Task: Get information about  a Redfin agent in Phoenix, Arizona, for guidance on buying a house with a backyard oasis.
Action: Mouse pressed left at (369, 238)
Screenshot: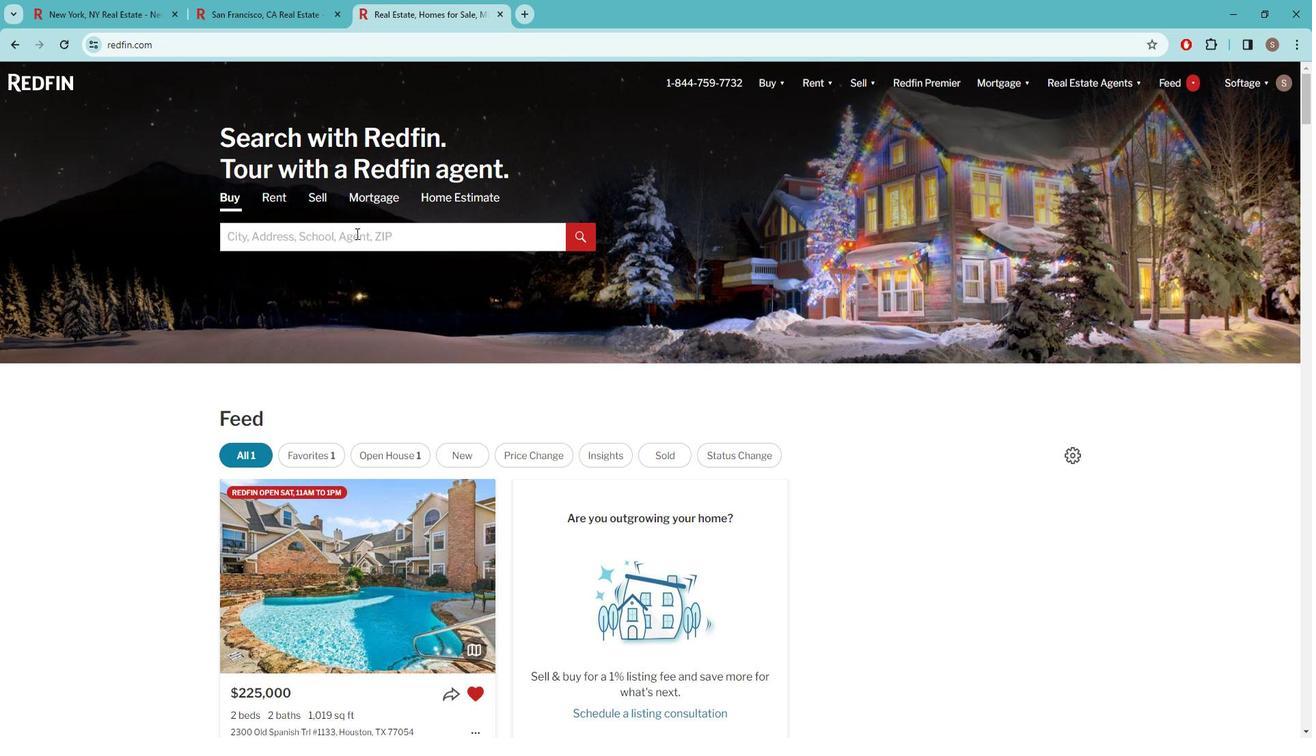 
Action: Key pressed p<Key.caps_lock>HO
Screenshot: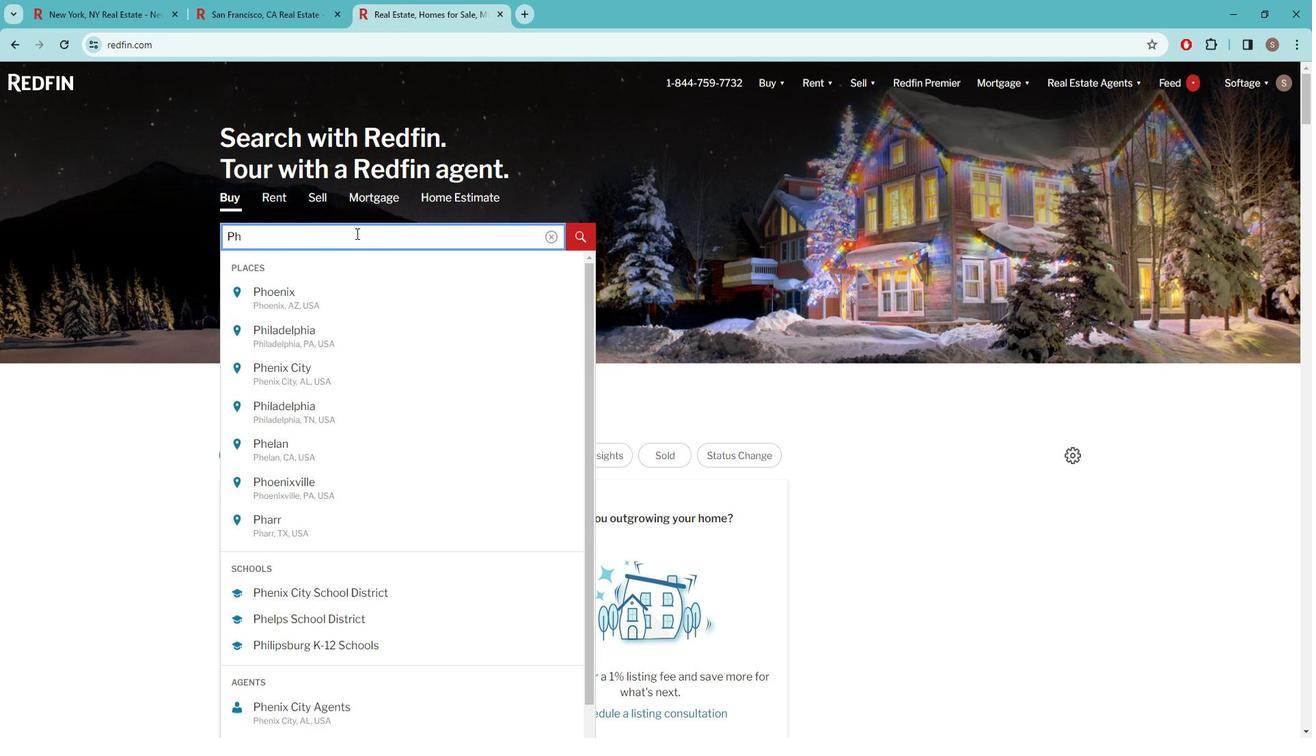 
Action: Mouse moved to (312, 291)
Screenshot: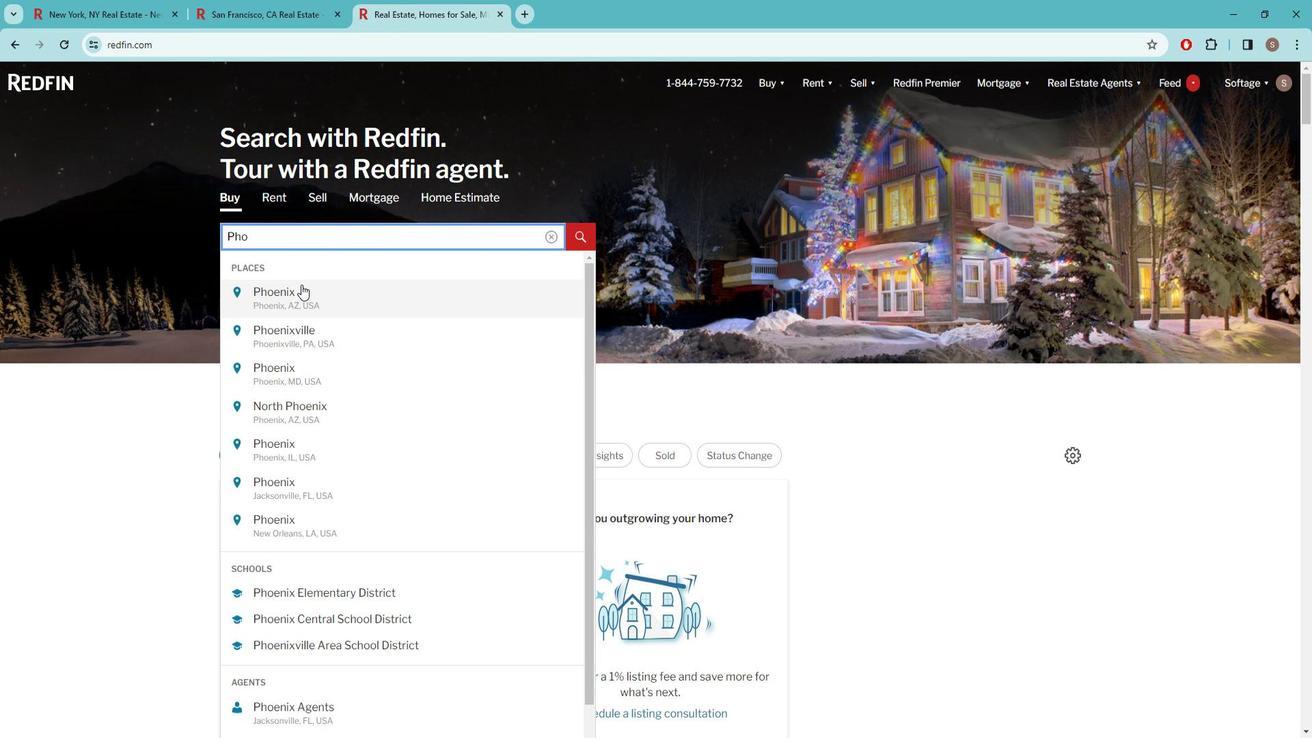 
Action: Mouse pressed left at (312, 291)
Screenshot: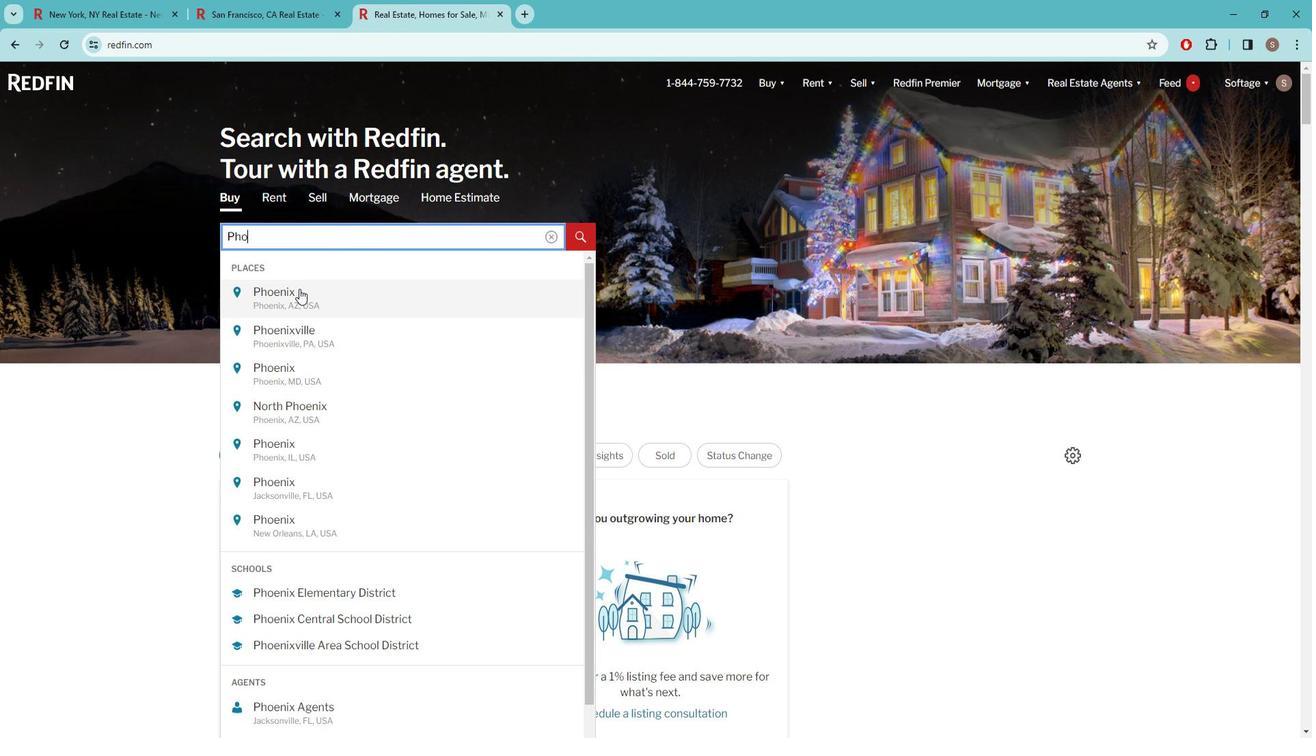 
Action: Mouse moved to (1160, 175)
Screenshot: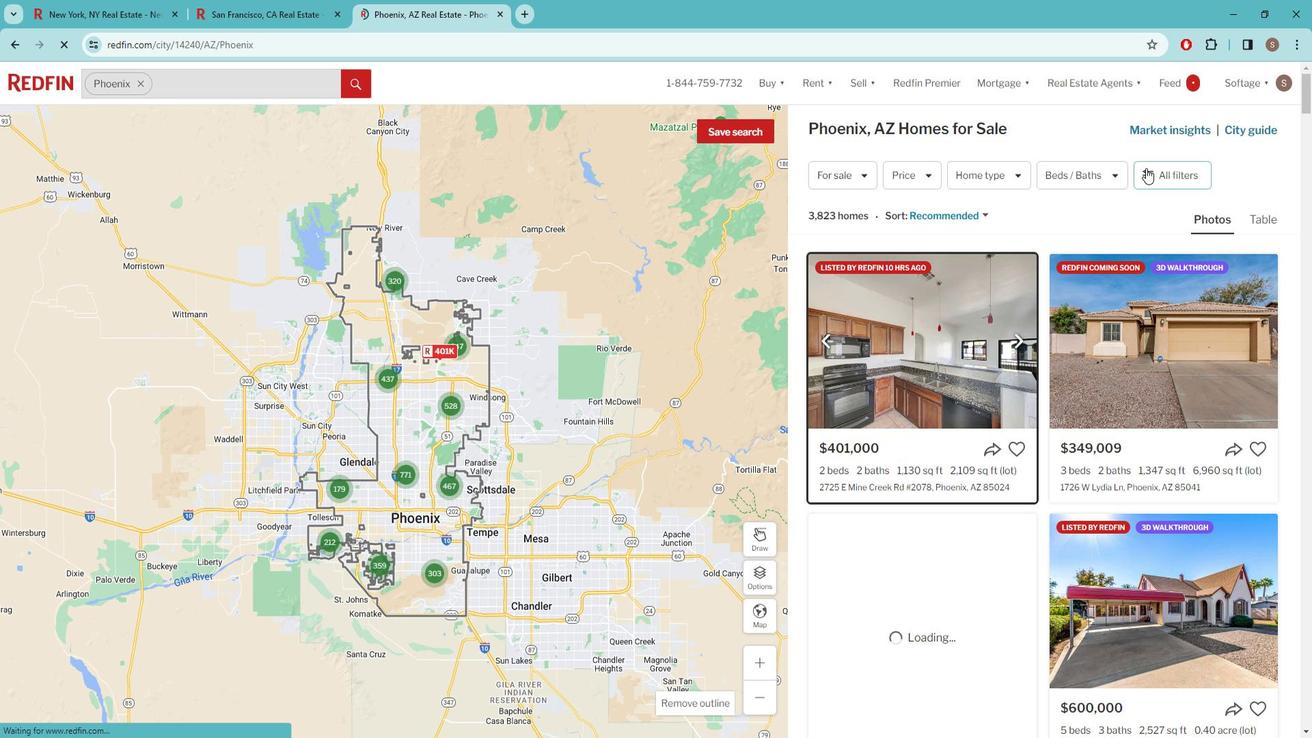 
Action: Mouse pressed left at (1160, 175)
Screenshot: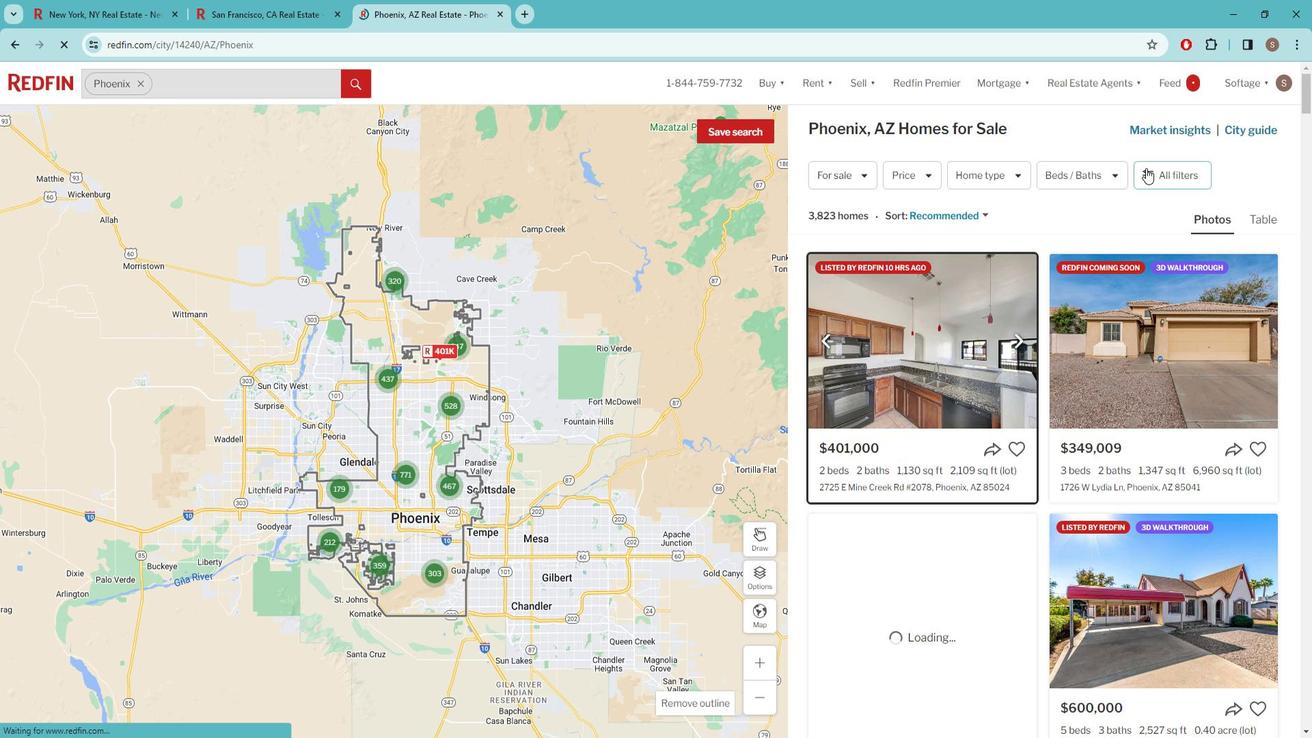 
Action: Mouse pressed left at (1160, 175)
Screenshot: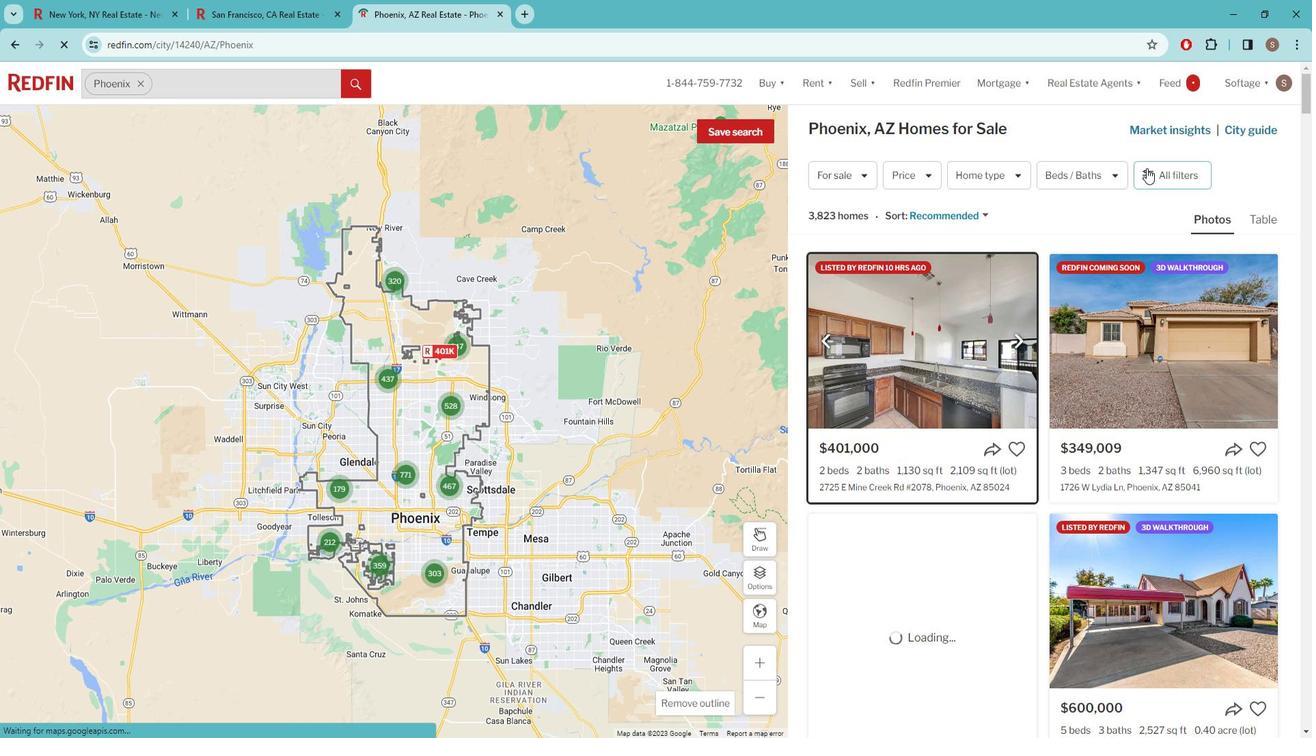 
Action: Mouse pressed left at (1160, 175)
Screenshot: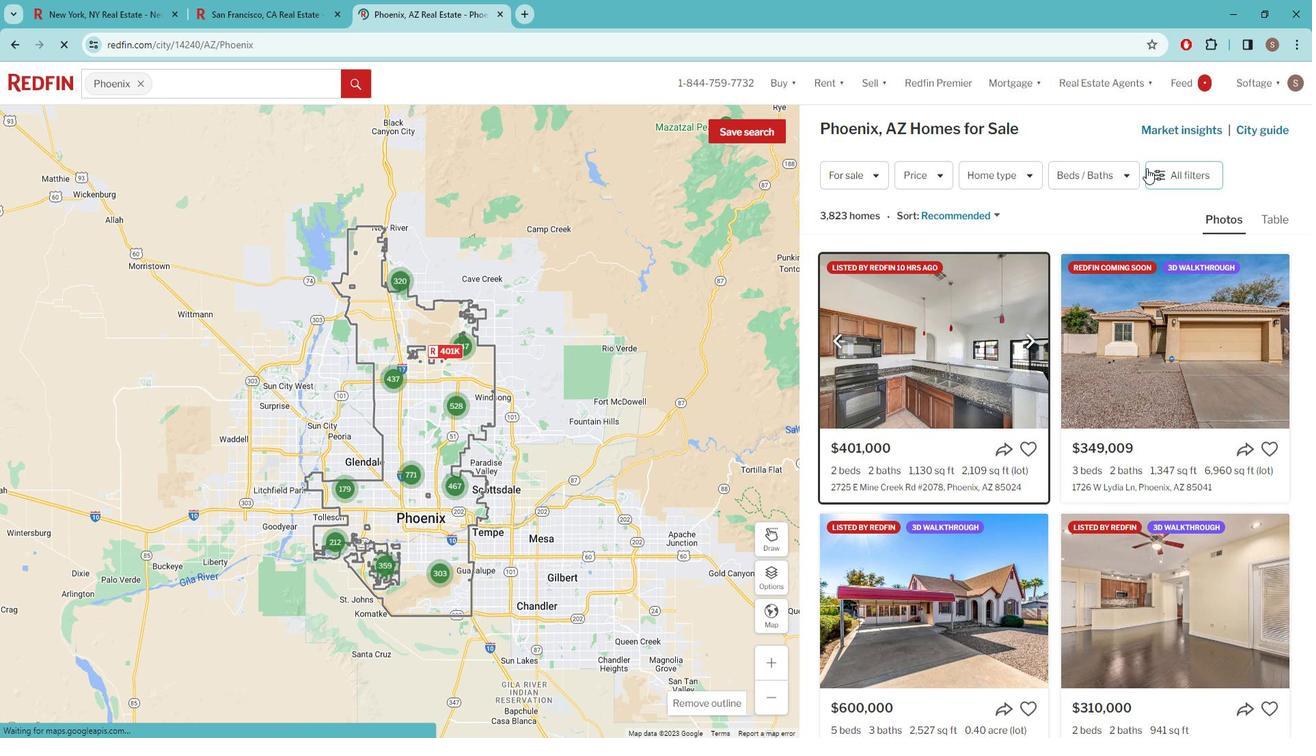 
Action: Mouse moved to (1174, 174)
Screenshot: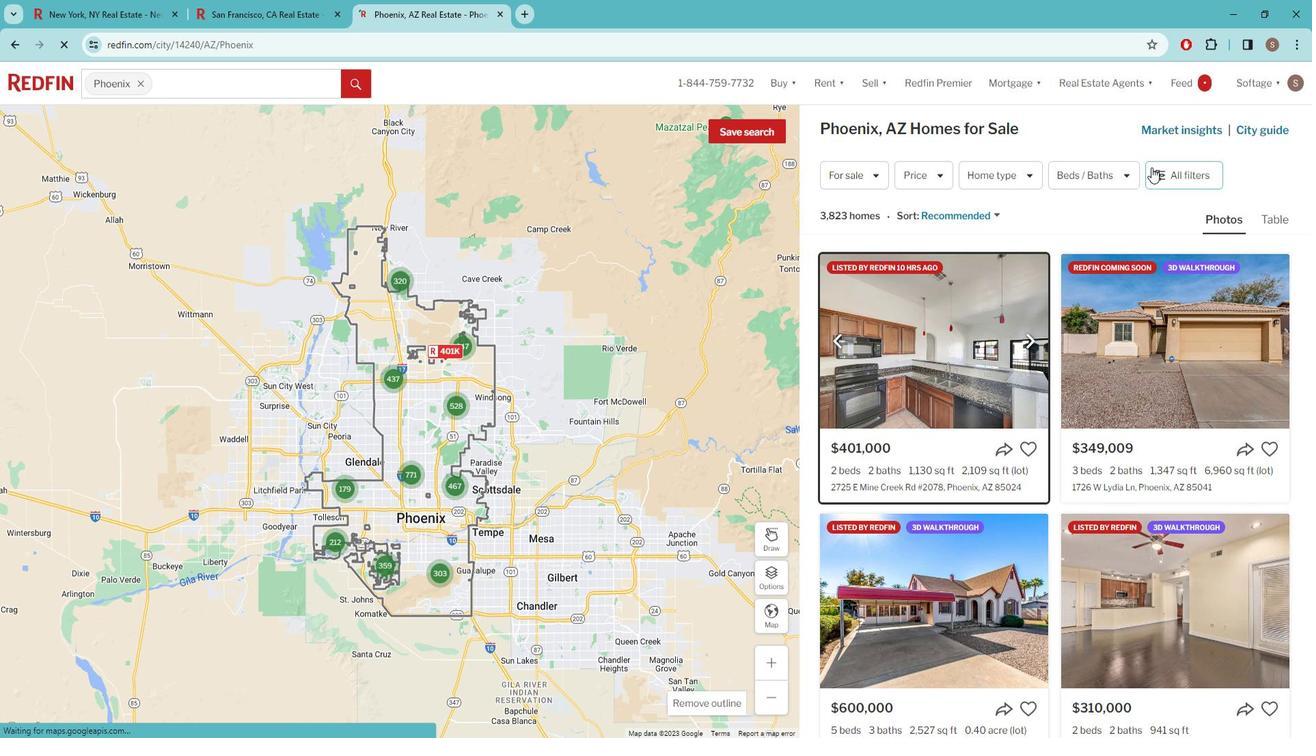 
Action: Mouse pressed left at (1174, 174)
Screenshot: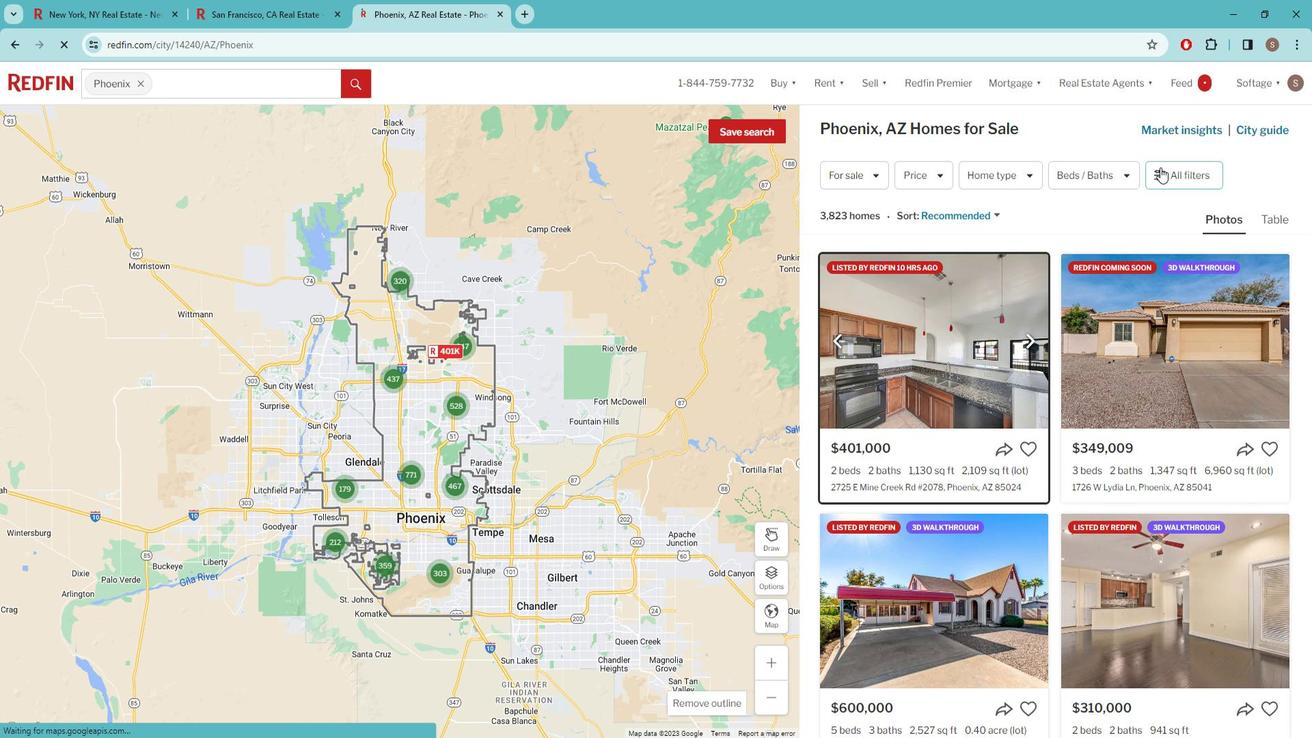 
Action: Mouse moved to (1178, 169)
Screenshot: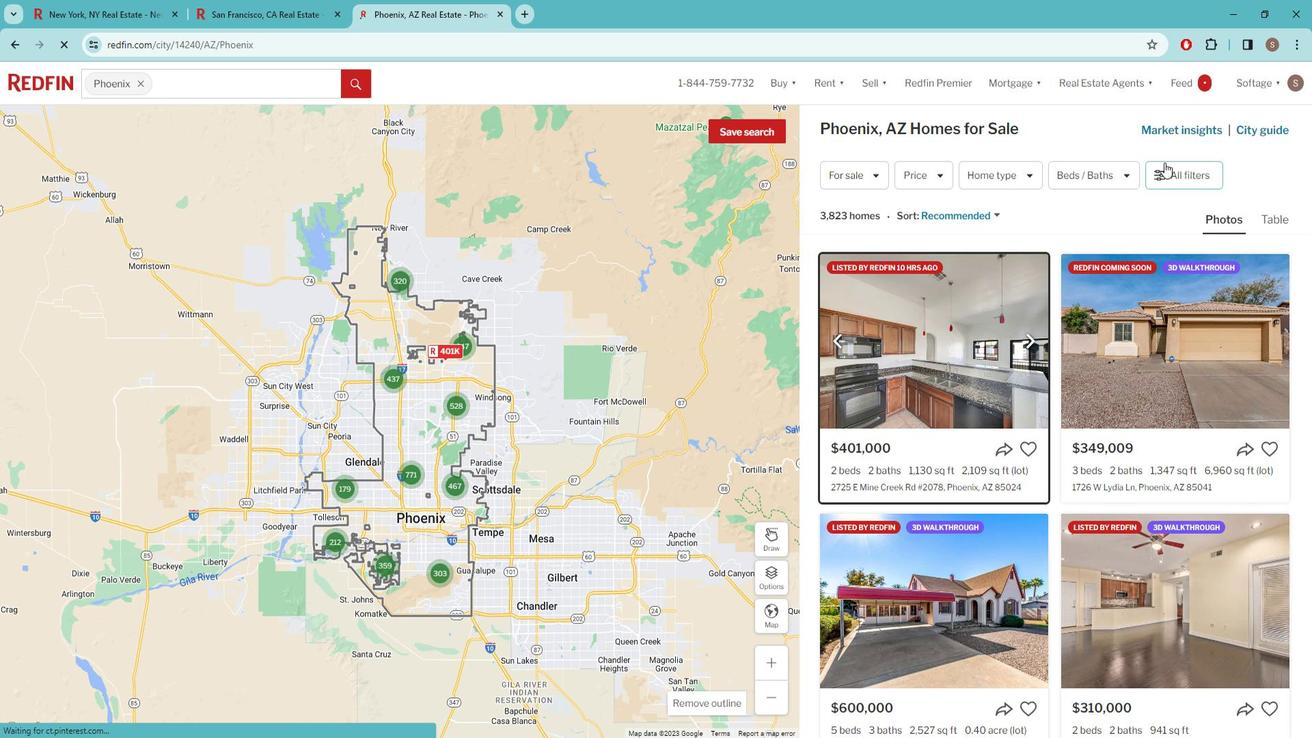 
Action: Mouse pressed left at (1178, 169)
Screenshot: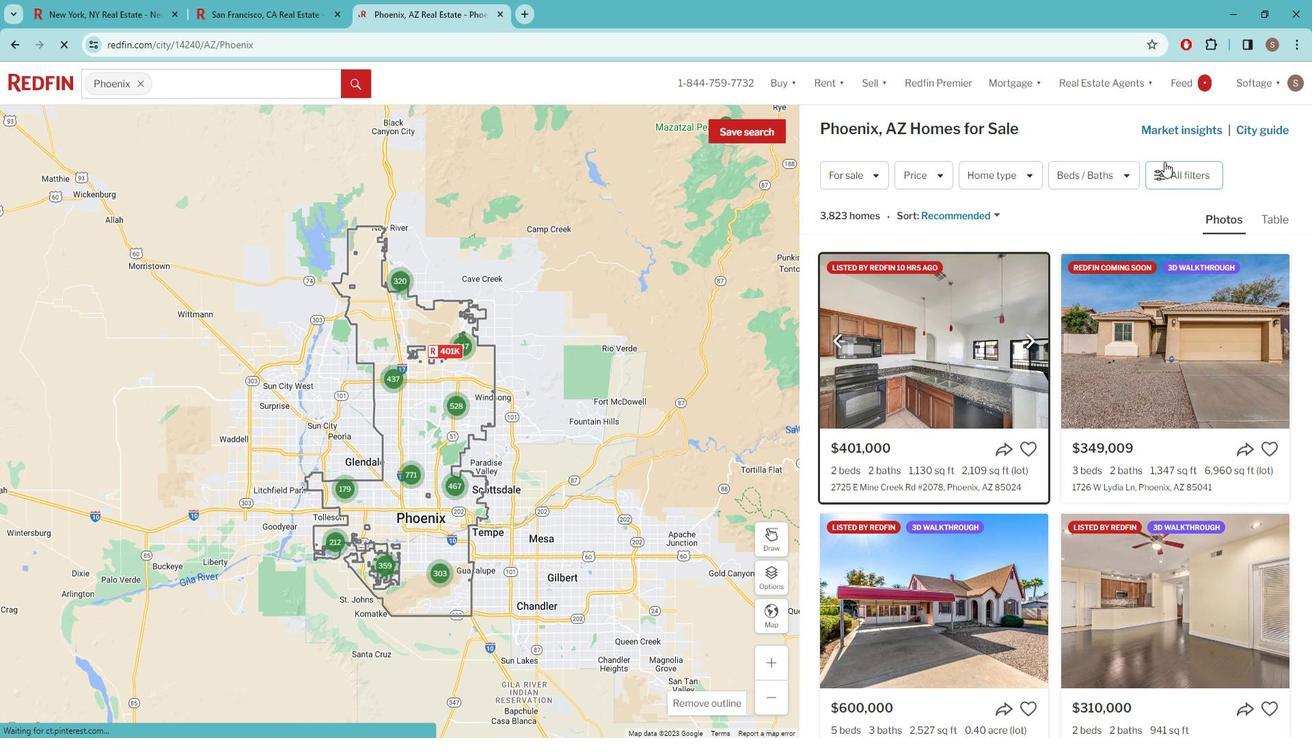 
Action: Mouse moved to (1159, 185)
Screenshot: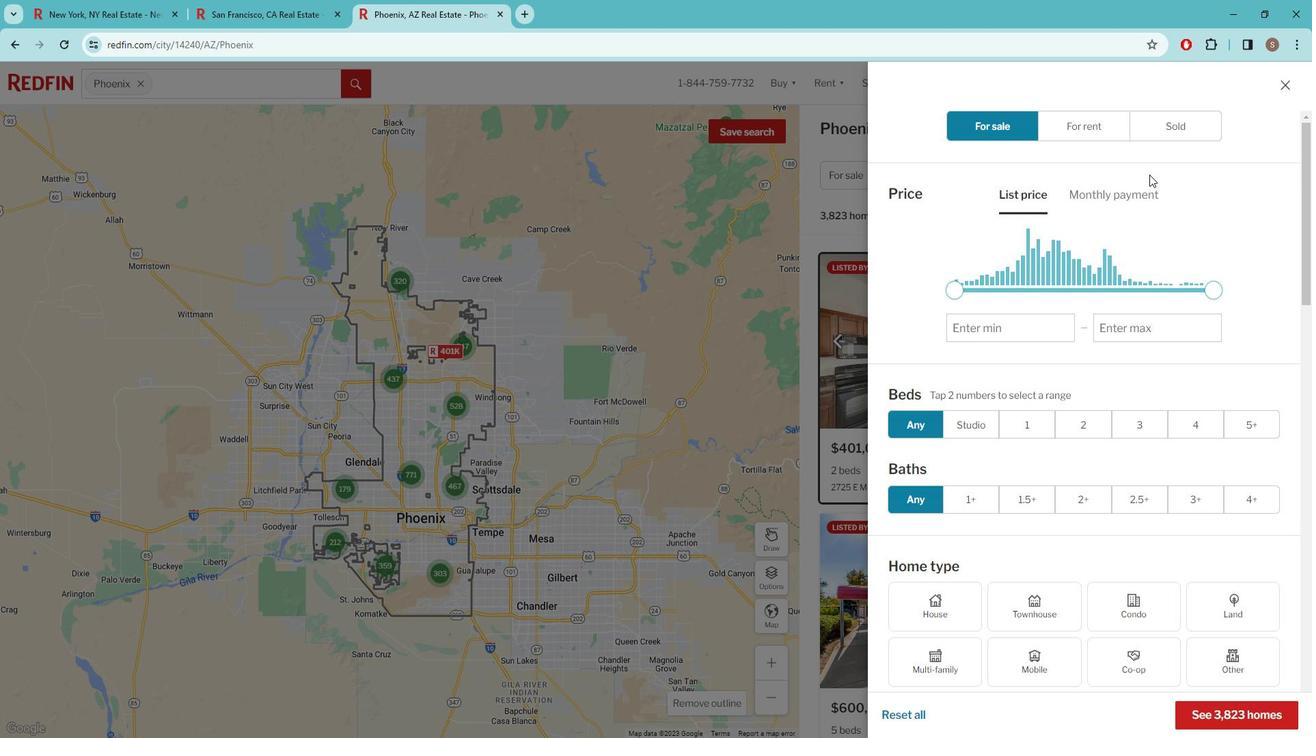 
Action: Mouse scrolled (1159, 185) with delta (0, 0)
Screenshot: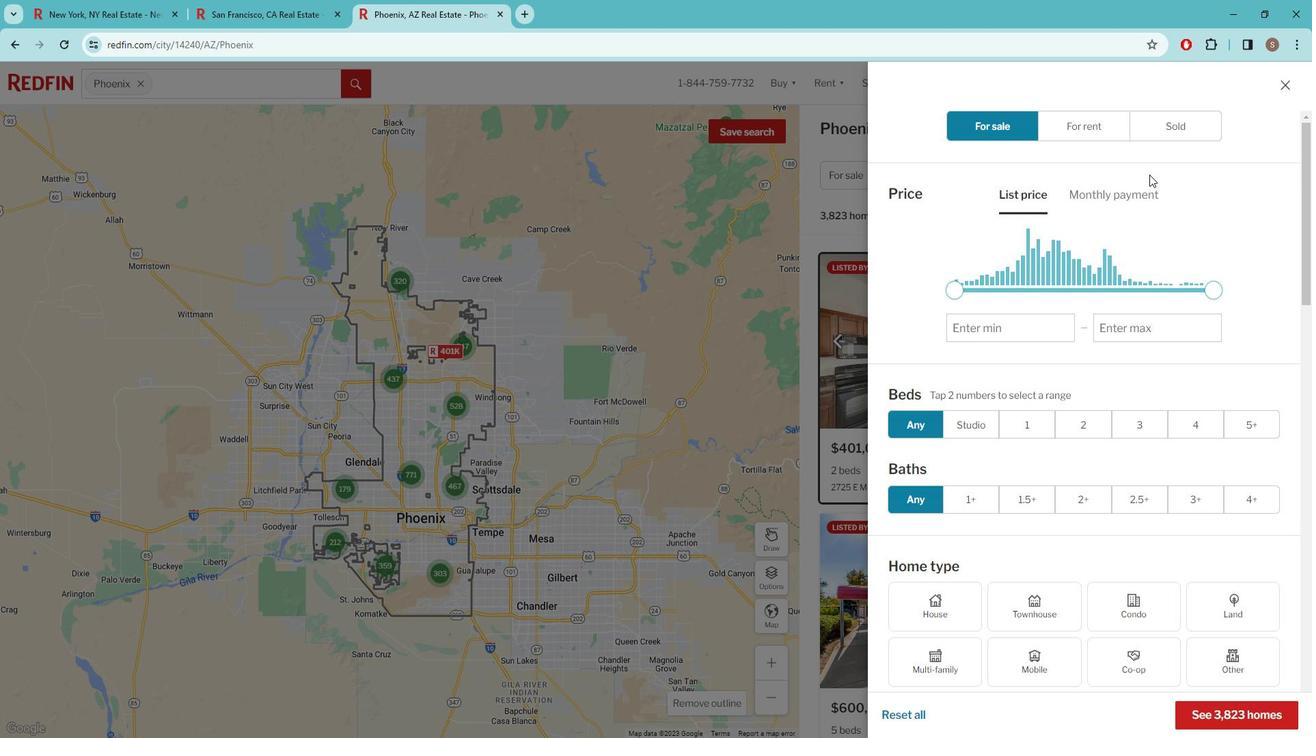 
Action: Mouse moved to (1153, 190)
Screenshot: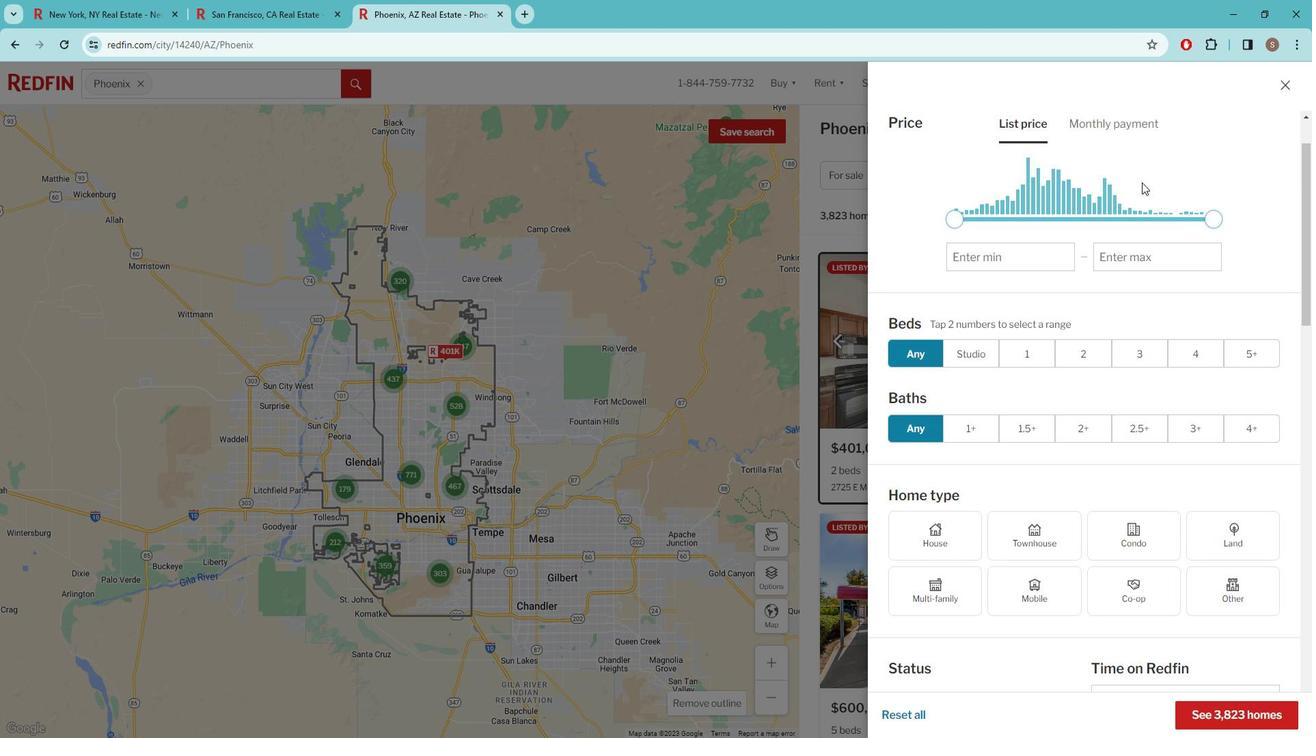 
Action: Mouse scrolled (1153, 189) with delta (0, 0)
Screenshot: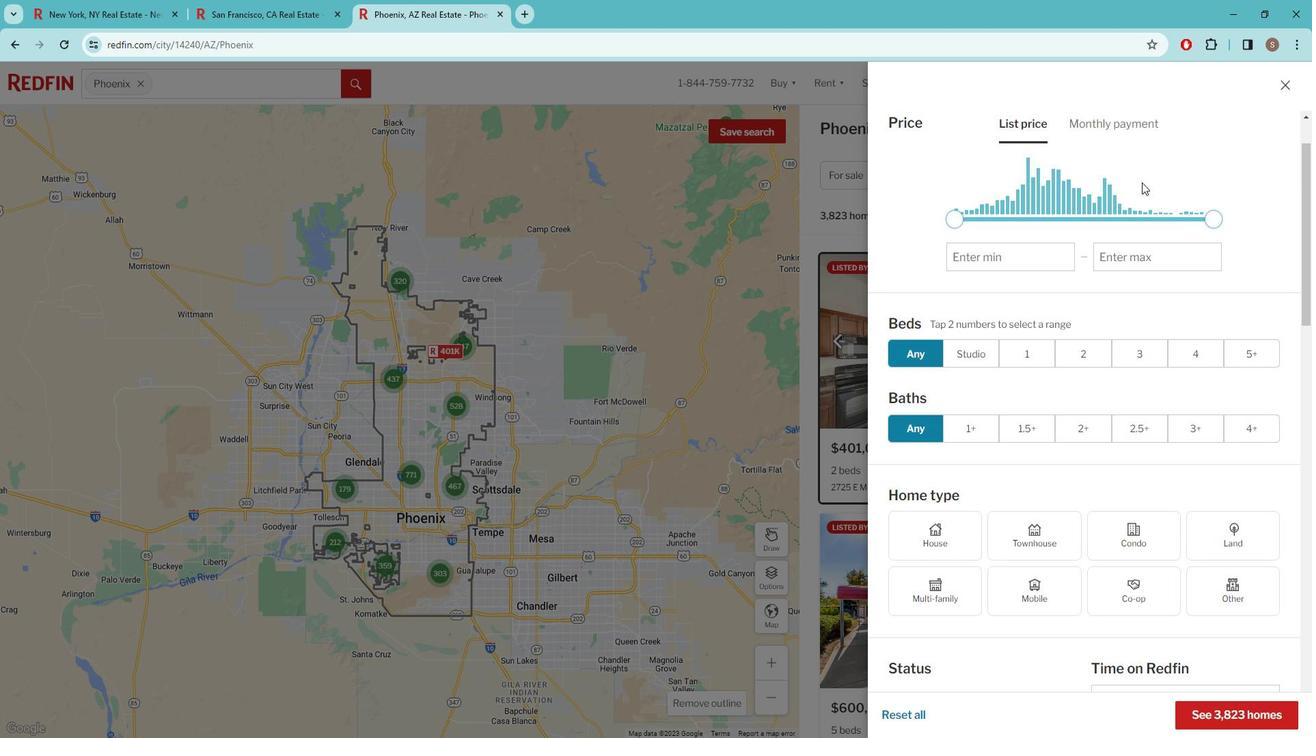 
Action: Mouse moved to (1145, 205)
Screenshot: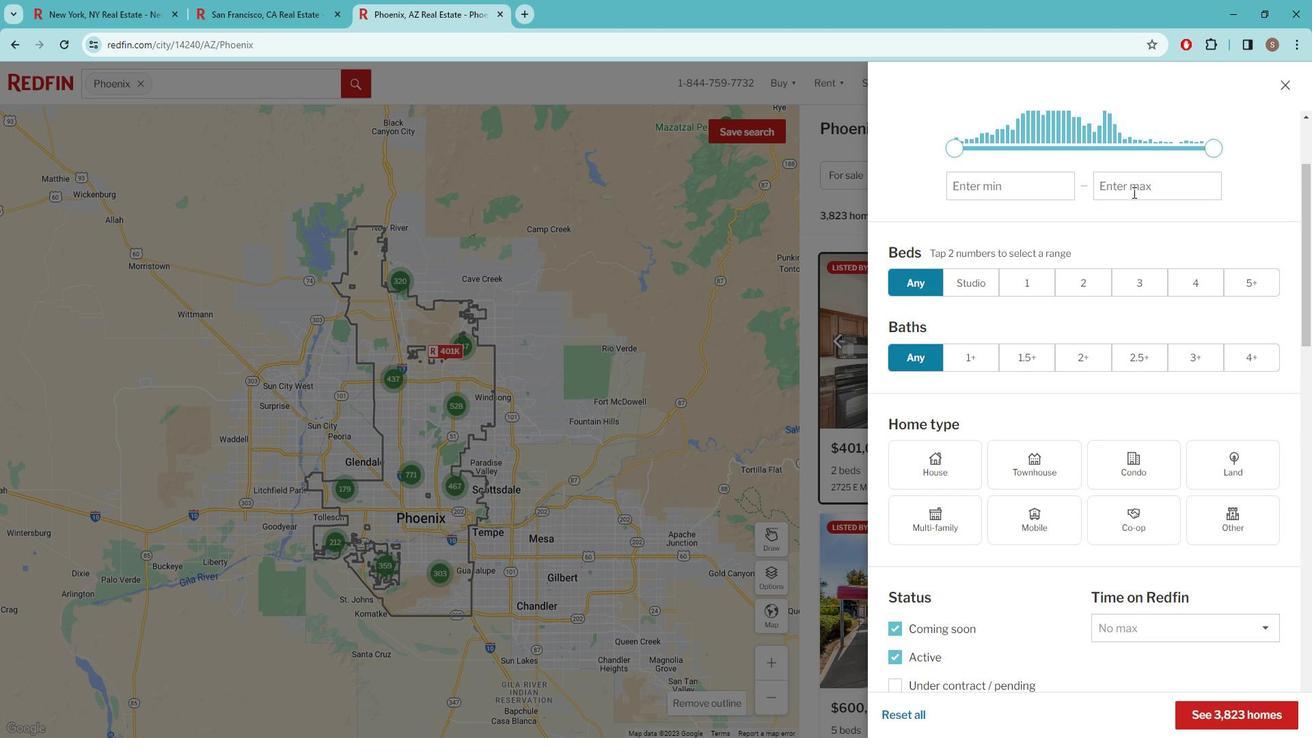 
Action: Mouse scrolled (1145, 204) with delta (0, 0)
Screenshot: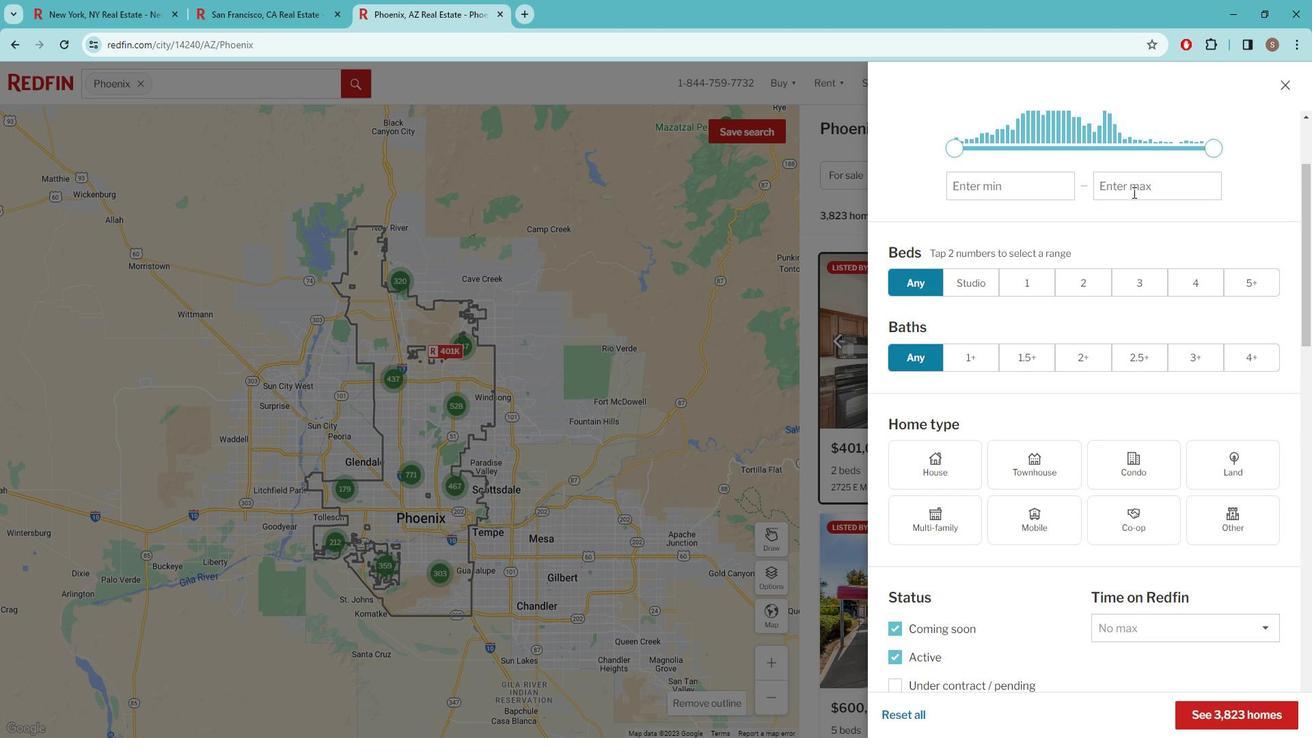 
Action: Mouse moved to (1143, 213)
Screenshot: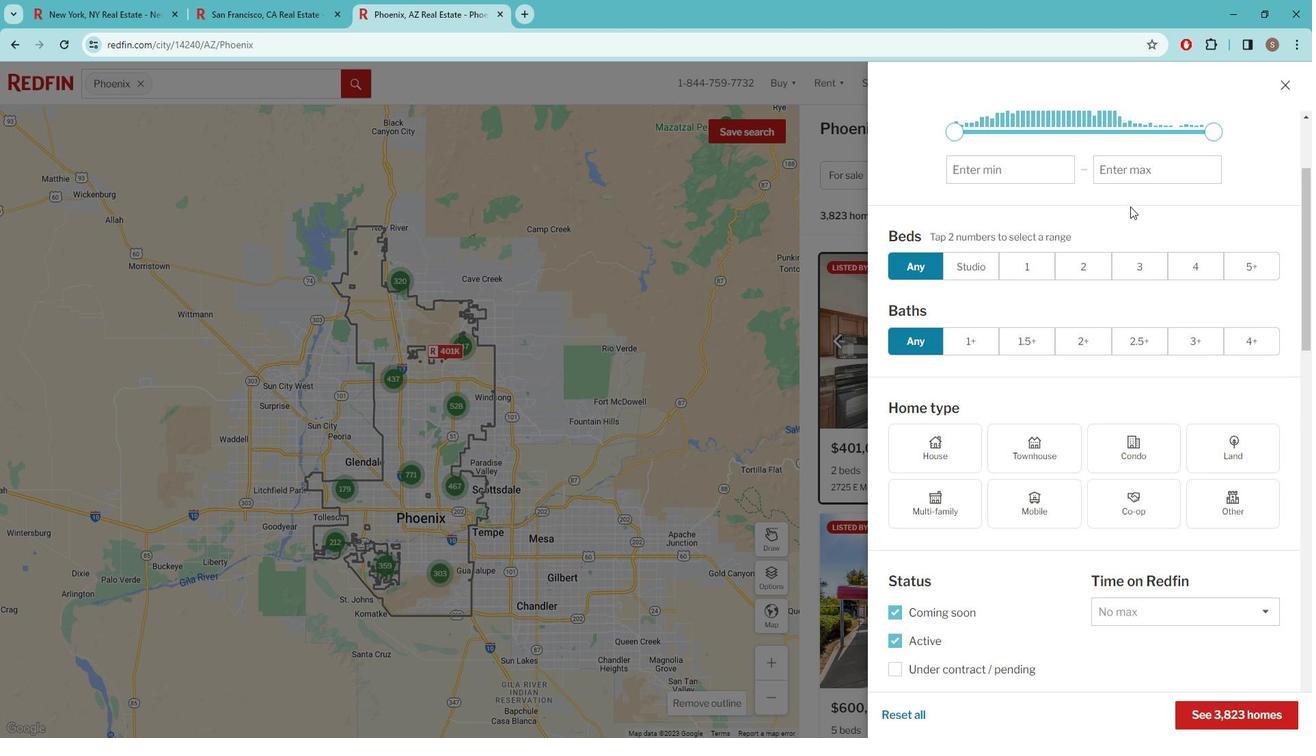 
Action: Mouse scrolled (1143, 212) with delta (0, 0)
Screenshot: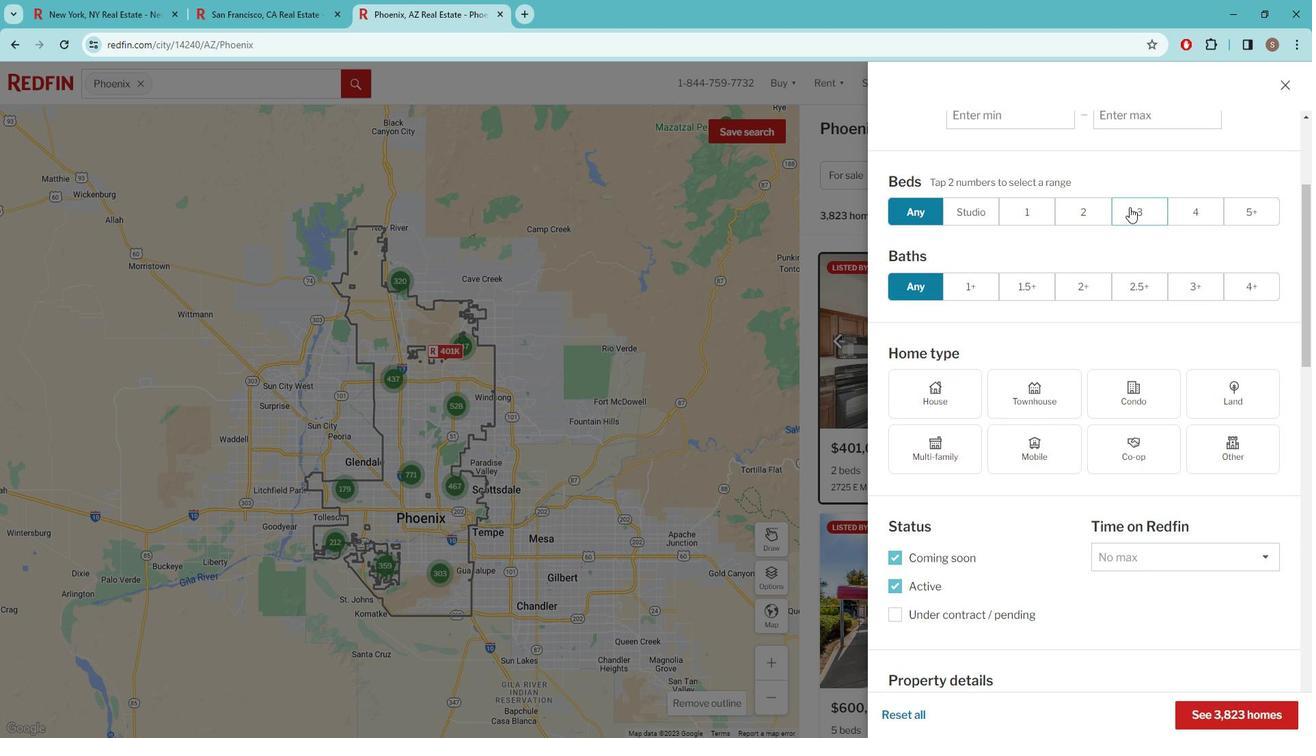 
Action: Mouse scrolled (1143, 212) with delta (0, 0)
Screenshot: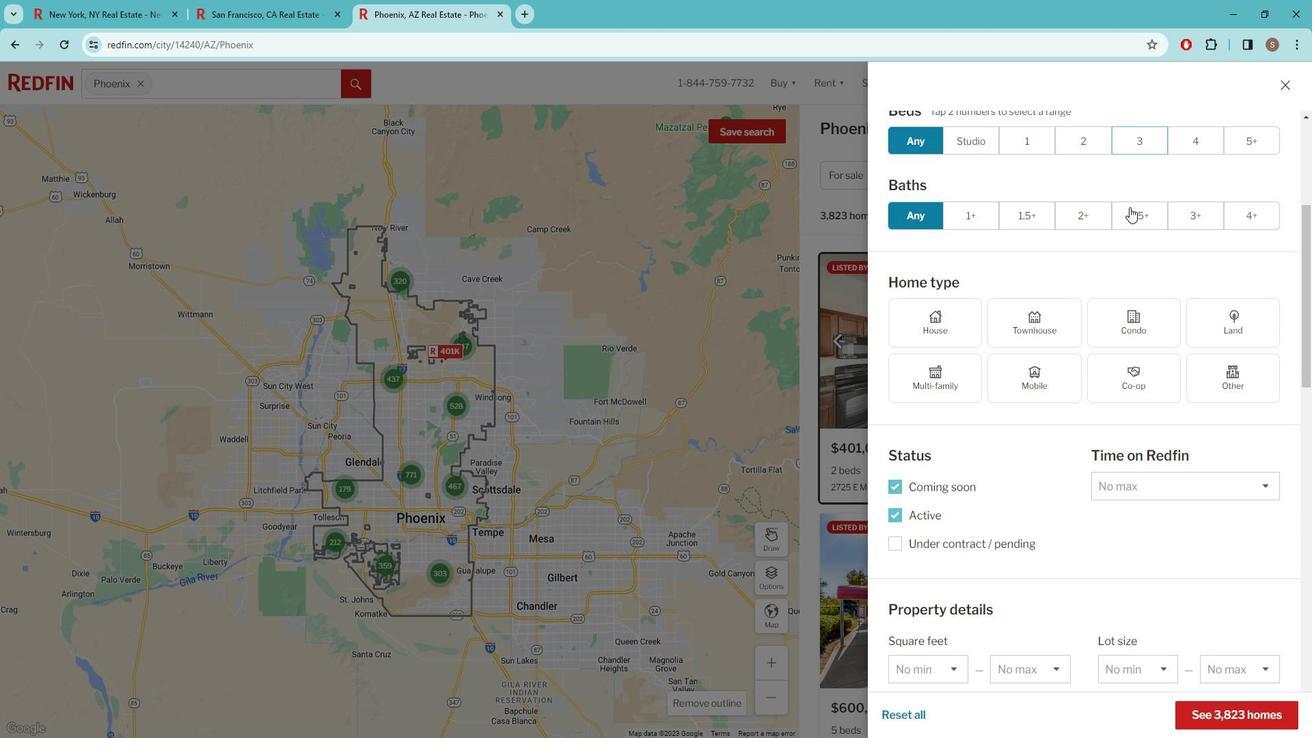 
Action: Mouse scrolled (1143, 212) with delta (0, 0)
Screenshot: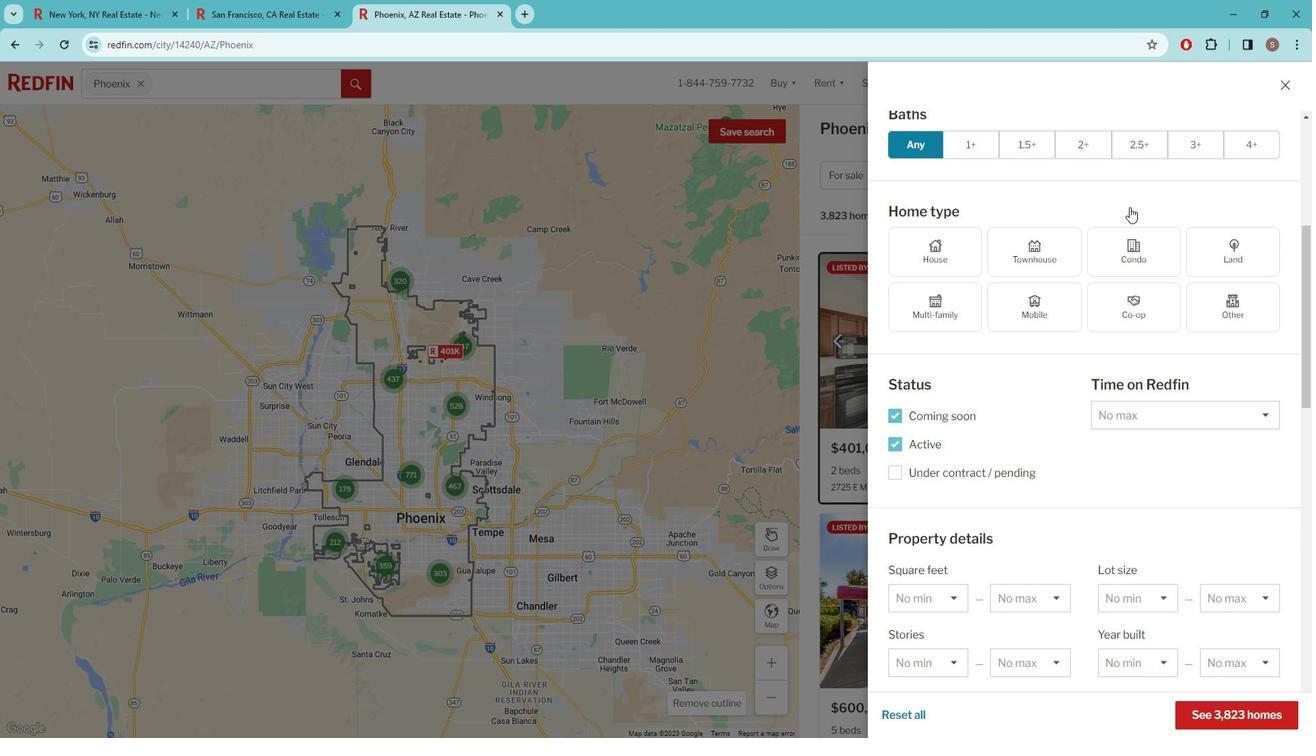 
Action: Mouse moved to (1142, 213)
Screenshot: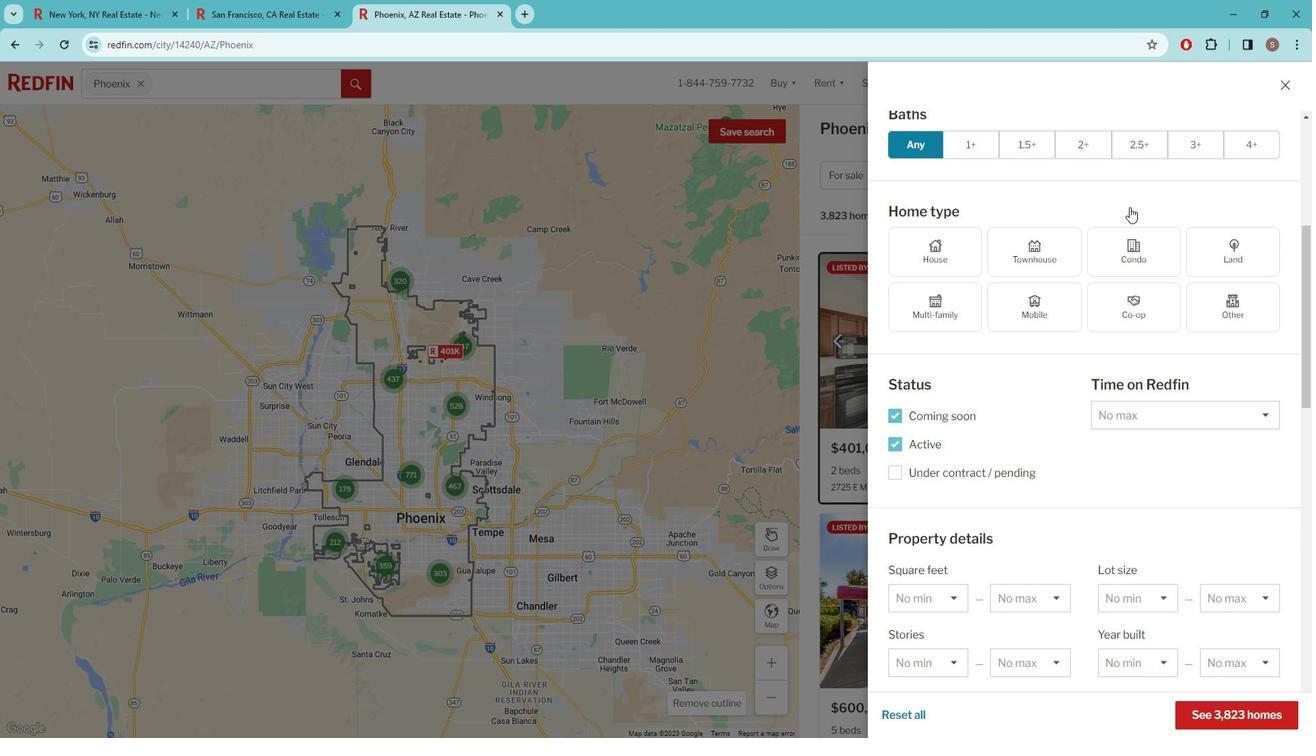 
Action: Mouse scrolled (1142, 213) with delta (0, 0)
Screenshot: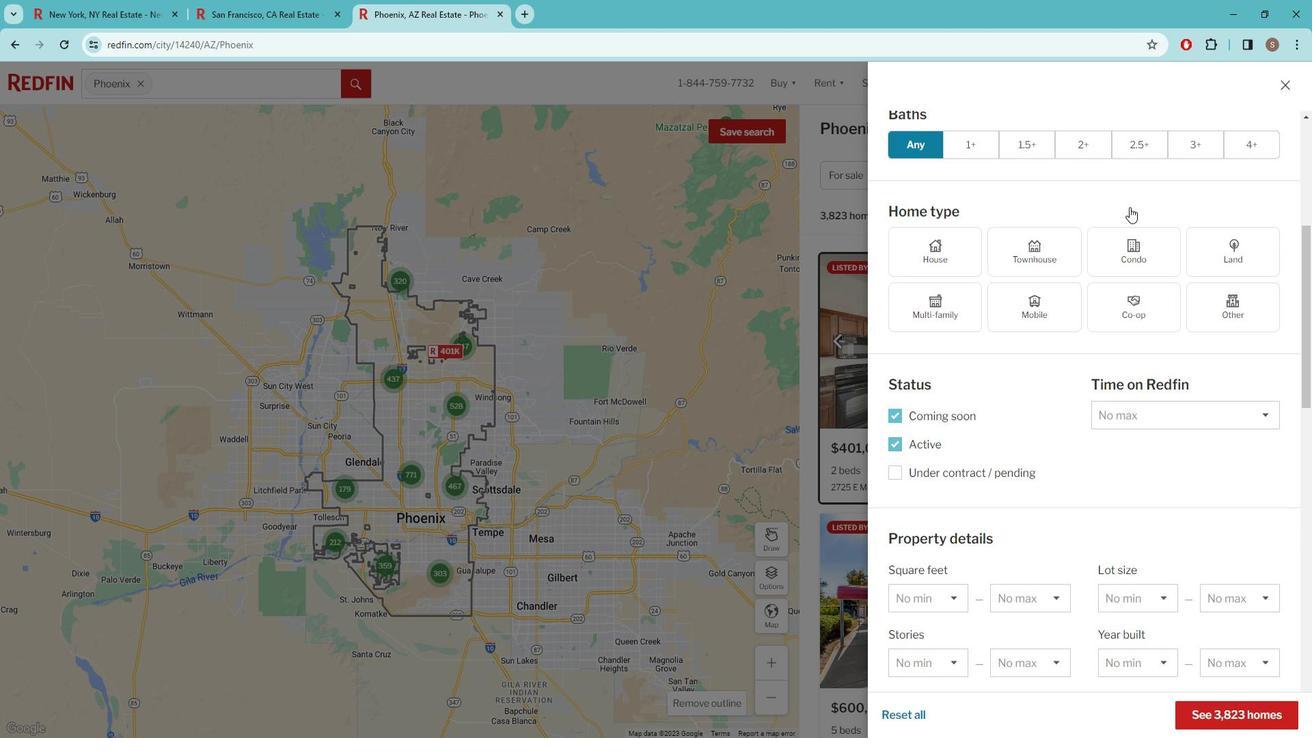 
Action: Mouse moved to (1108, 338)
Screenshot: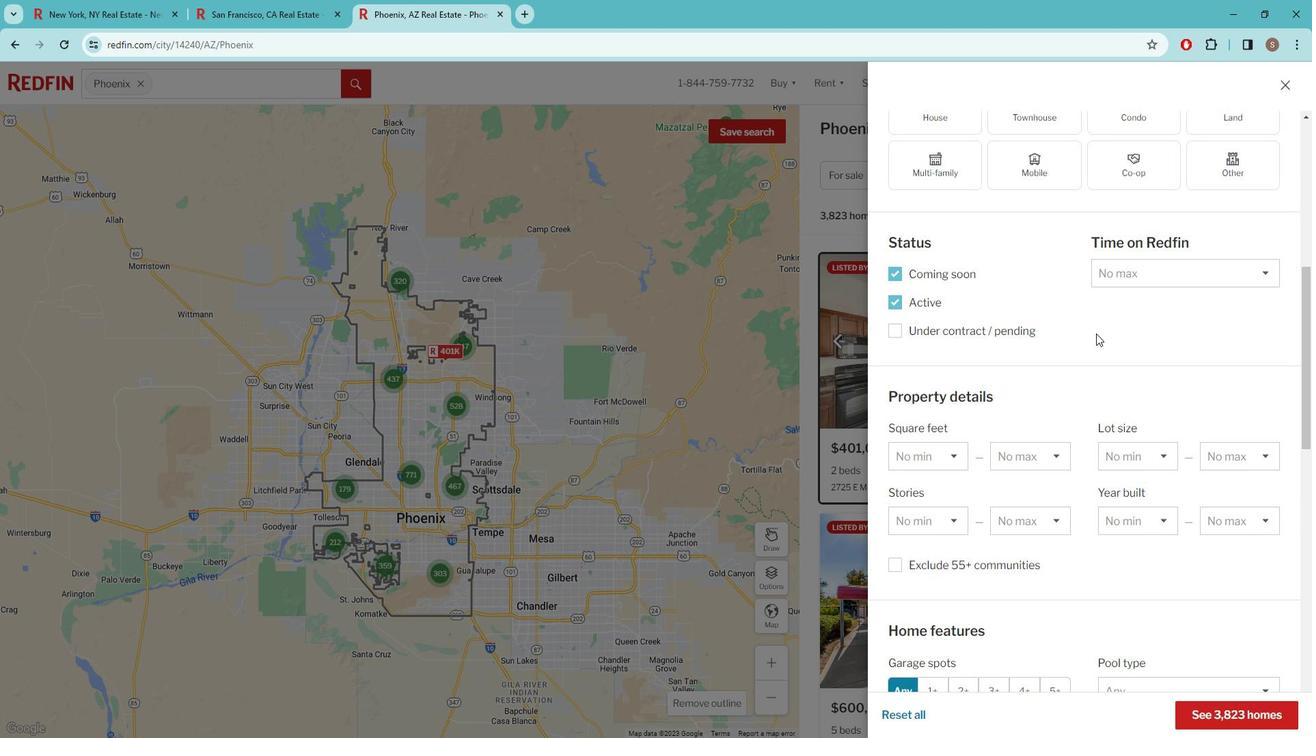 
Action: Mouse scrolled (1108, 337) with delta (0, 0)
Screenshot: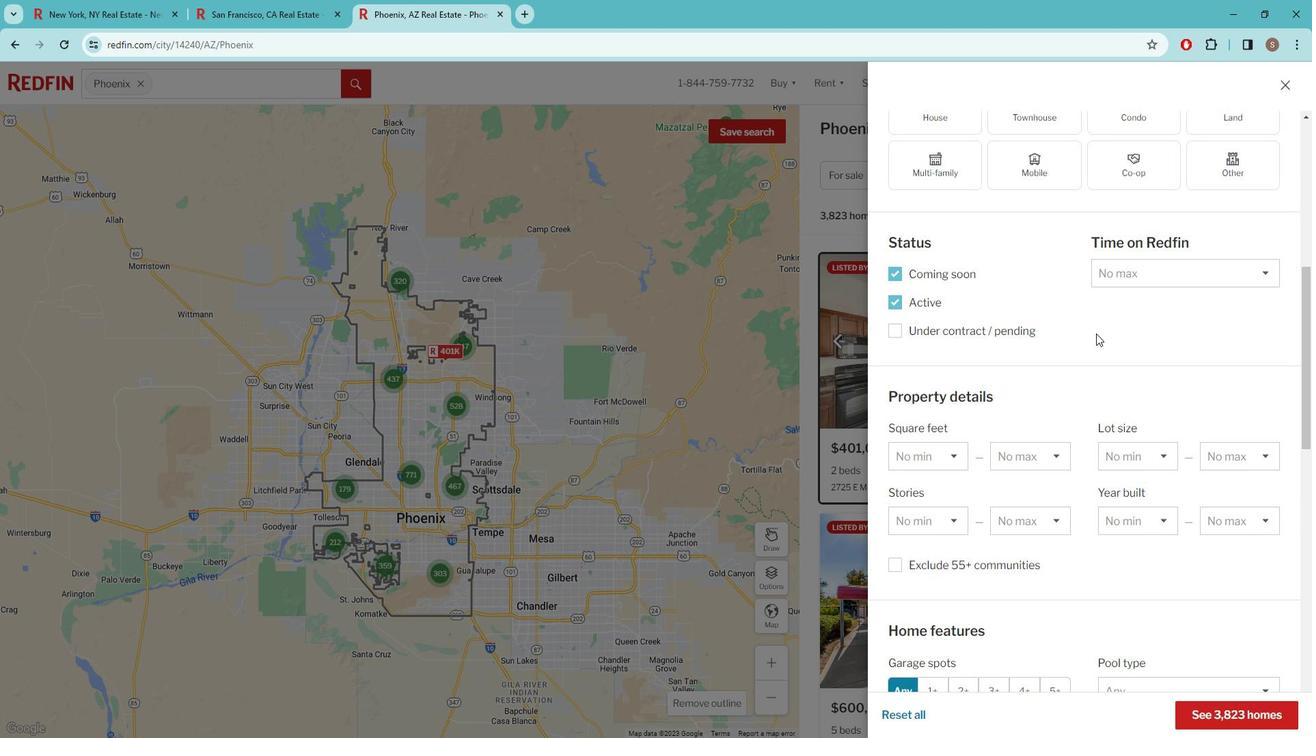
Action: Mouse scrolled (1108, 337) with delta (0, 0)
Screenshot: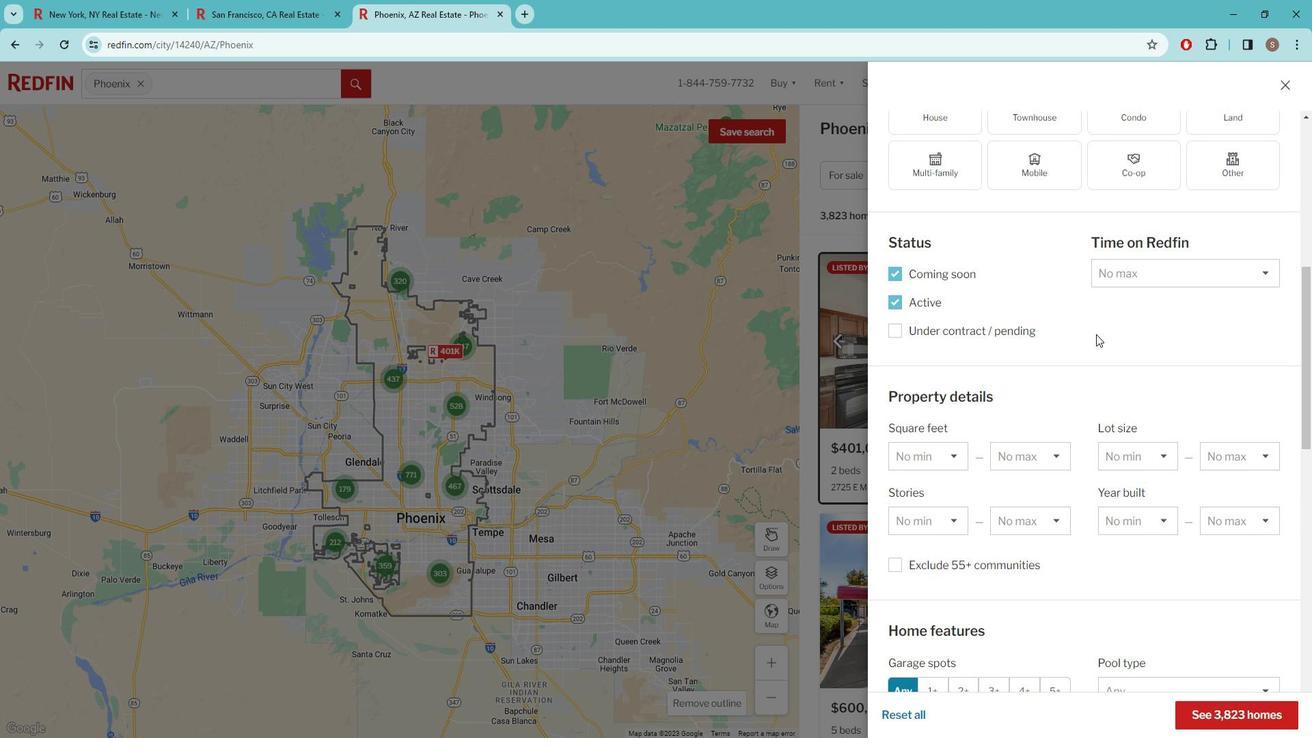 
Action: Mouse moved to (1107, 339)
Screenshot: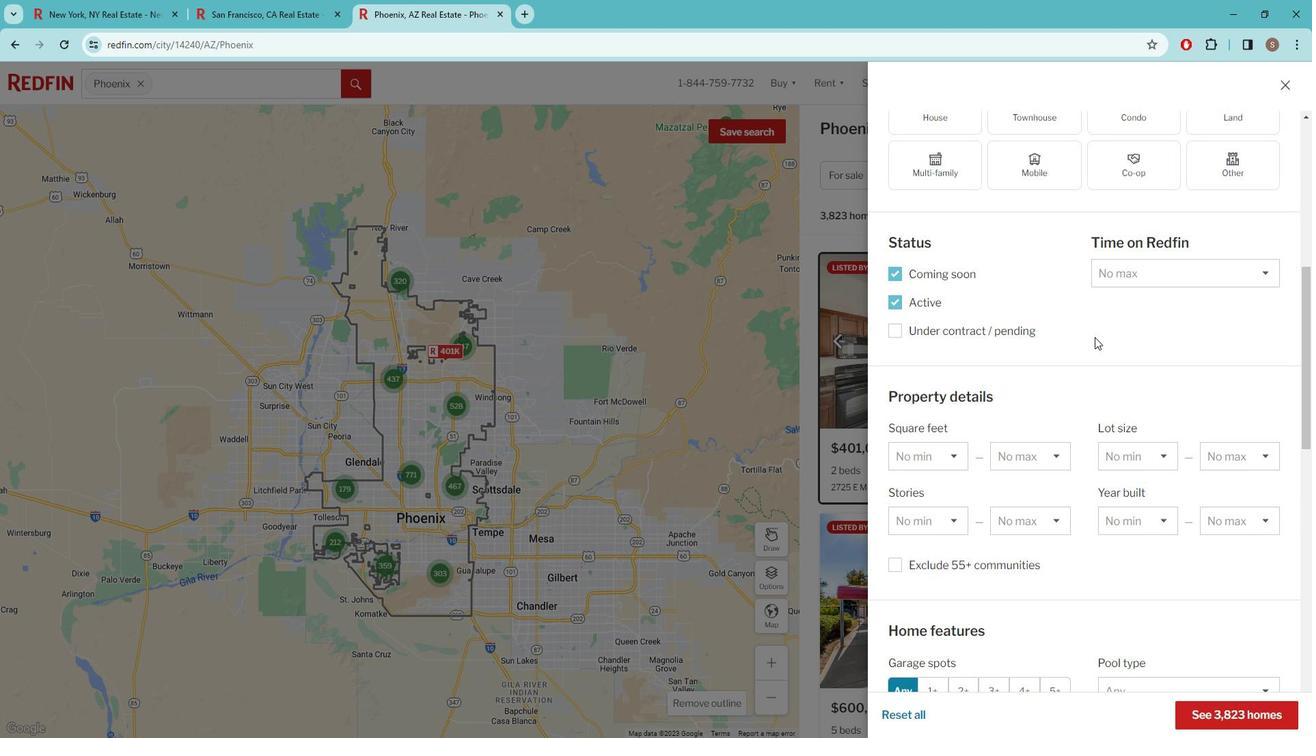 
Action: Mouse scrolled (1107, 338) with delta (0, 0)
Screenshot: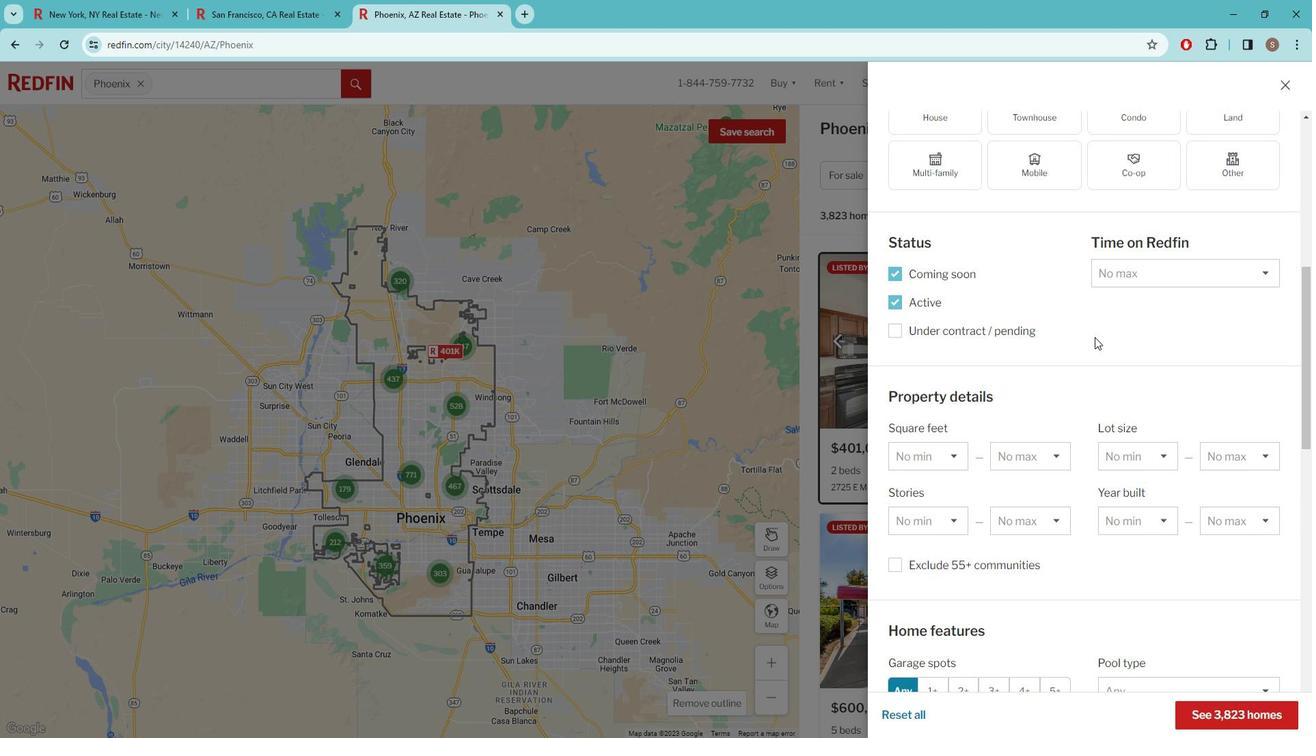 
Action: Mouse moved to (1107, 340)
Screenshot: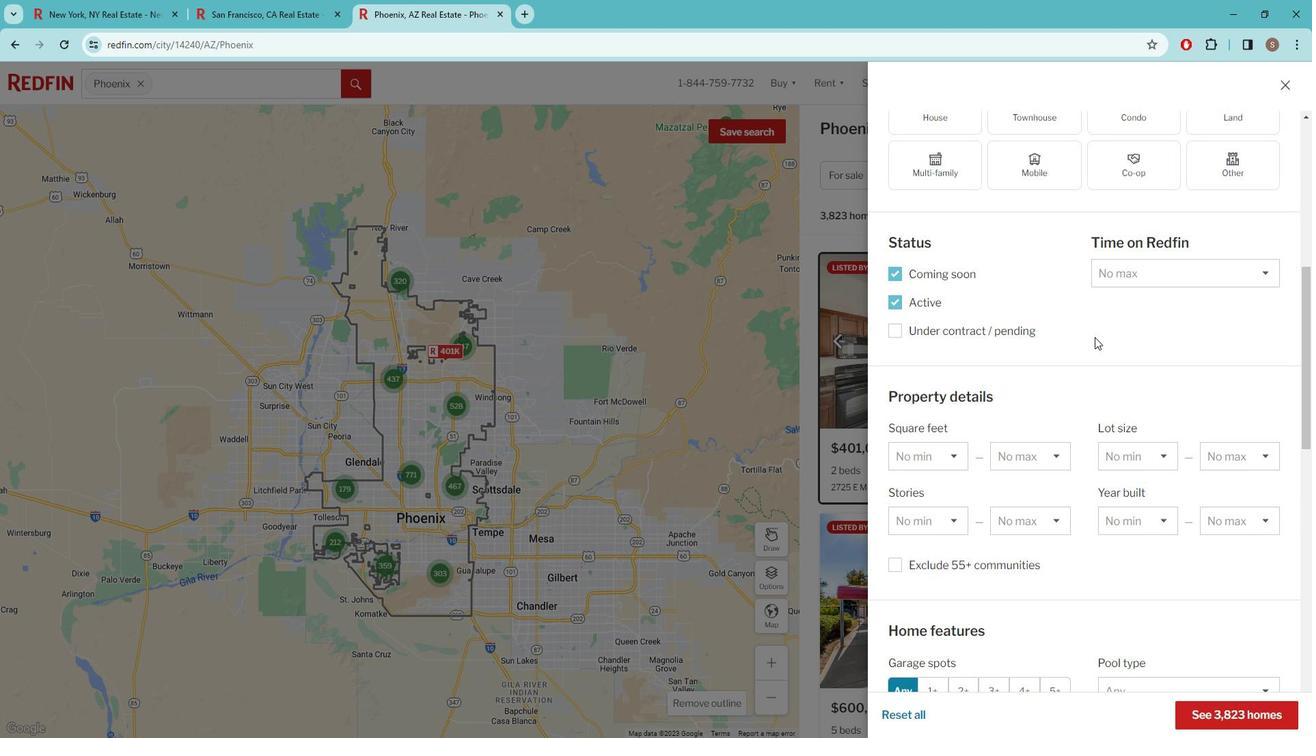 
Action: Mouse scrolled (1107, 341) with delta (0, 0)
Screenshot: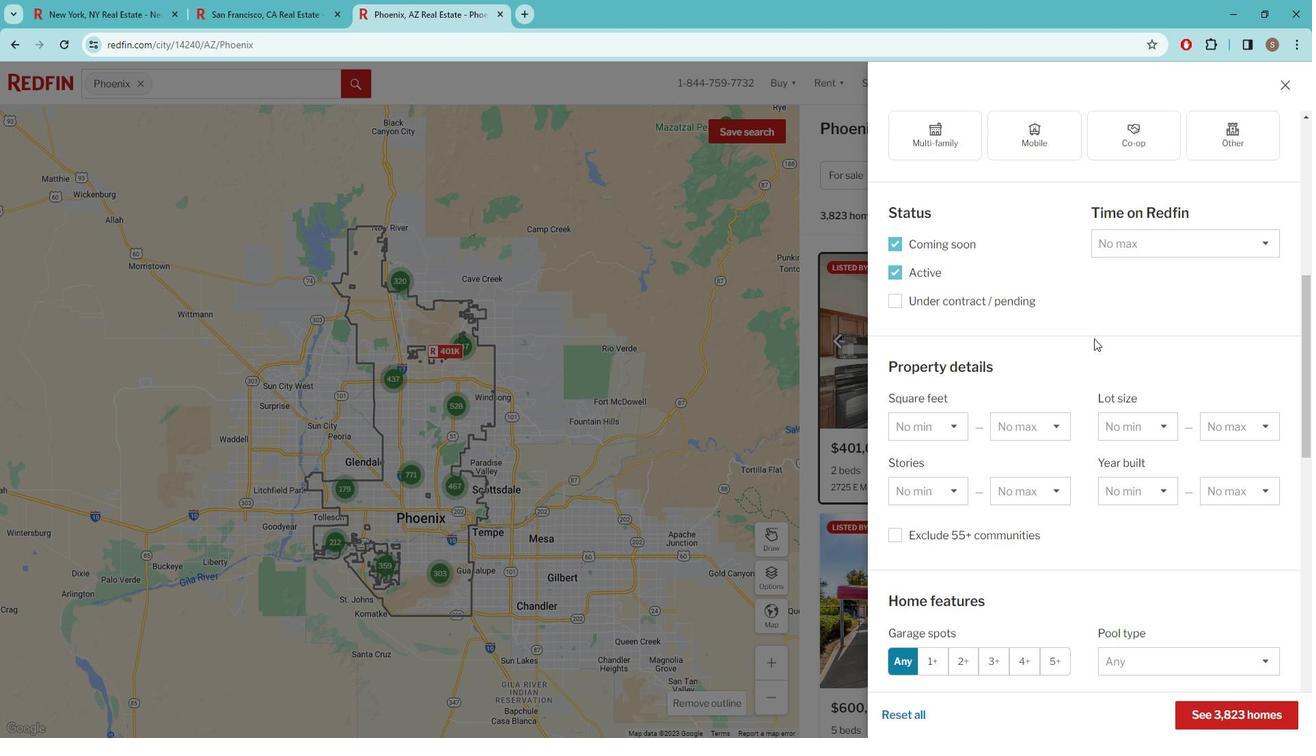 
Action: Mouse scrolled (1107, 339) with delta (0, 0)
Screenshot: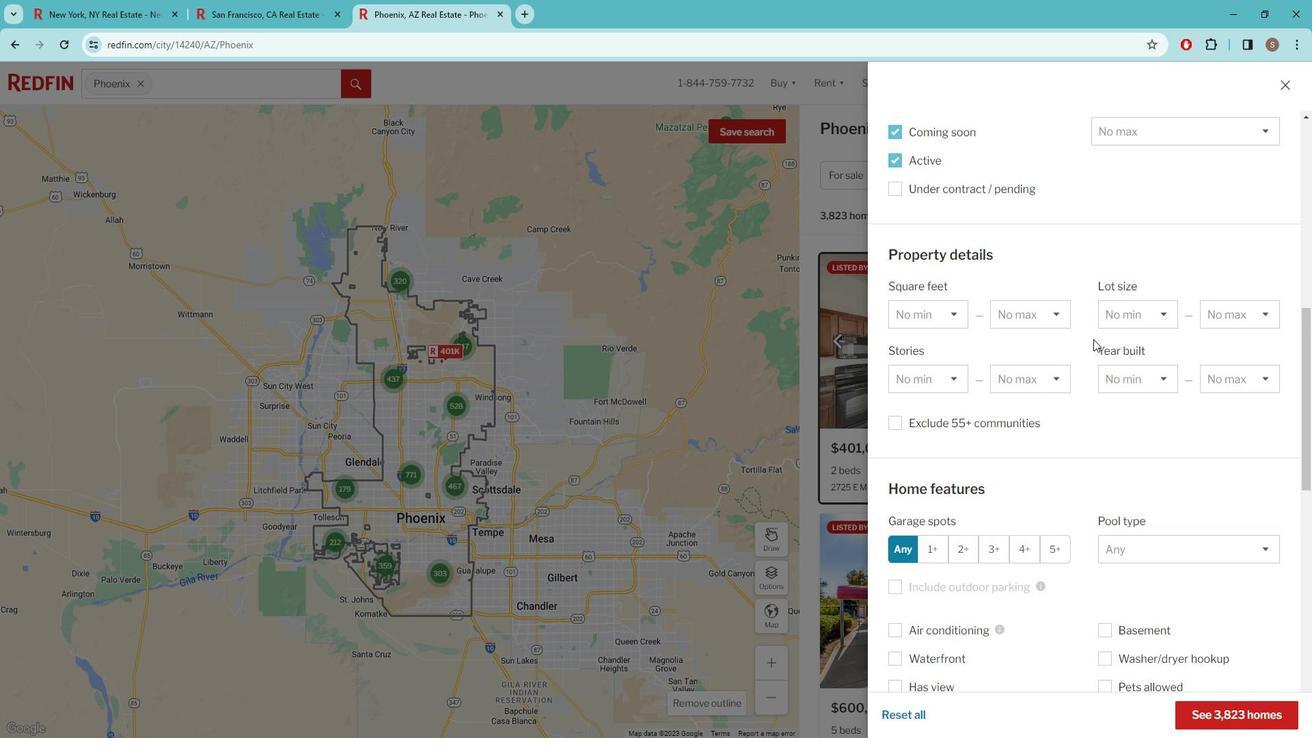
Action: Mouse scrolled (1107, 339) with delta (0, 0)
Screenshot: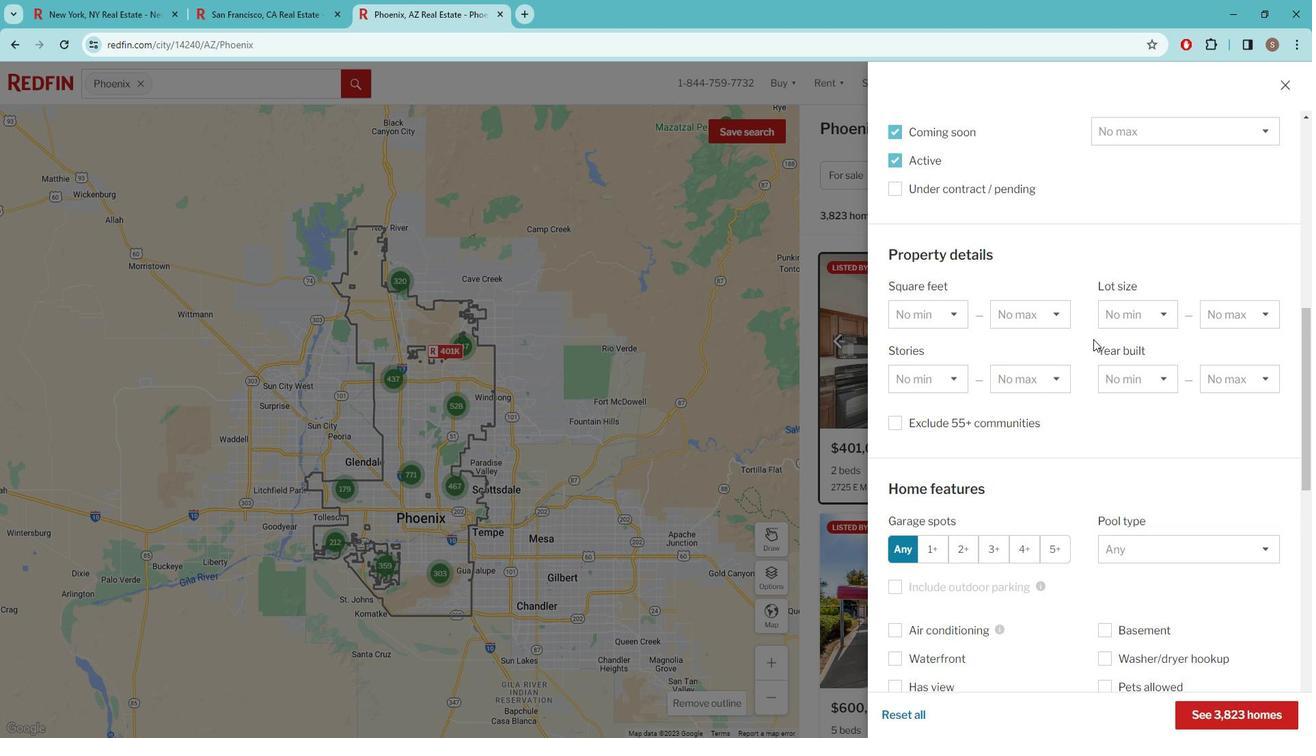 
Action: Mouse scrolled (1107, 339) with delta (0, 0)
Screenshot: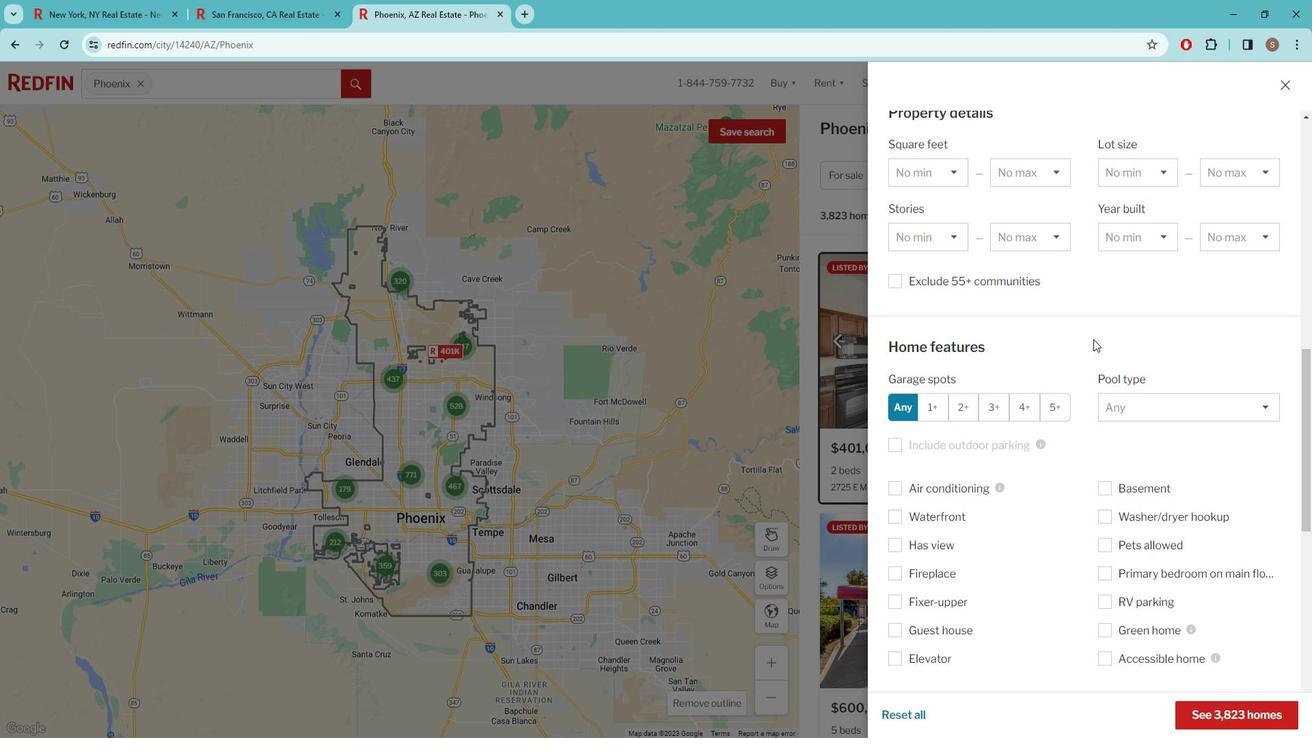 
Action: Mouse moved to (1102, 341)
Screenshot: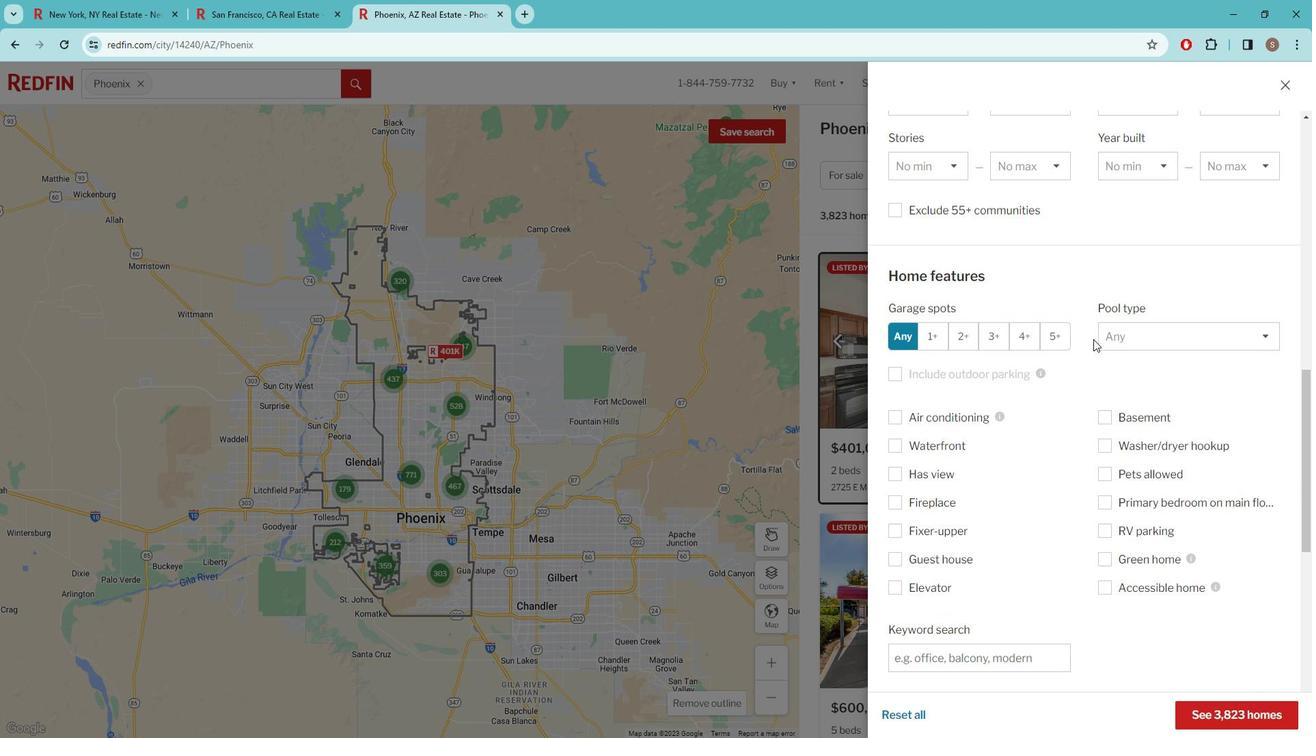 
Action: Mouse scrolled (1102, 341) with delta (0, 0)
Screenshot: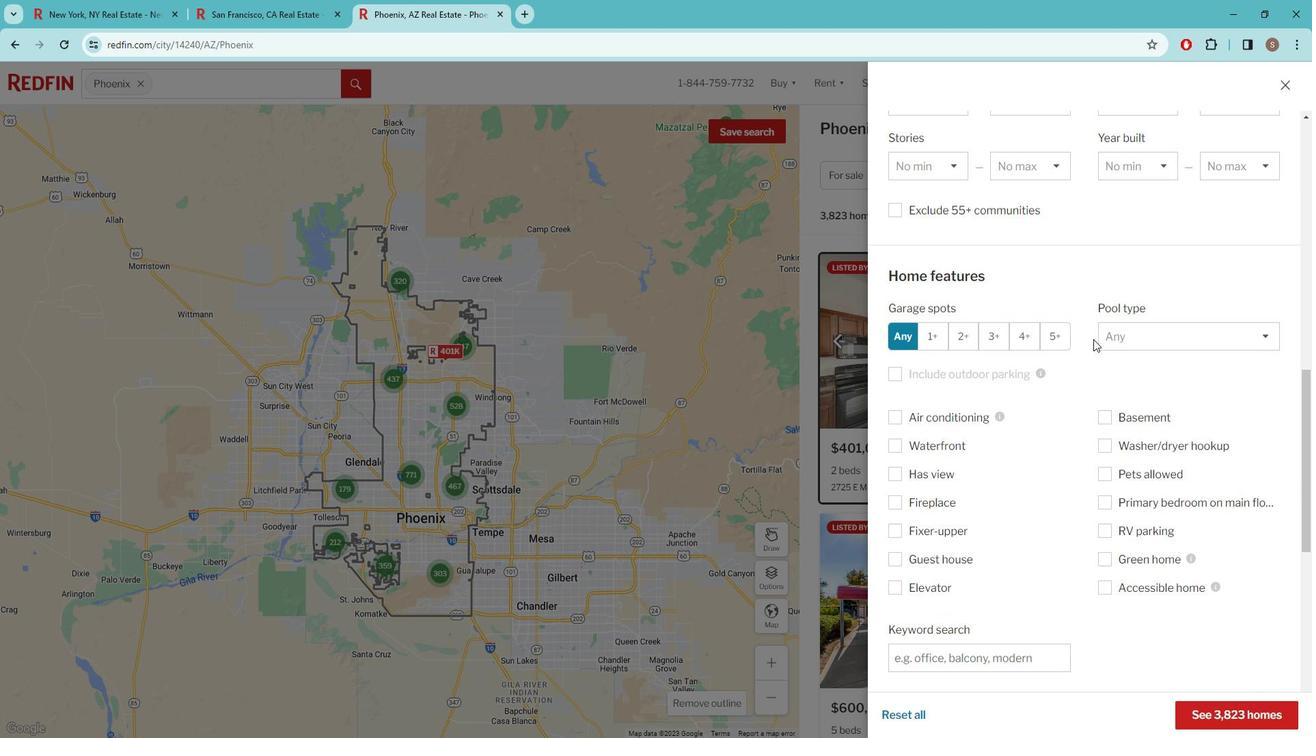 
Action: Mouse moved to (1100, 342)
Screenshot: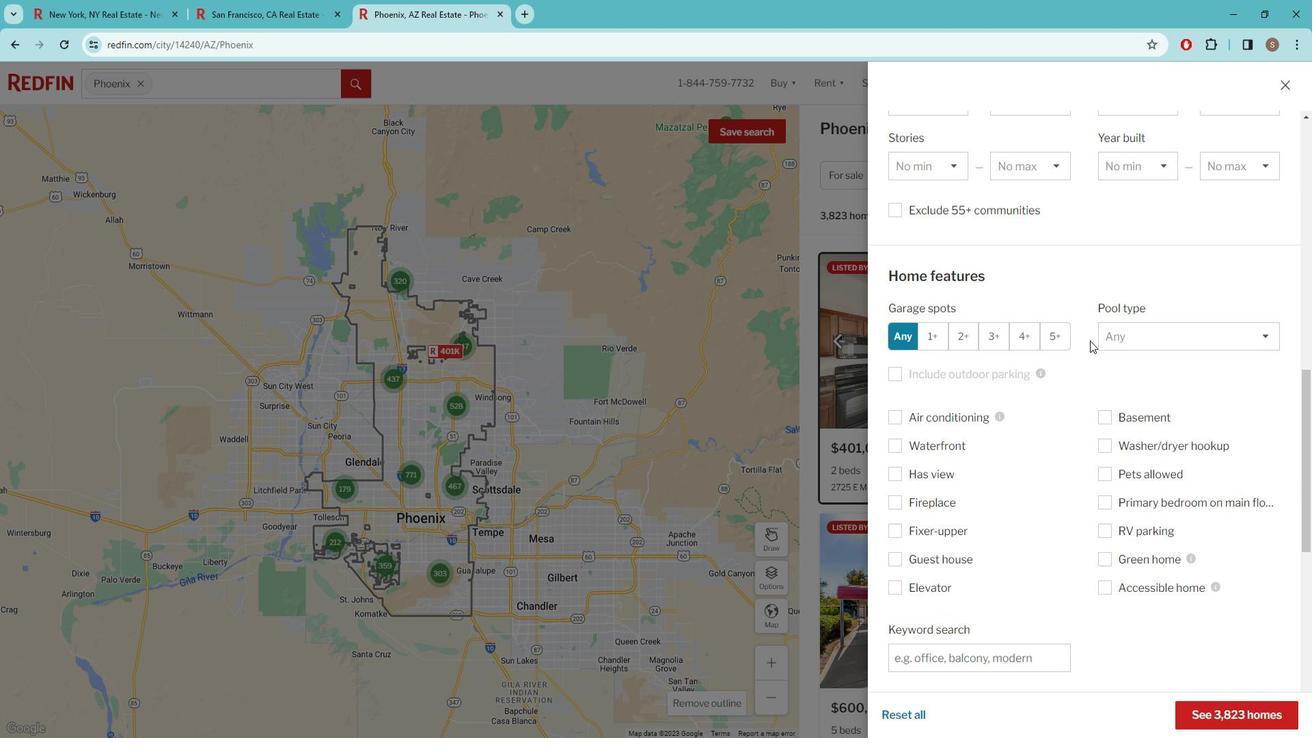 
Action: Mouse scrolled (1100, 341) with delta (0, 0)
Screenshot: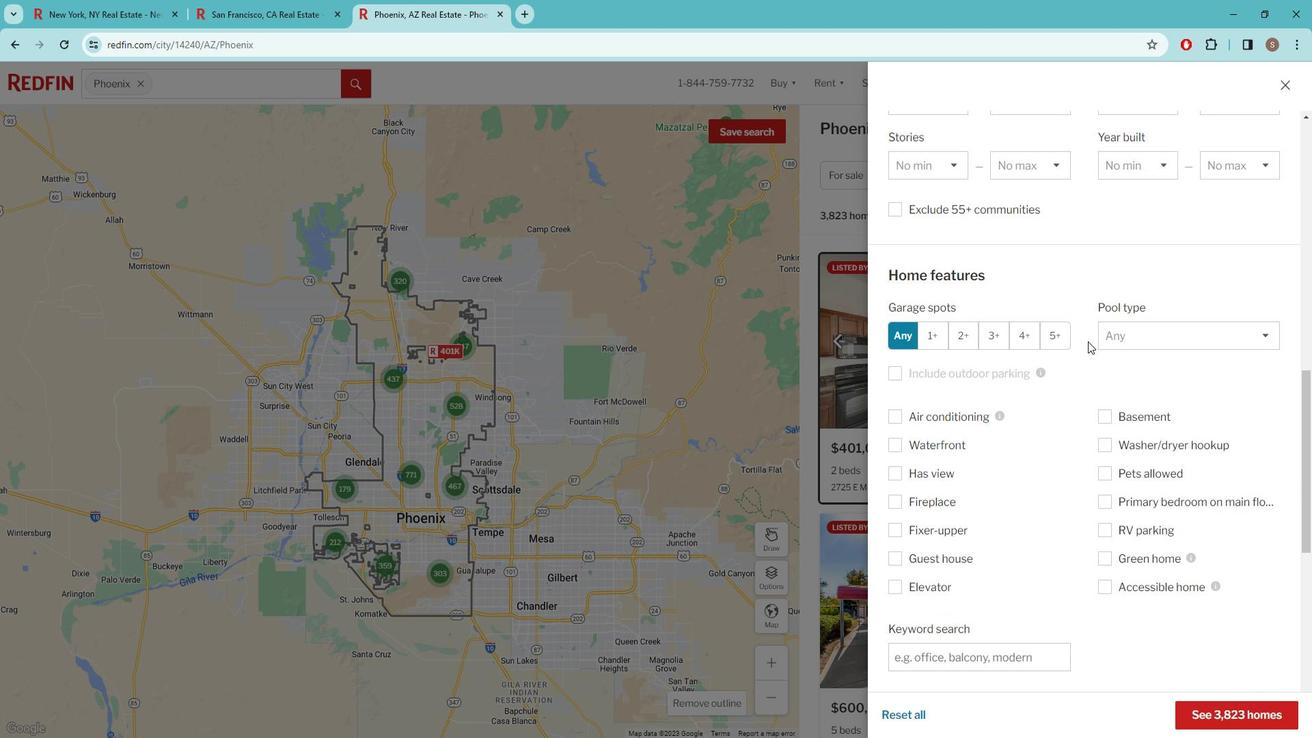 
Action: Mouse moved to (955, 509)
Screenshot: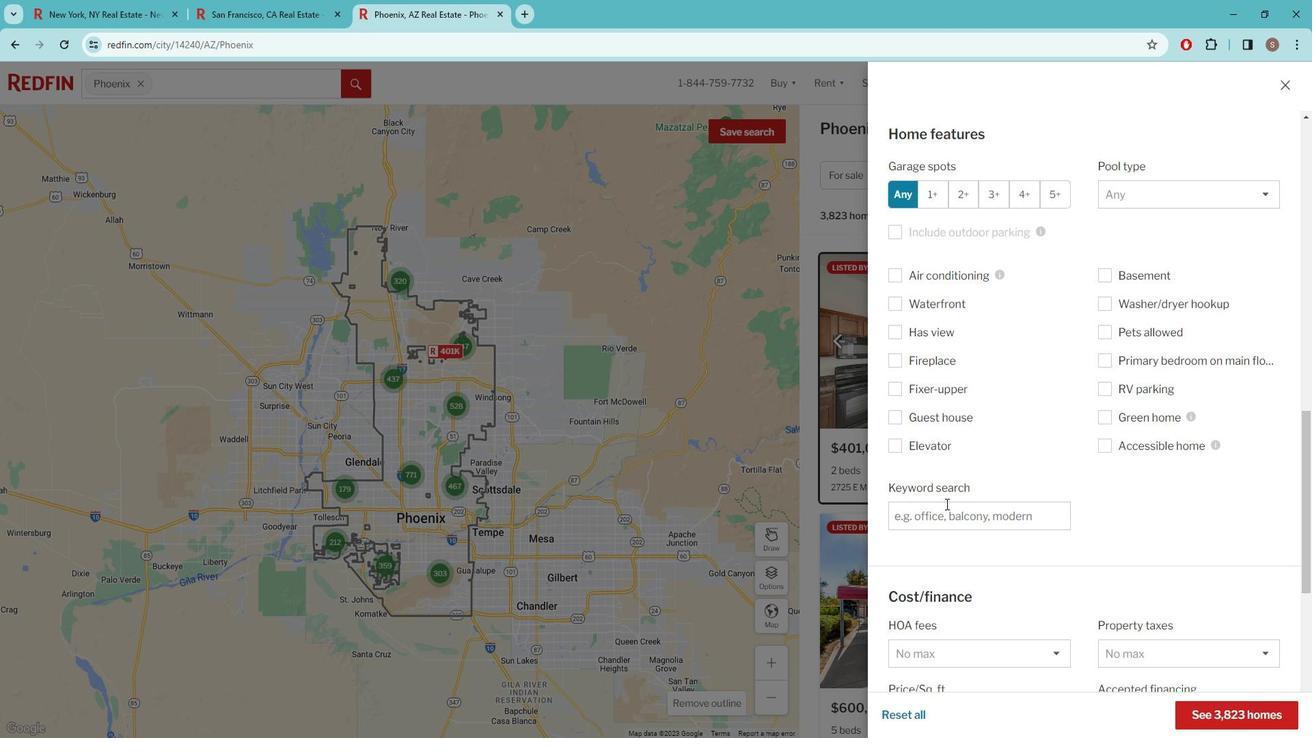
Action: Mouse pressed left at (955, 509)
Screenshot: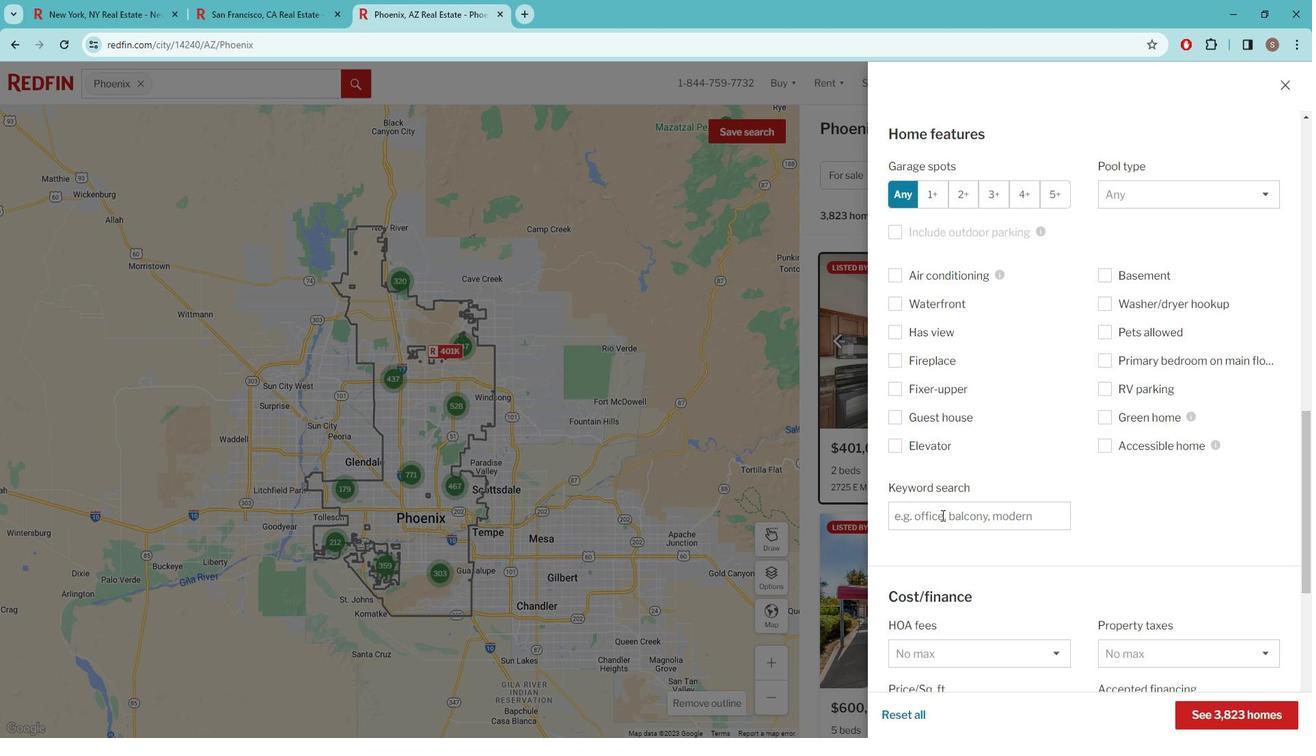 
Action: Key pressed BACKYARD<Key.space>OASIS
Screenshot: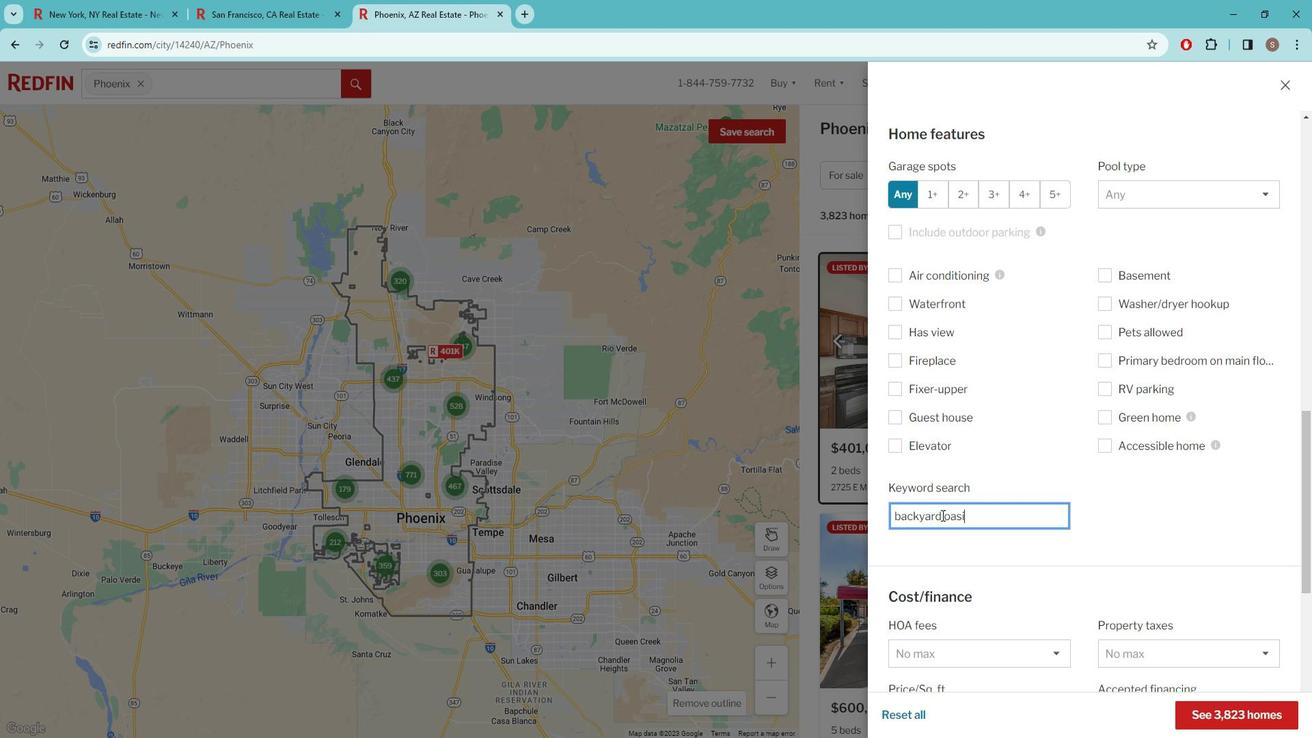 
Action: Mouse scrolled (955, 509) with delta (0, 0)
Screenshot: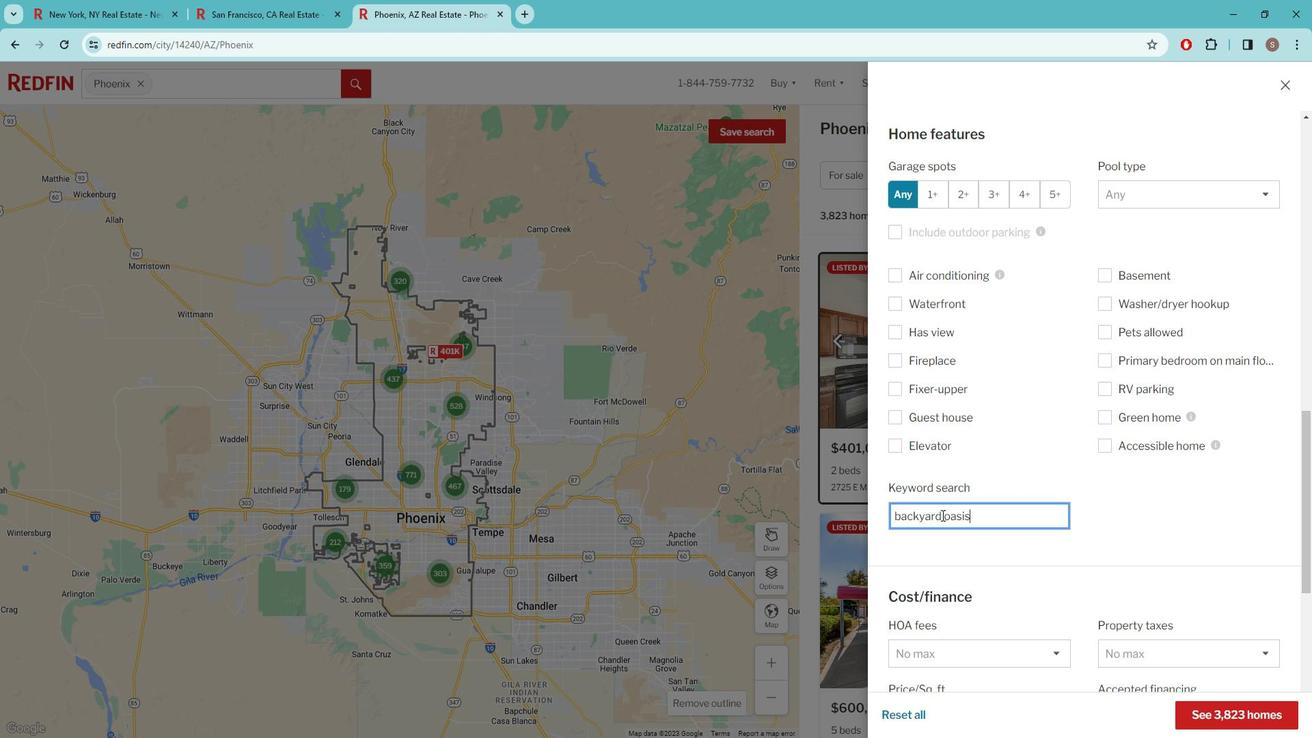 
Action: Mouse scrolled (955, 509) with delta (0, 0)
Screenshot: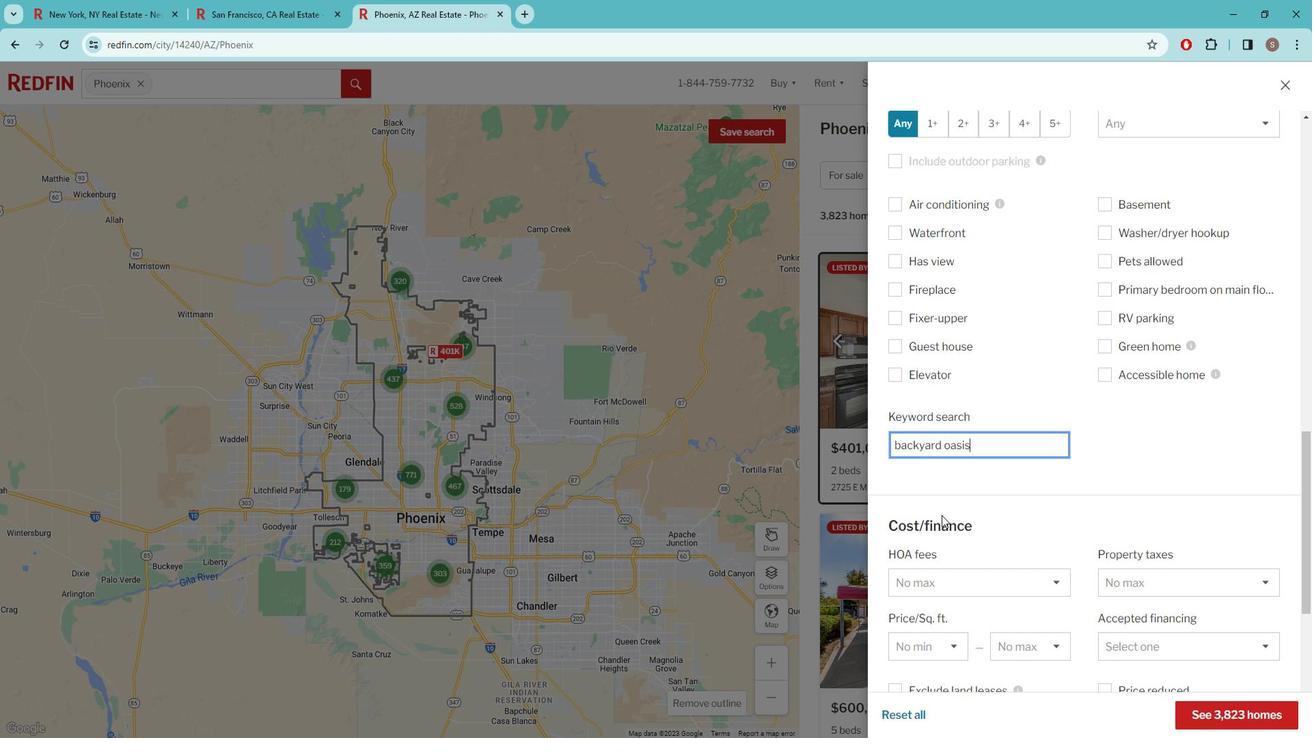 
Action: Mouse scrolled (955, 509) with delta (0, 0)
Screenshot: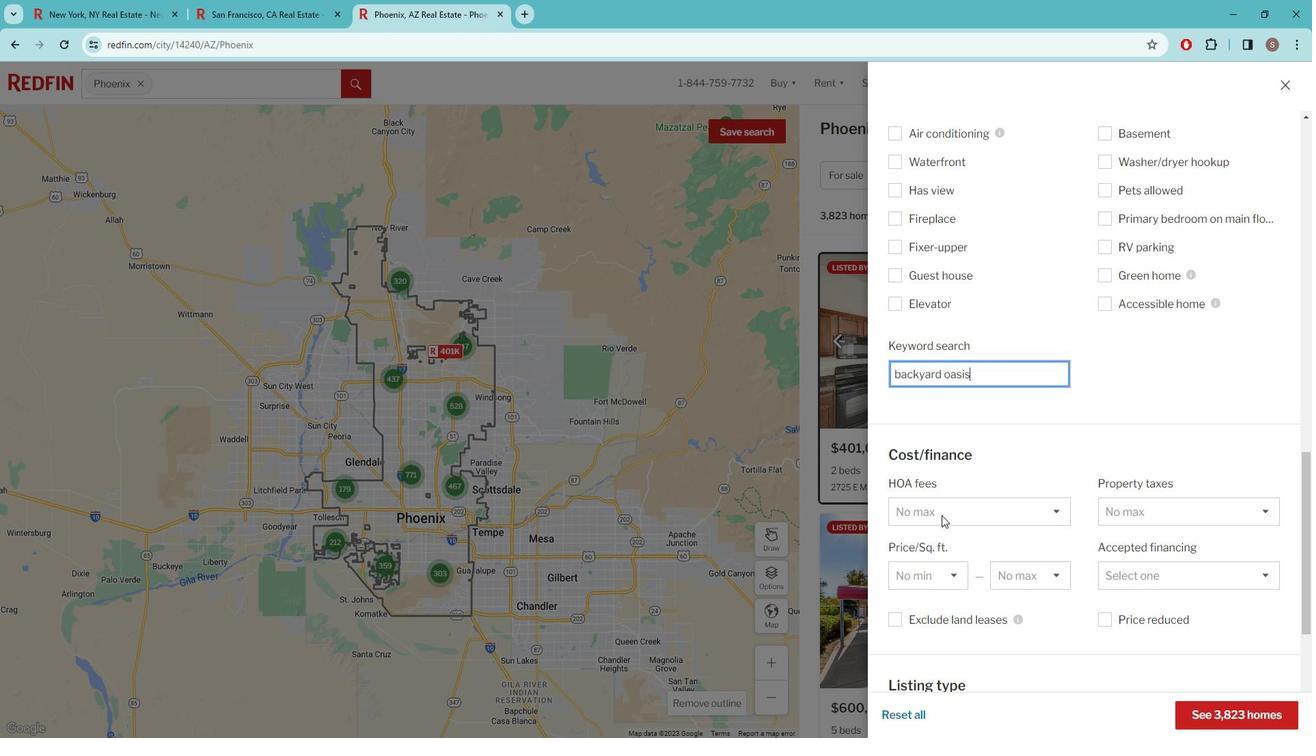 
Action: Mouse scrolled (955, 509) with delta (0, 0)
Screenshot: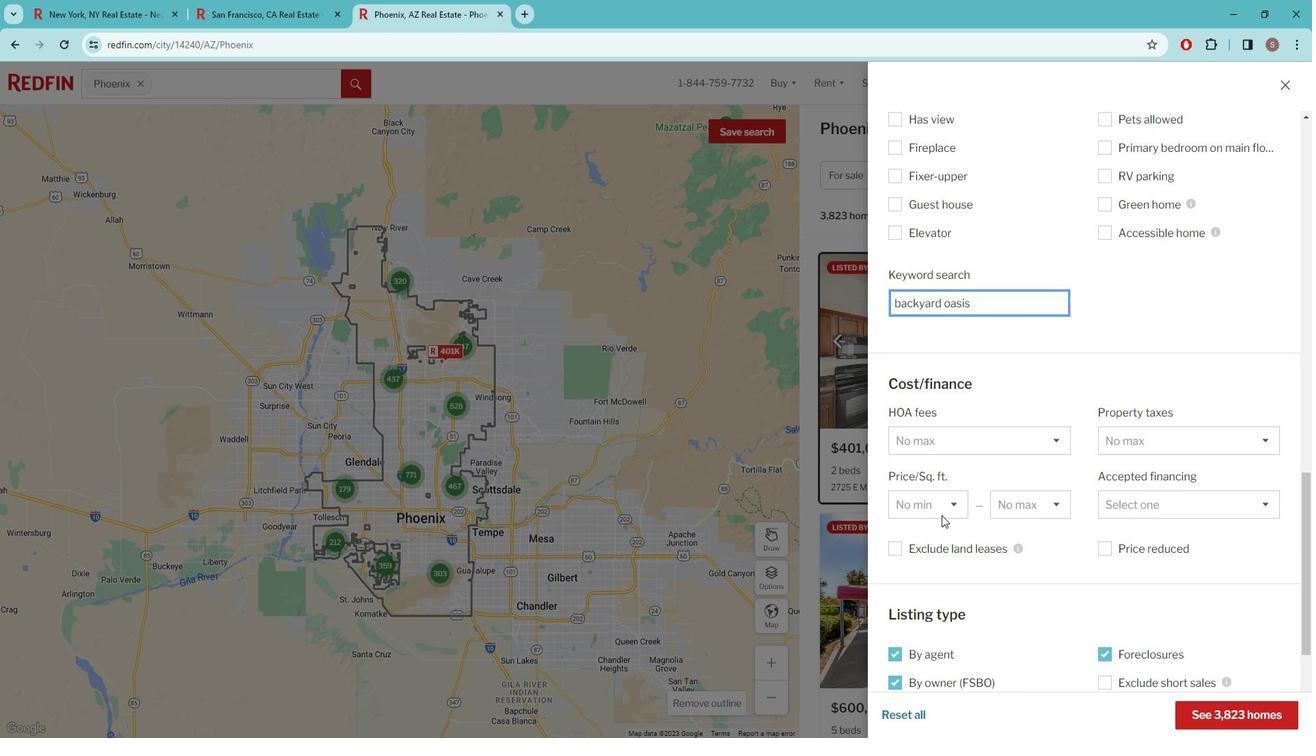
Action: Mouse scrolled (955, 509) with delta (0, 0)
Screenshot: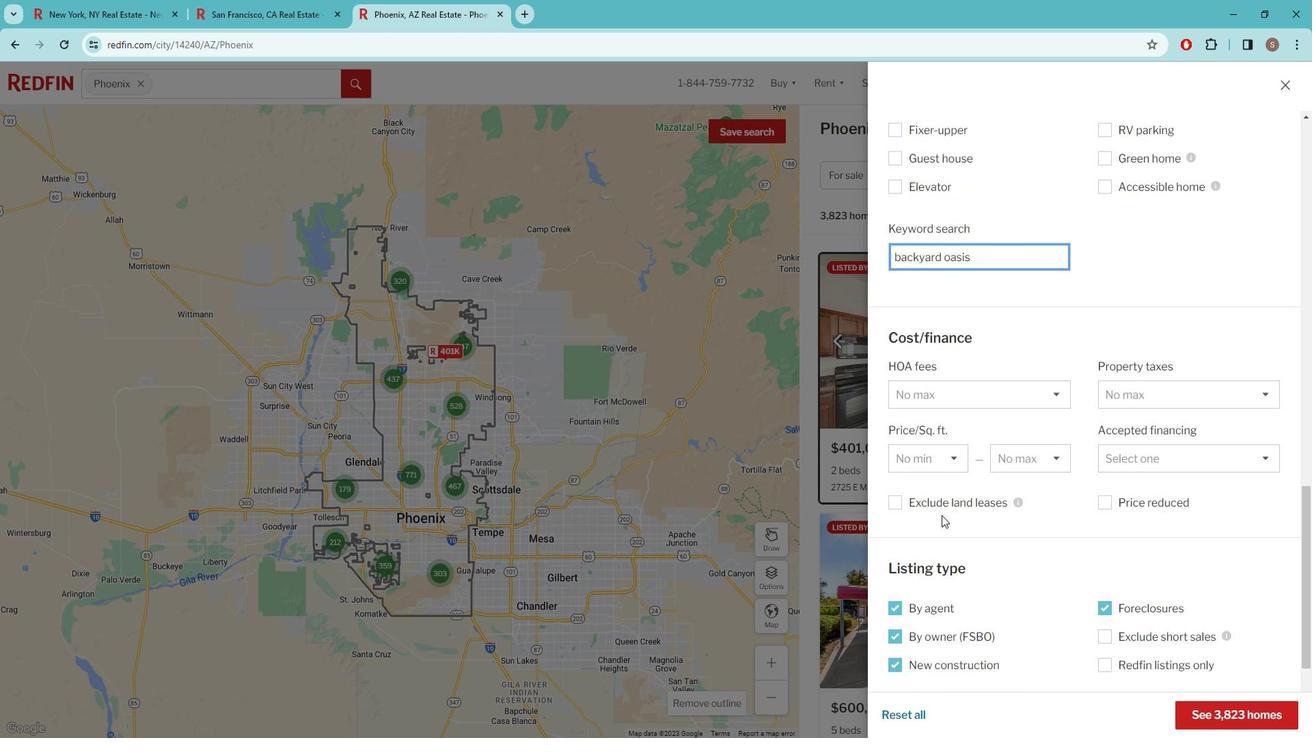 
Action: Mouse scrolled (955, 509) with delta (0, 0)
Screenshot: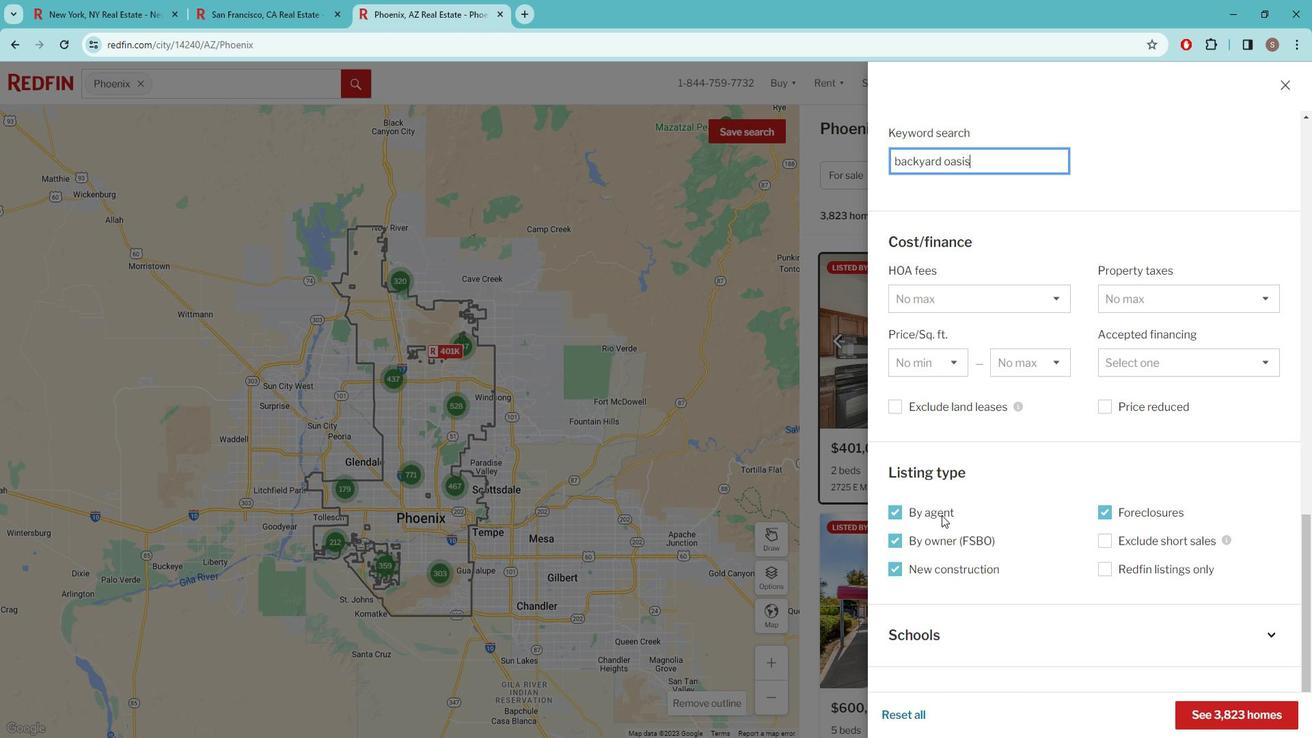 
Action: Mouse scrolled (955, 509) with delta (0, 0)
Screenshot: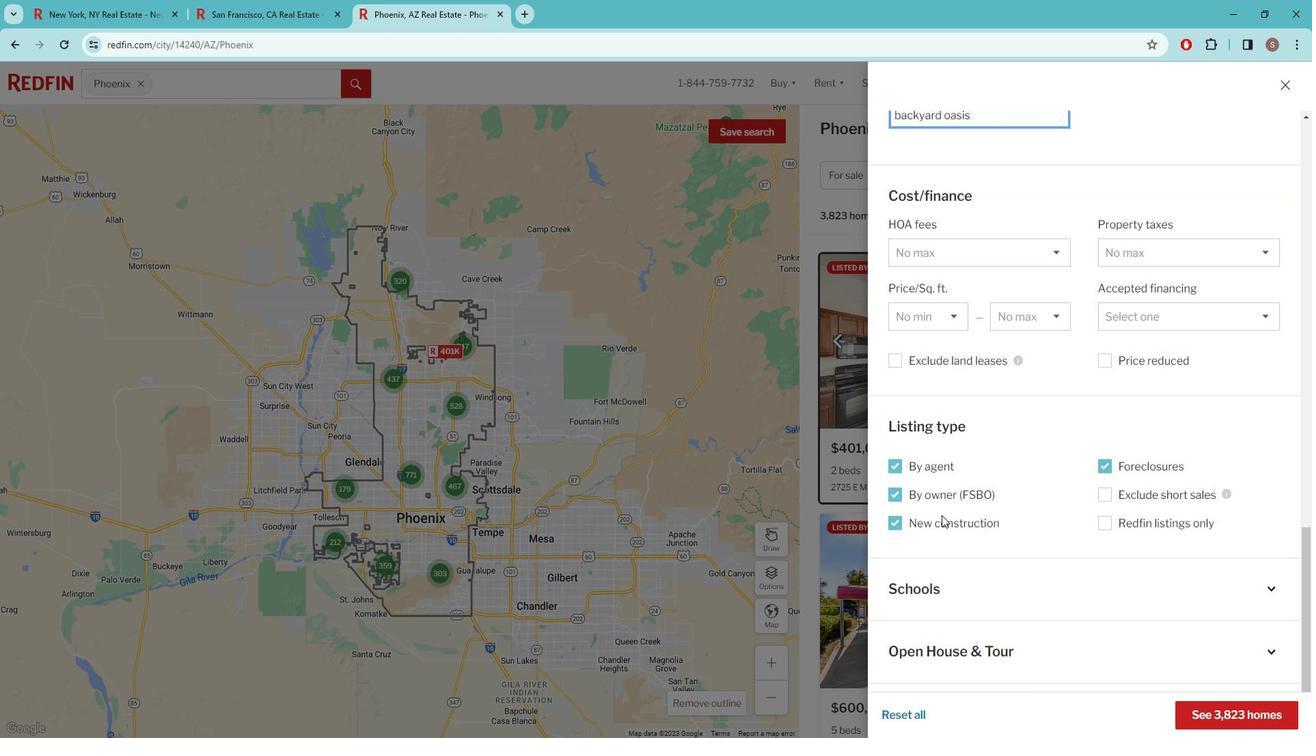 
Action: Mouse scrolled (955, 509) with delta (0, 0)
Screenshot: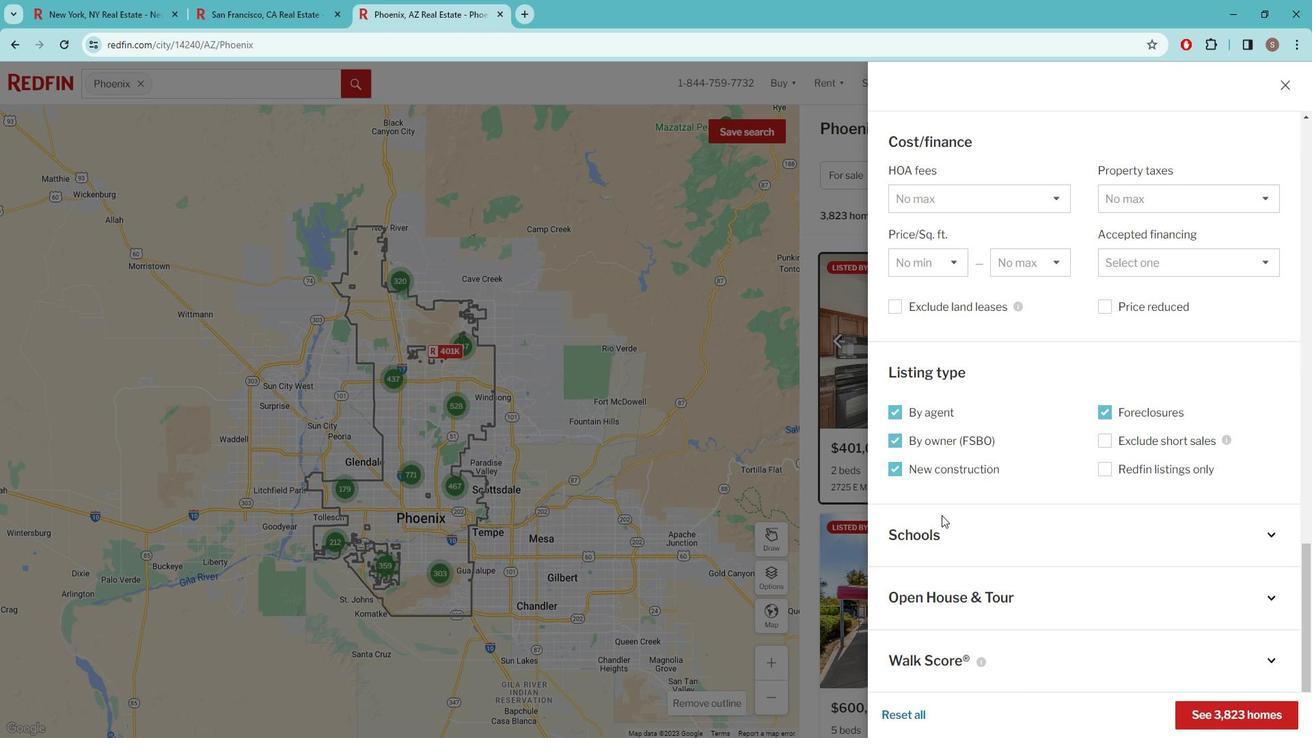 
Action: Mouse scrolled (955, 509) with delta (0, 0)
Screenshot: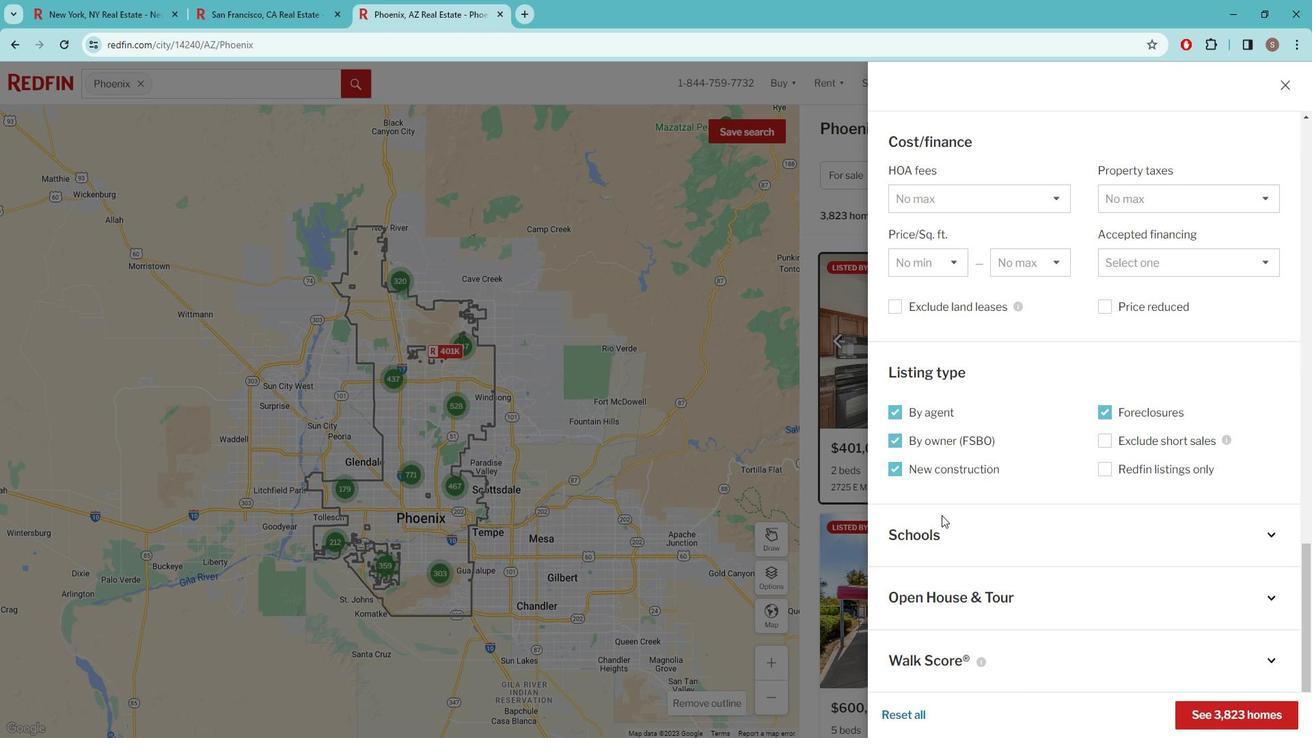 
Action: Mouse scrolled (955, 509) with delta (0, 0)
Screenshot: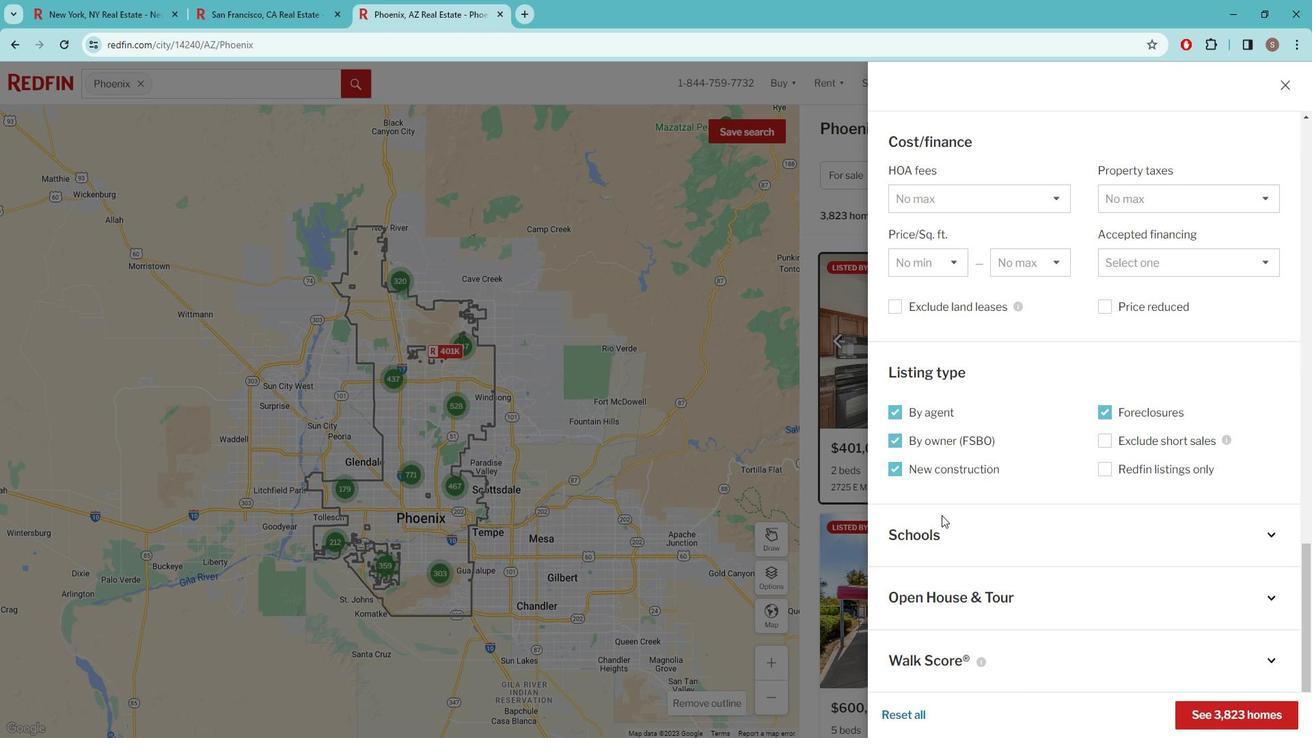 
Action: Mouse moved to (1208, 696)
Screenshot: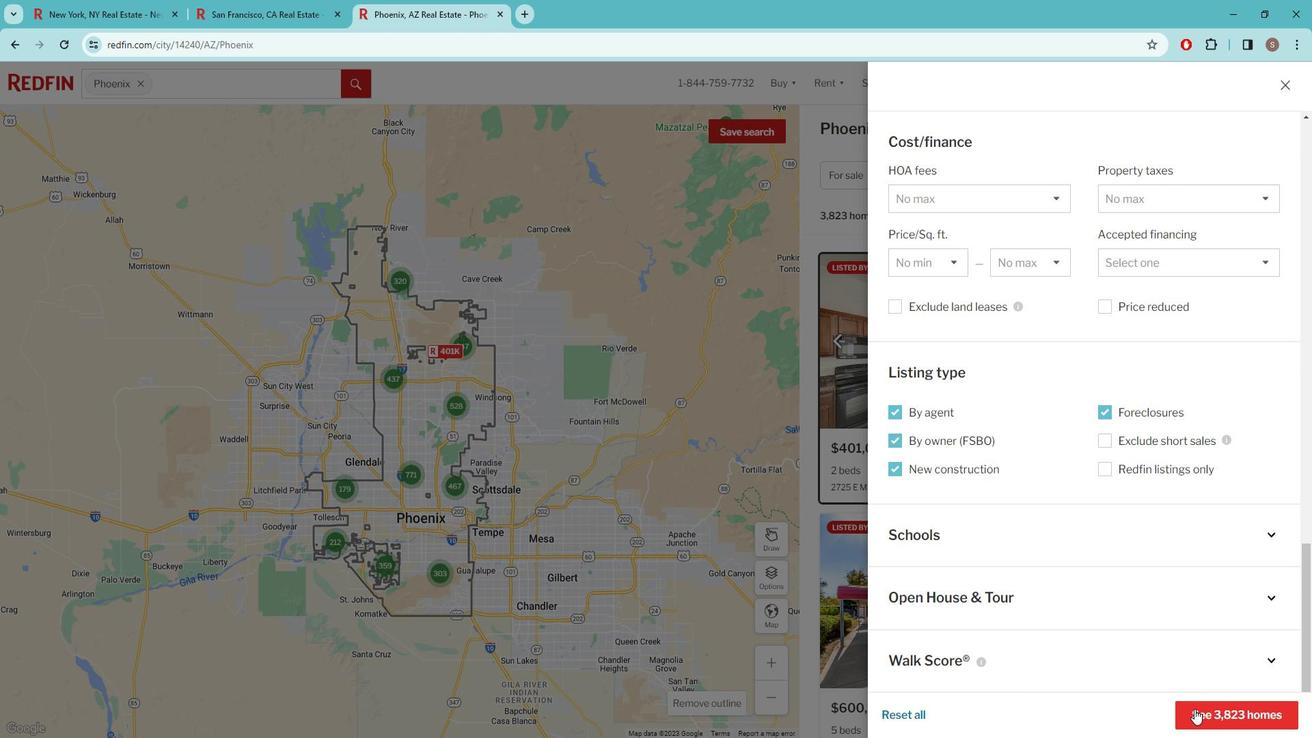 
Action: Mouse pressed left at (1208, 696)
Screenshot: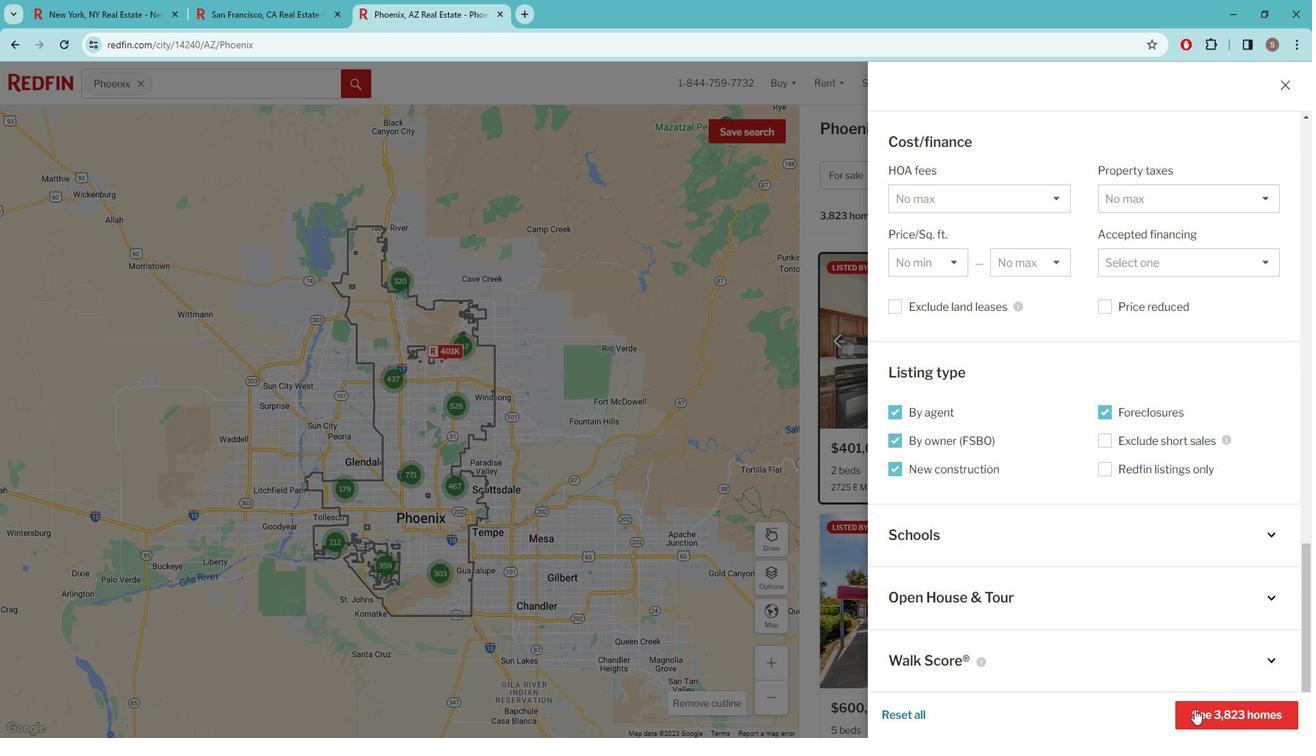 
Action: Mouse moved to (967, 438)
Screenshot: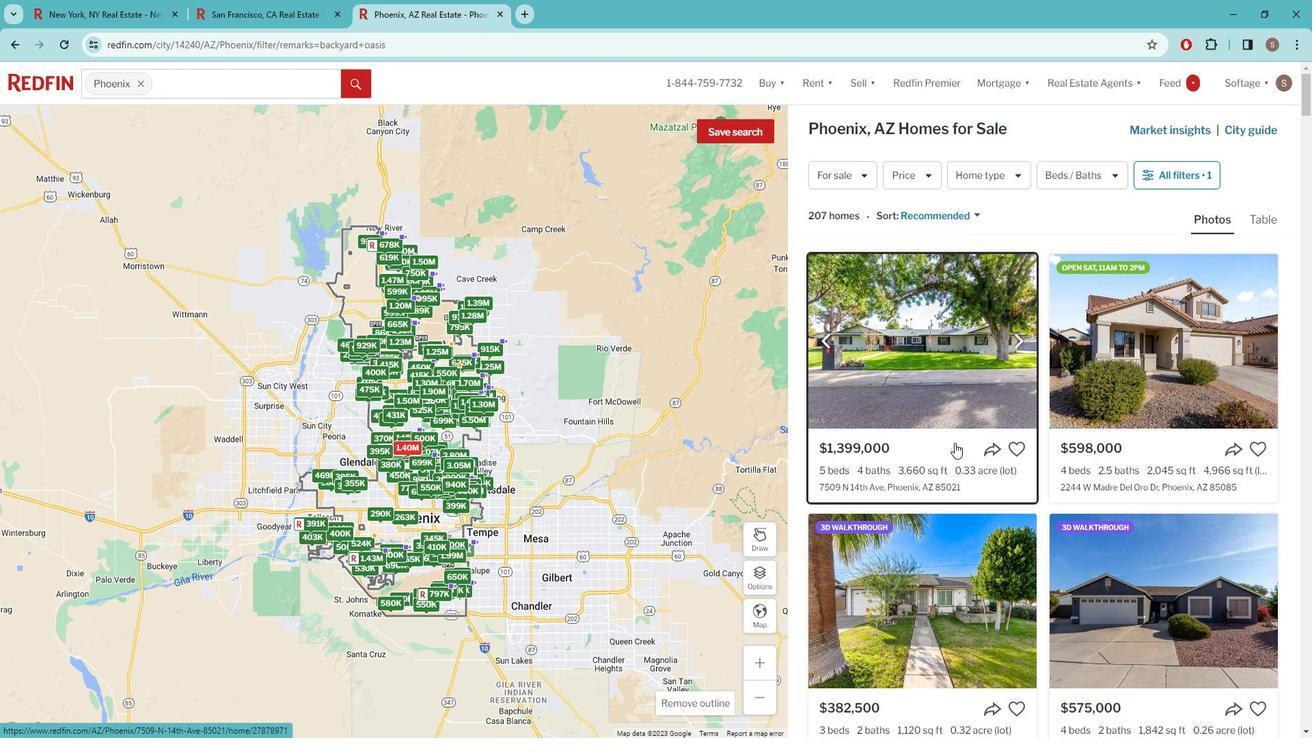 
Action: Mouse pressed left at (967, 438)
Screenshot: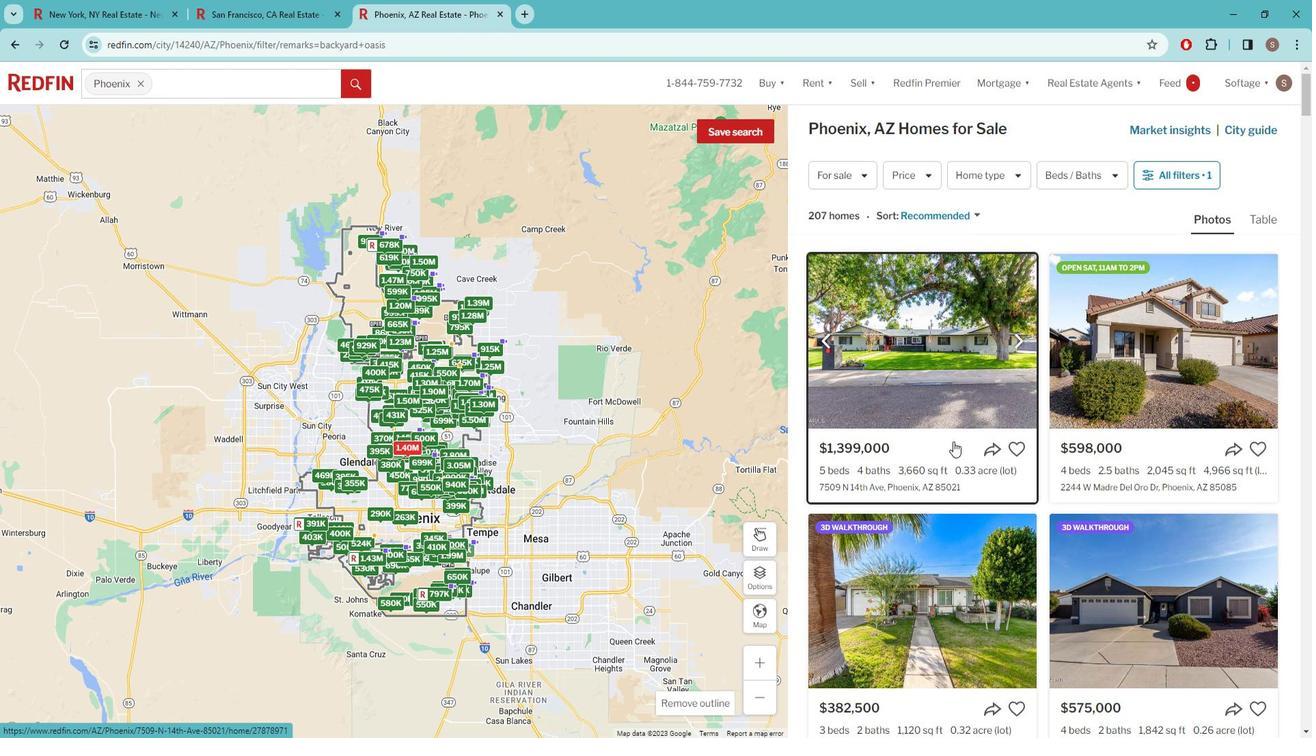 
Action: Mouse moved to (593, 526)
Screenshot: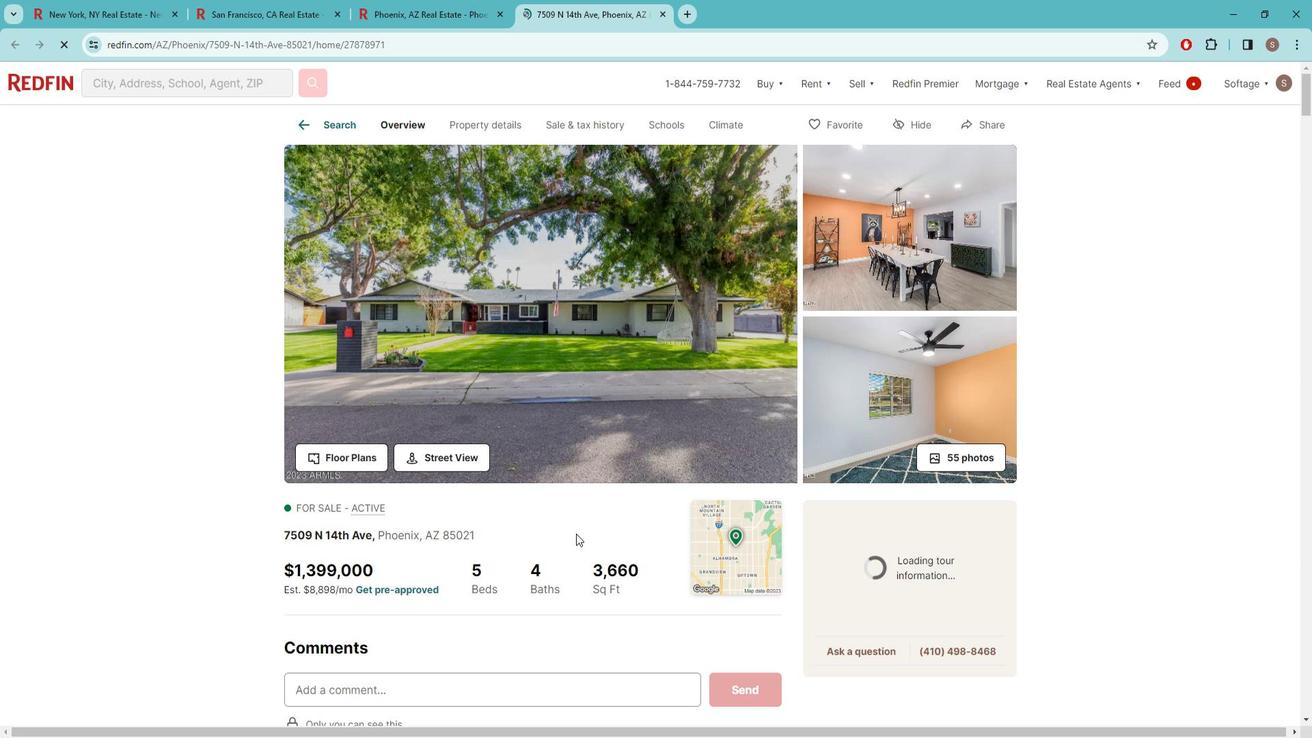 
Action: Mouse scrolled (593, 526) with delta (0, 0)
Screenshot: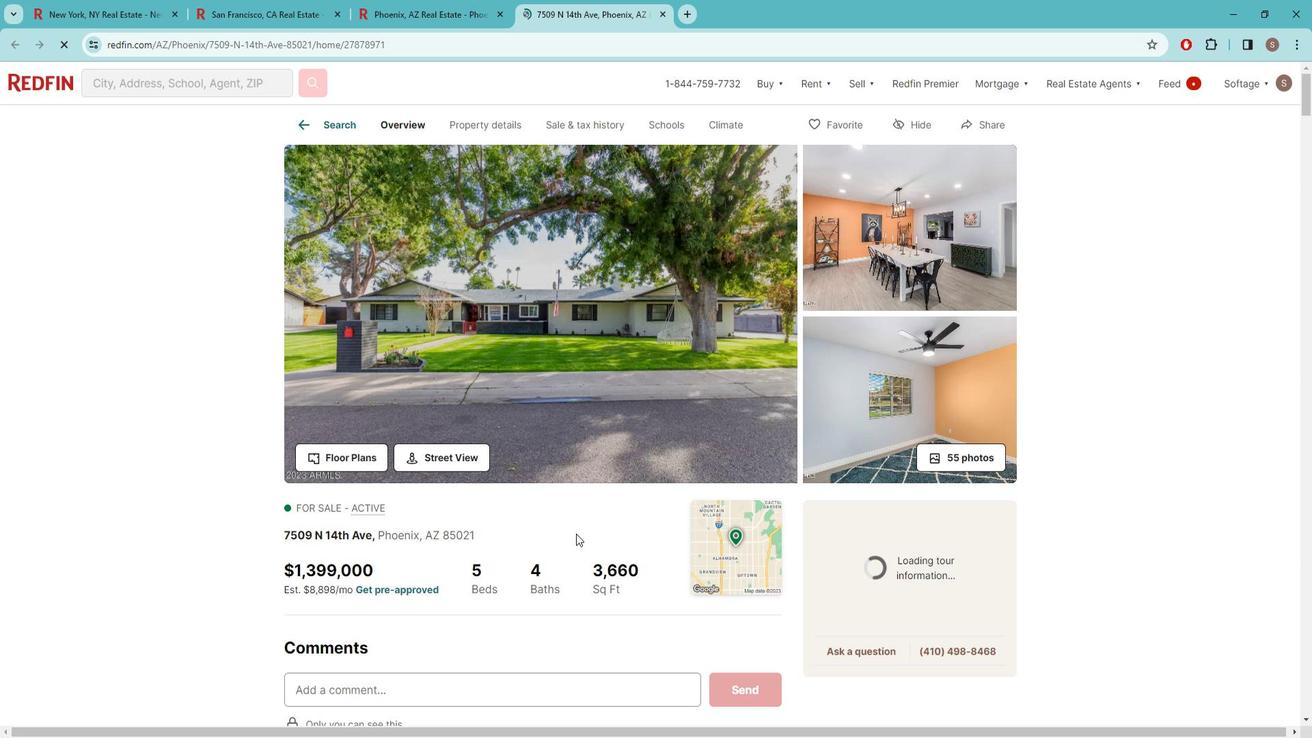 
Action: Mouse scrolled (593, 526) with delta (0, 0)
Screenshot: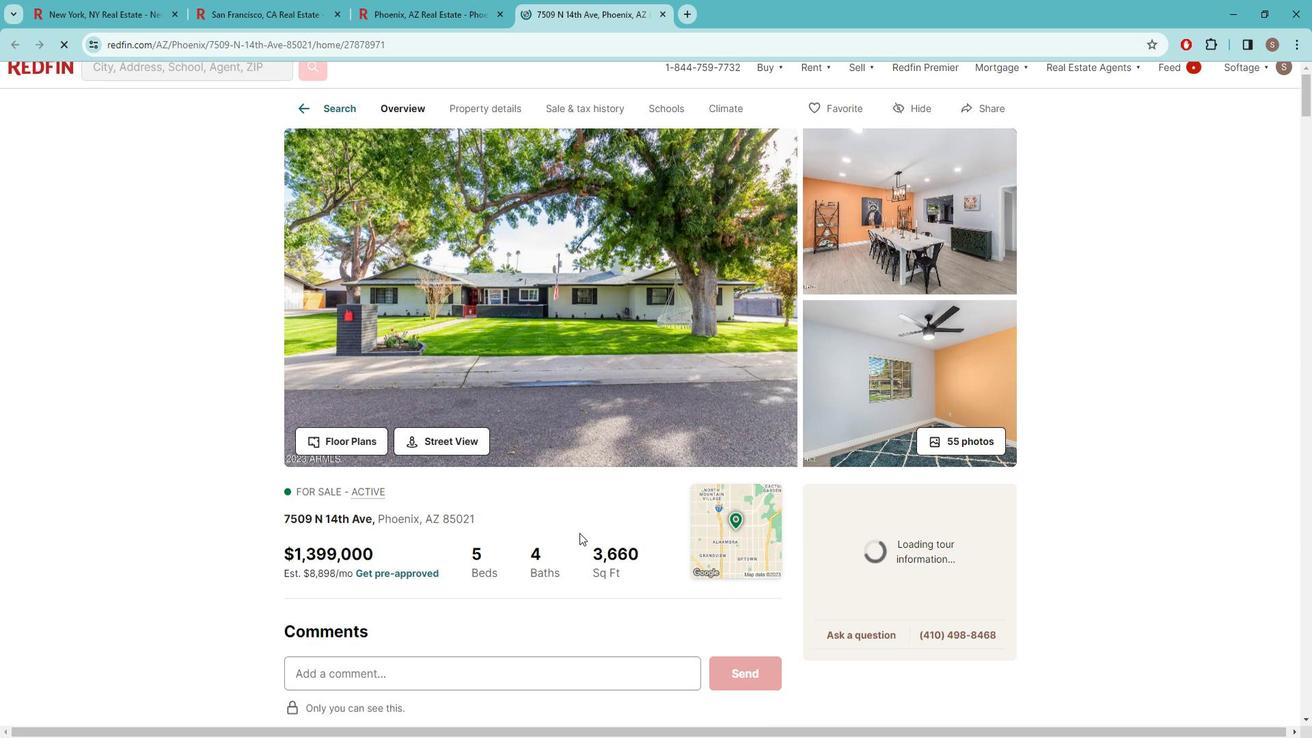 
Action: Mouse moved to (597, 523)
Screenshot: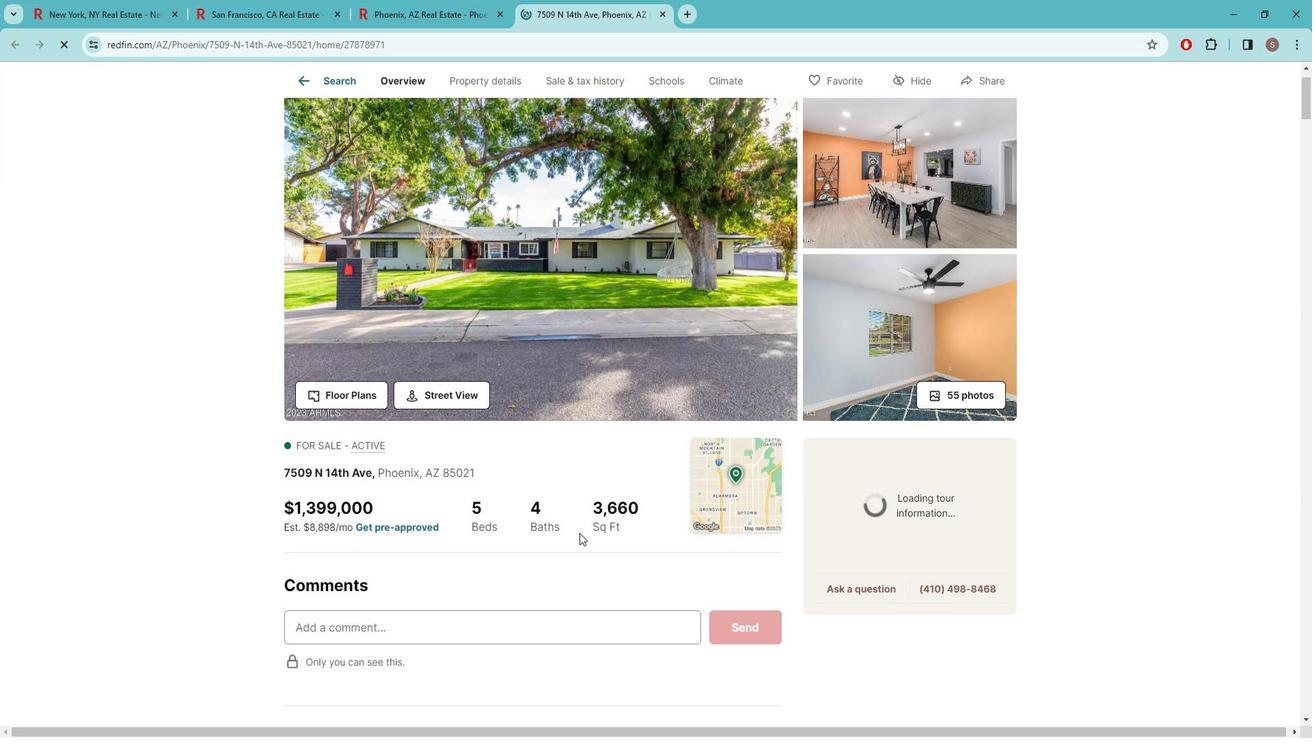 
Action: Mouse scrolled (597, 522) with delta (0, 0)
Screenshot: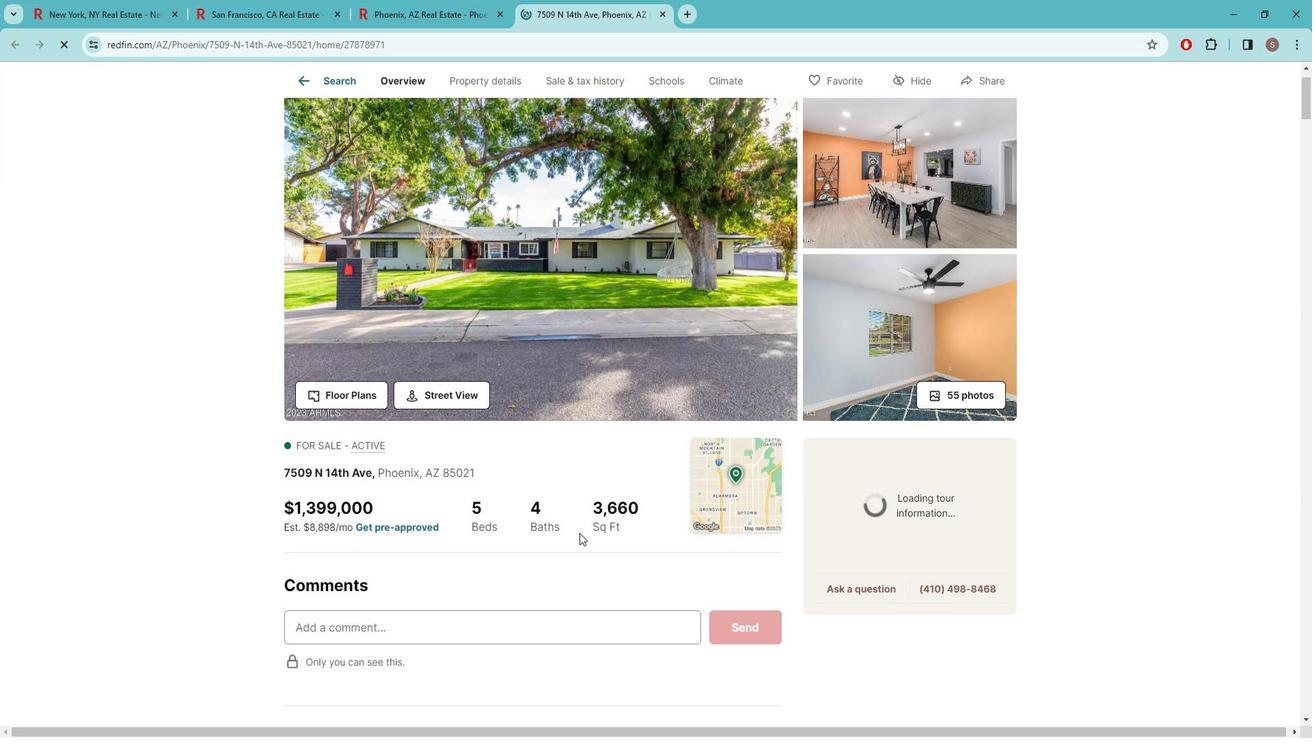 
Action: Mouse moved to (597, 518)
Screenshot: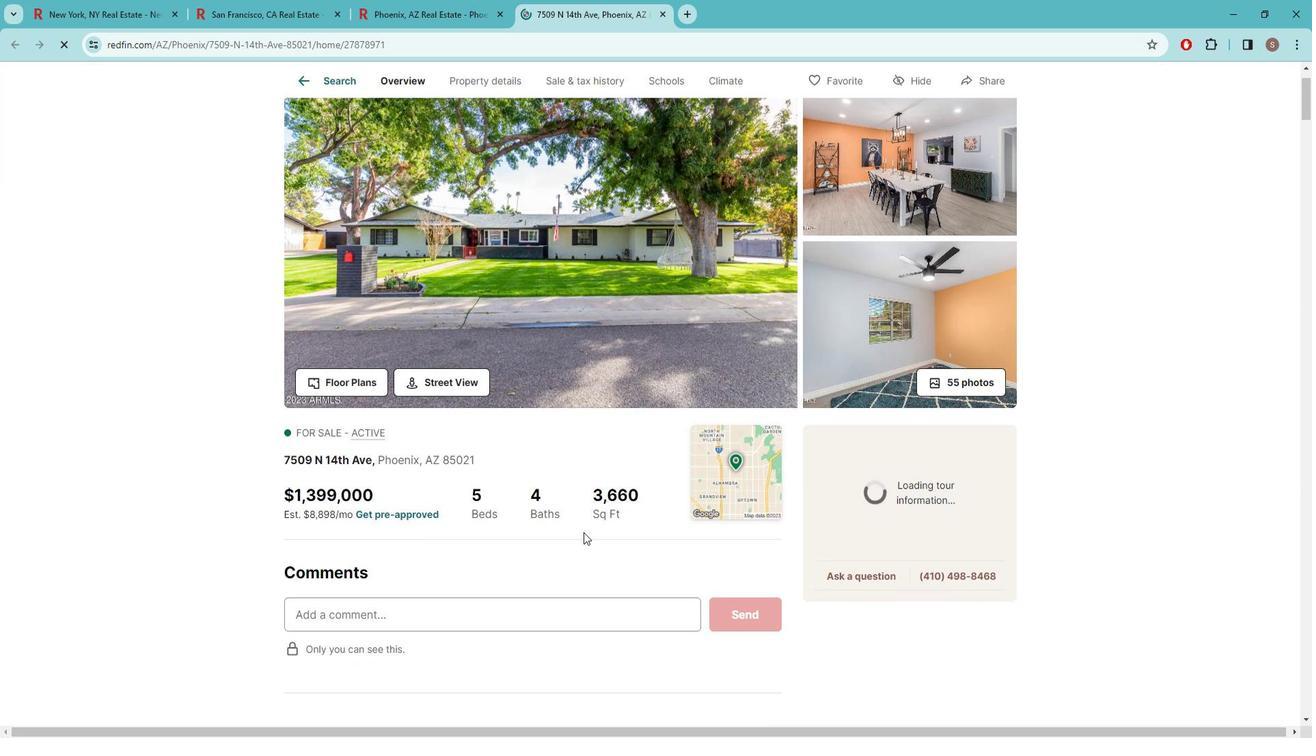 
Action: Mouse scrolled (597, 518) with delta (0, 0)
Screenshot: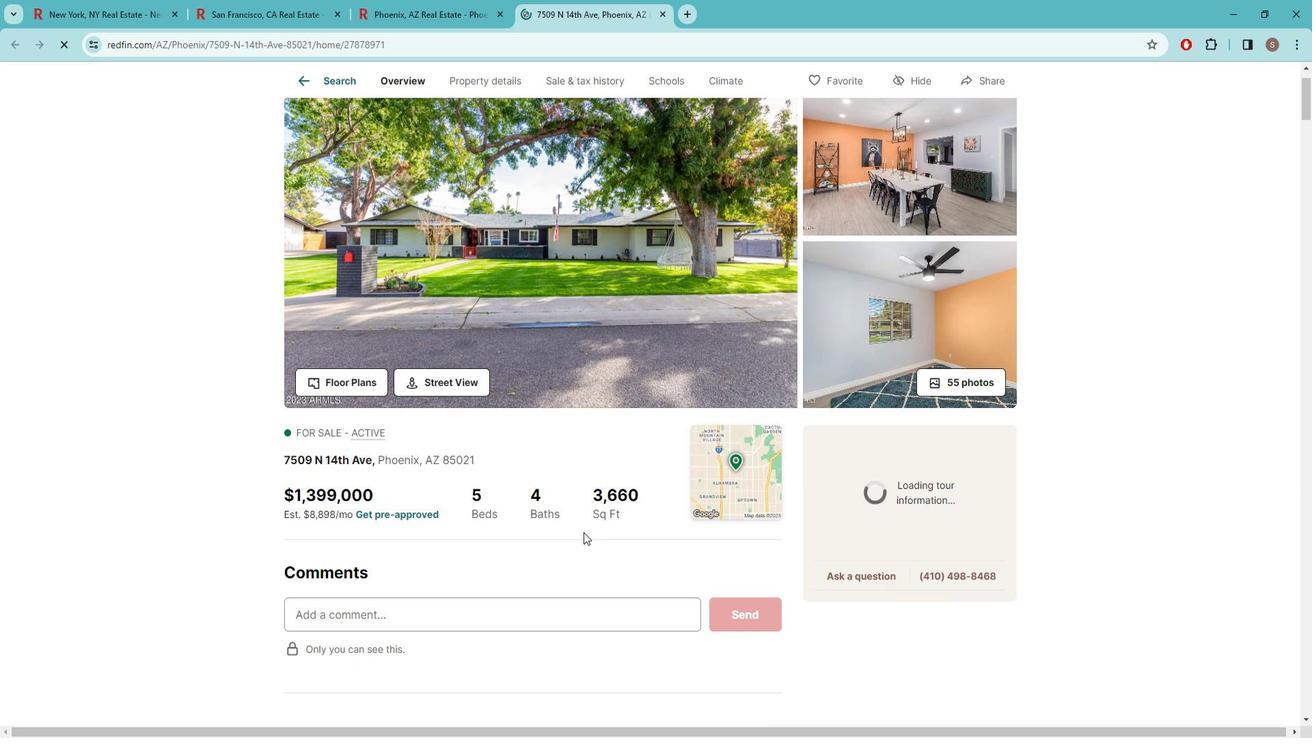 
Action: Mouse moved to (601, 513)
Screenshot: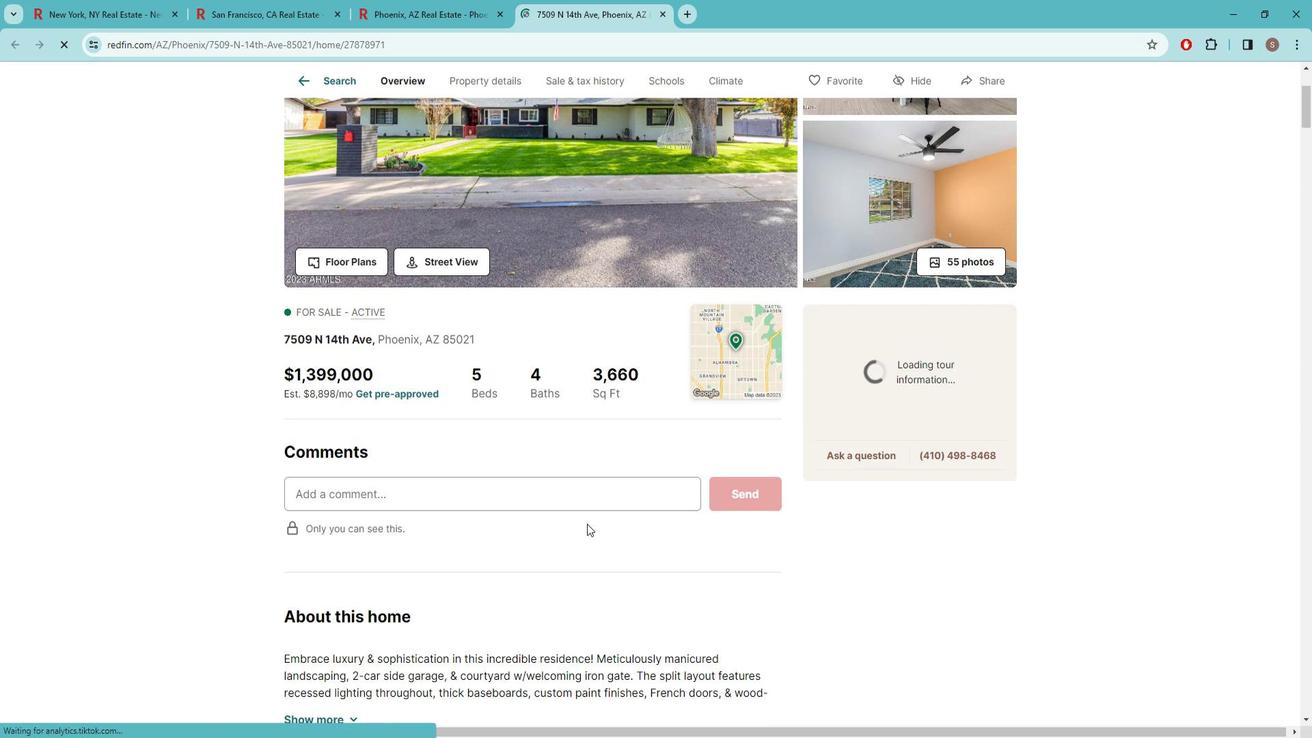 
Action: Mouse scrolled (601, 513) with delta (0, 0)
Screenshot: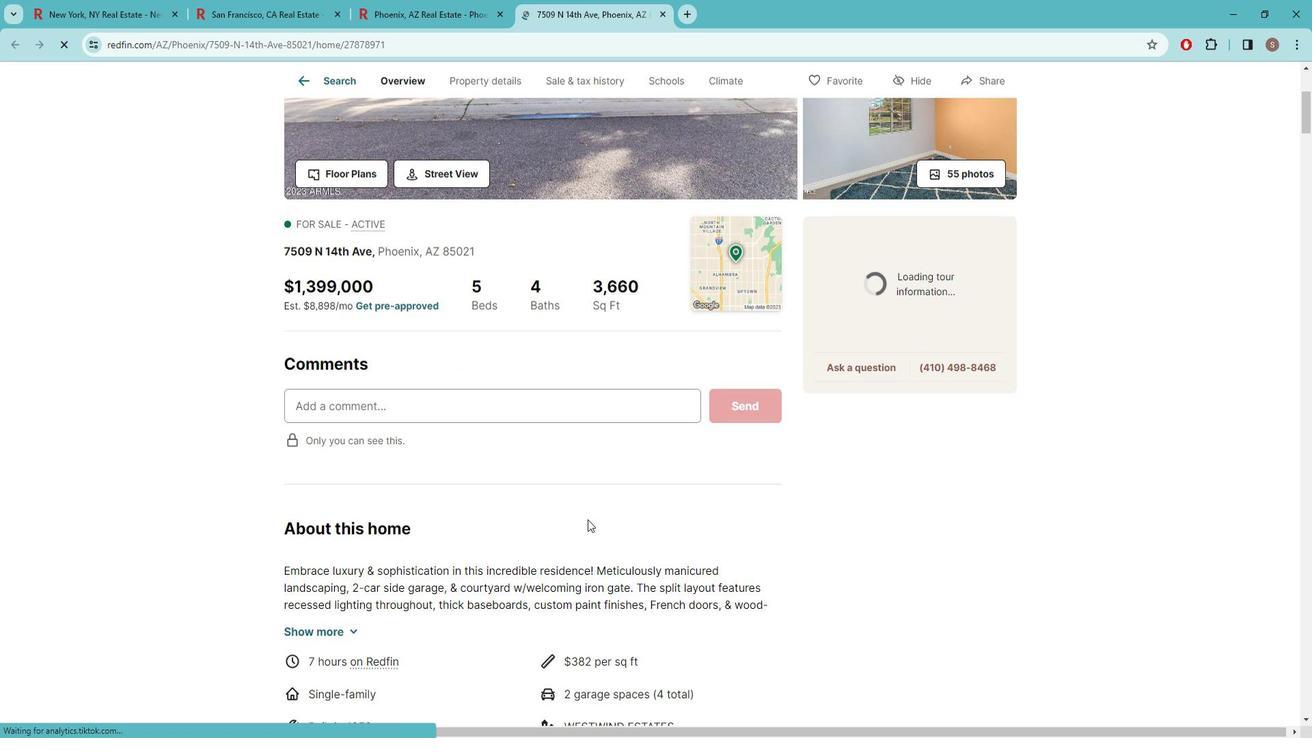 
Action: Mouse scrolled (601, 513) with delta (0, 0)
Screenshot: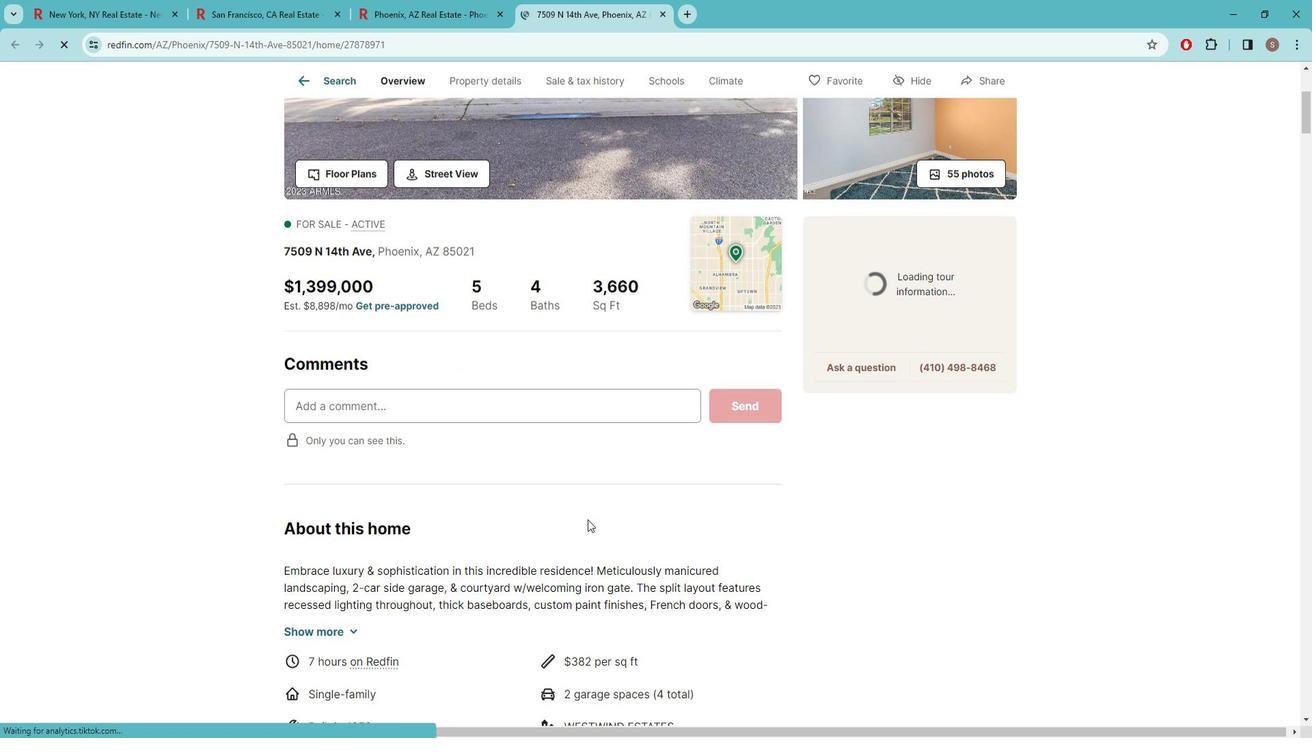 
Action: Mouse scrolled (601, 513) with delta (0, 0)
Screenshot: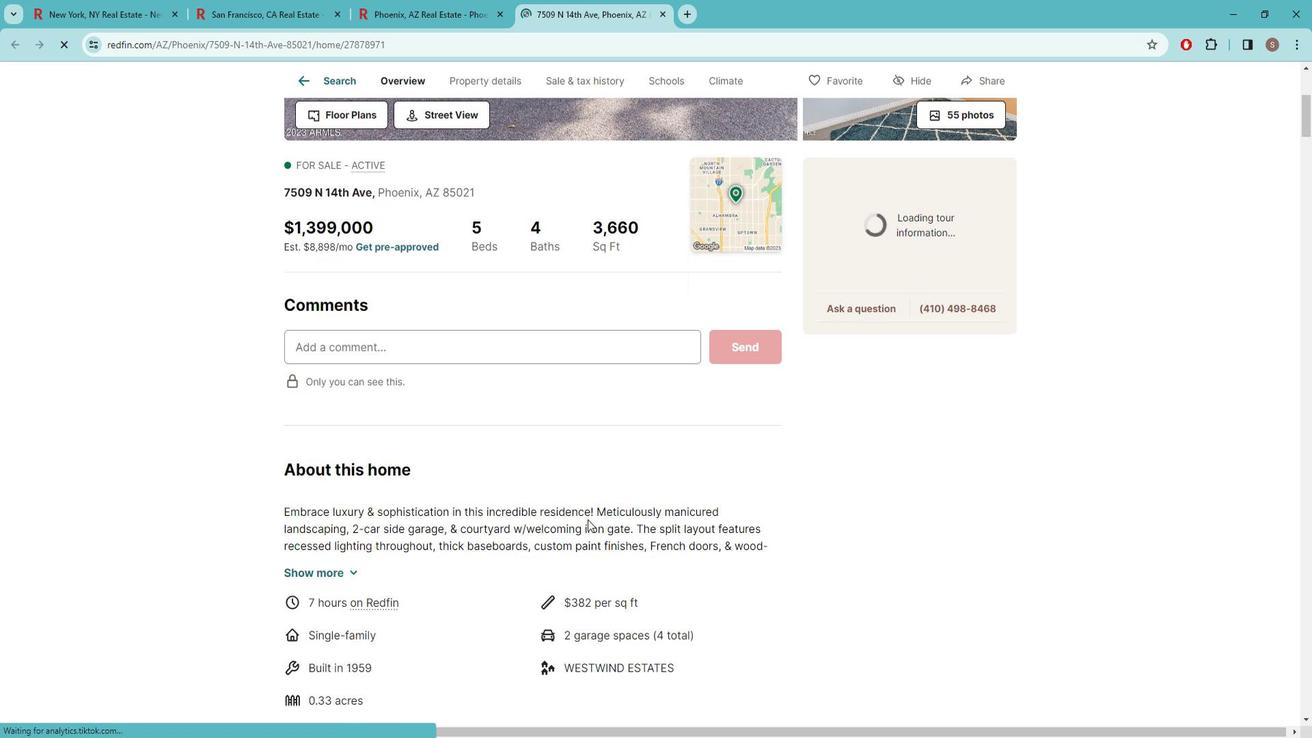 
Action: Mouse scrolled (601, 513) with delta (0, 0)
Screenshot: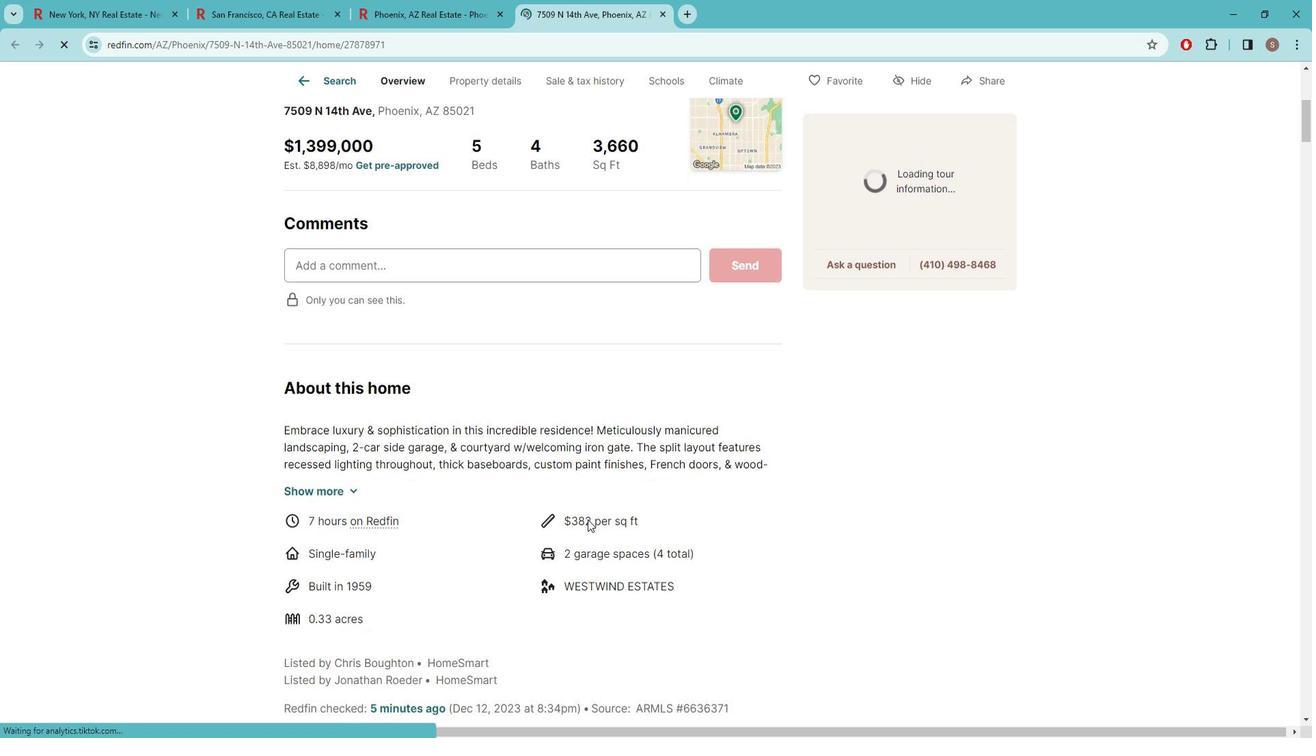 
Action: Mouse moved to (603, 513)
Screenshot: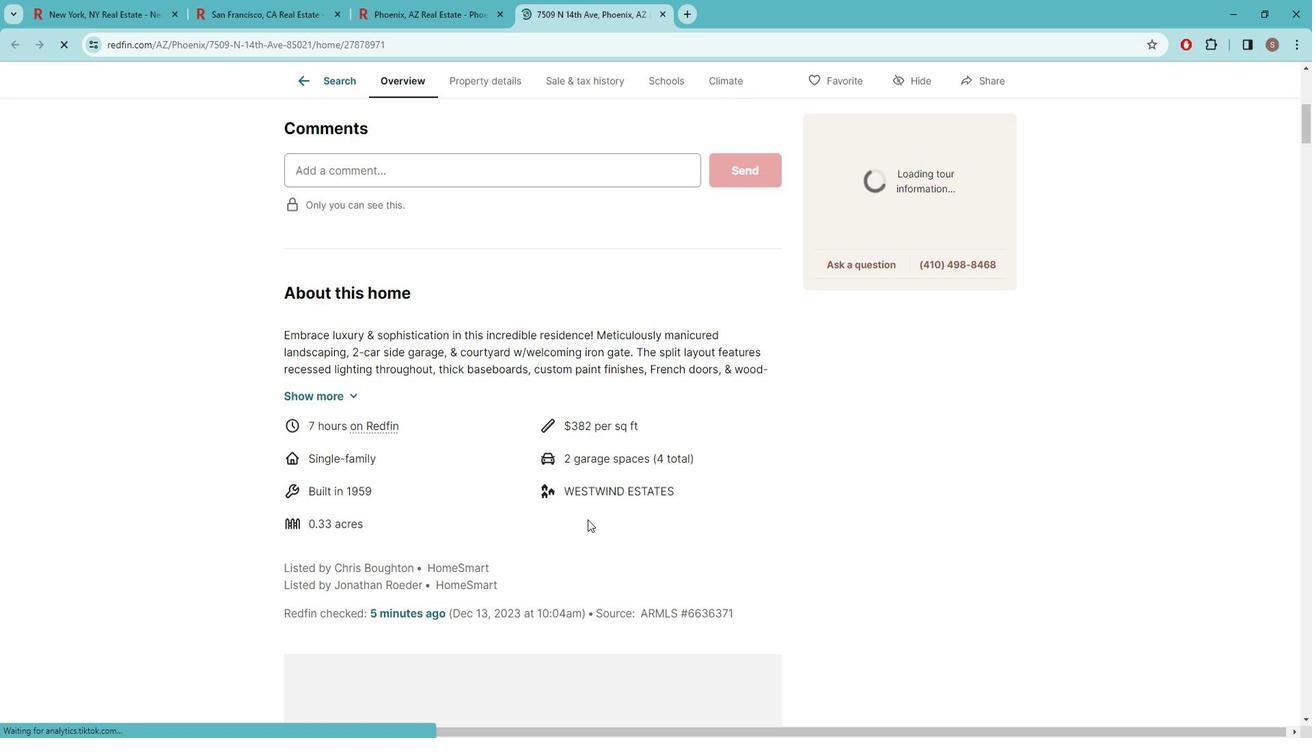 
Action: Mouse scrolled (603, 513) with delta (0, 0)
Screenshot: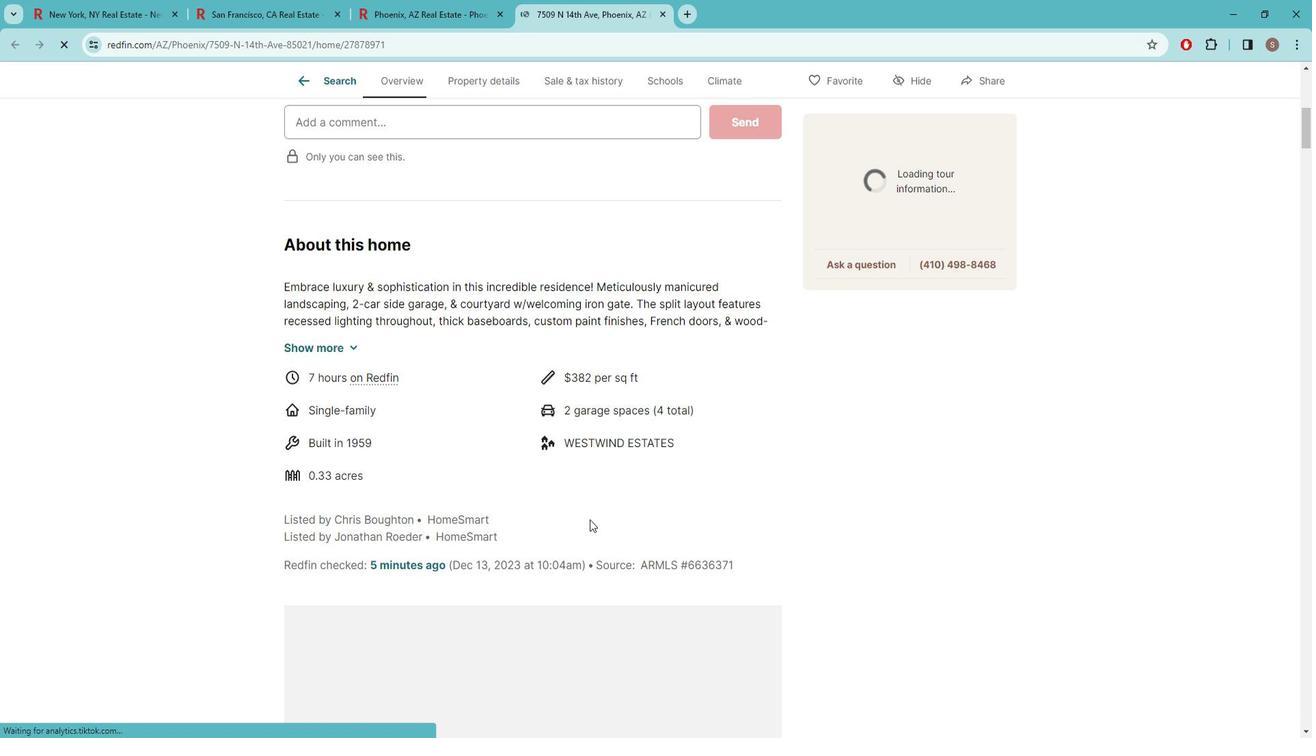 
Action: Mouse scrolled (603, 513) with delta (0, 0)
Screenshot: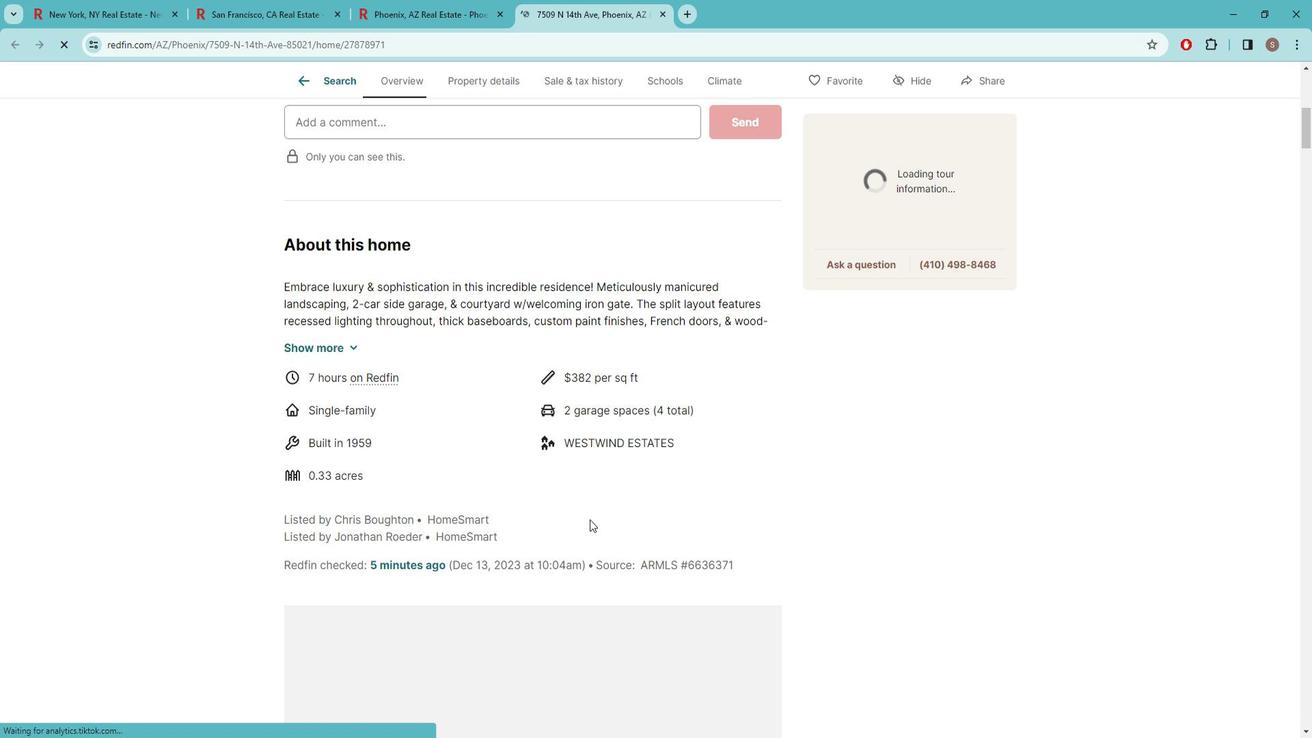 
Action: Mouse scrolled (603, 513) with delta (0, 0)
Screenshot: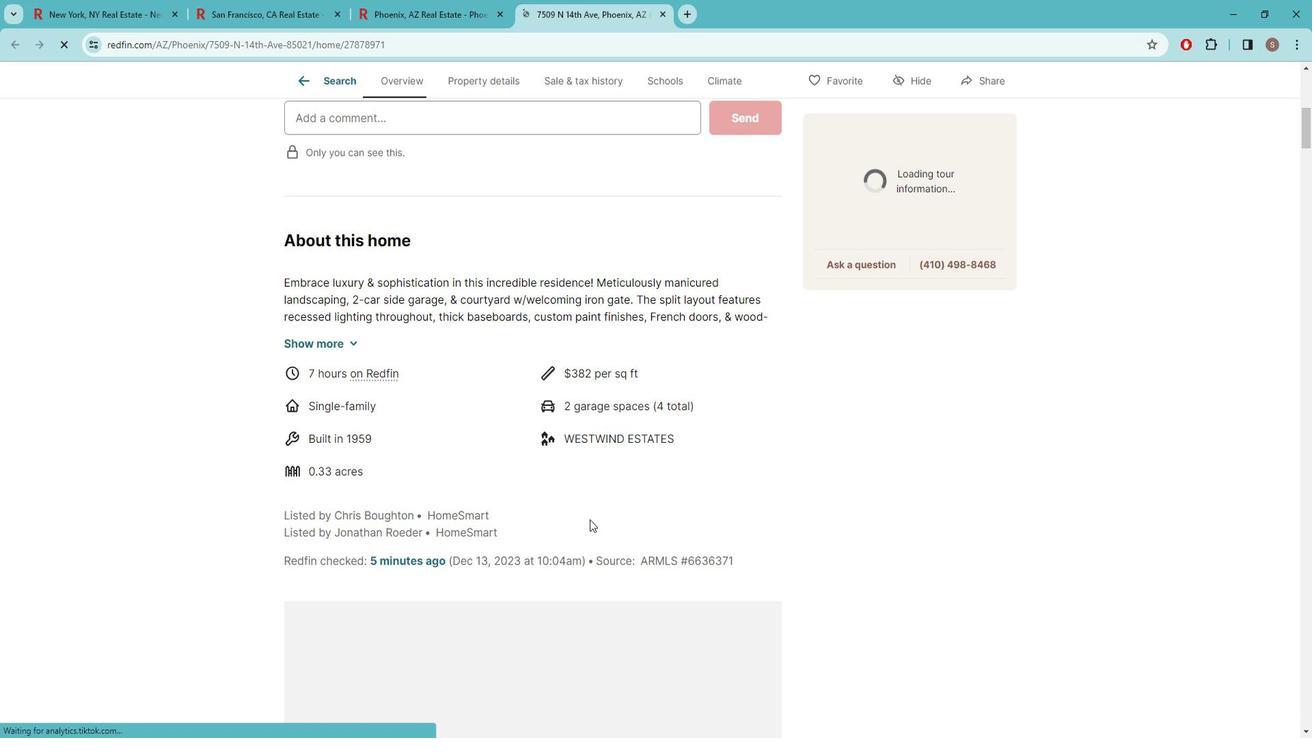 
Action: Mouse scrolled (603, 513) with delta (0, 0)
Screenshot: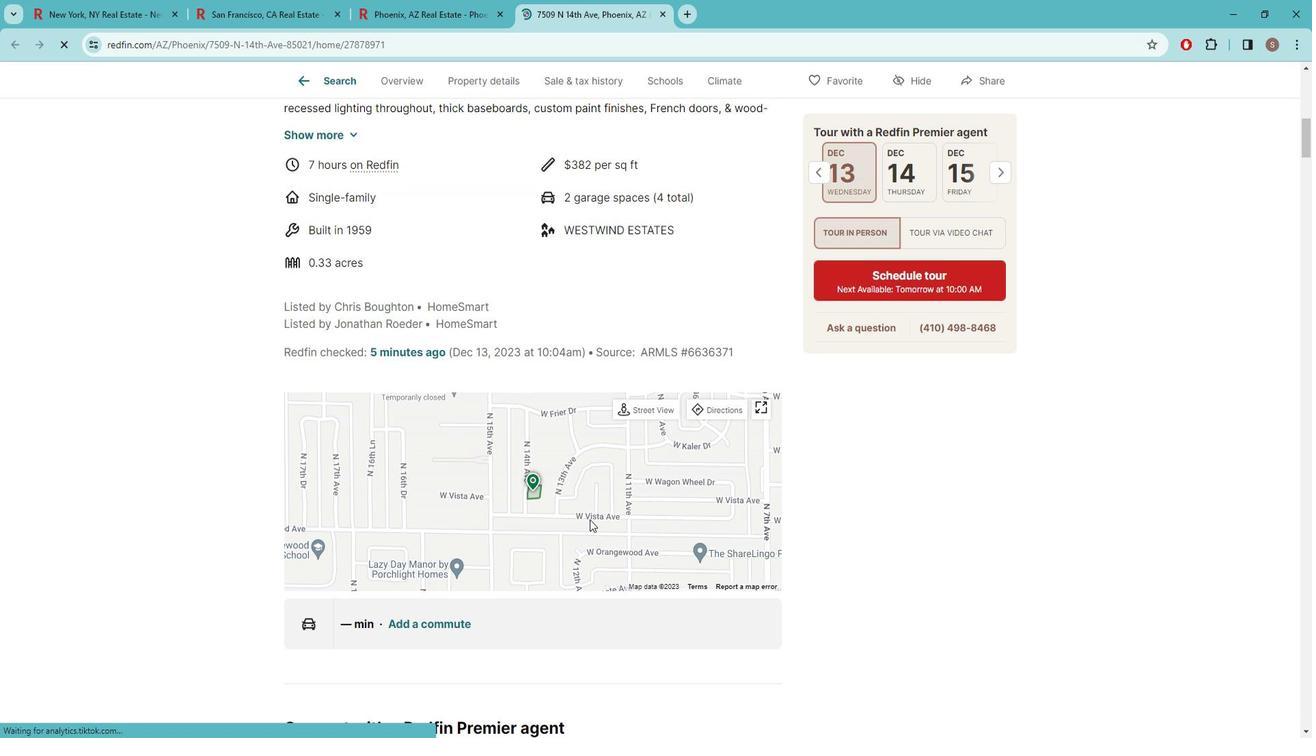 
Action: Mouse scrolled (603, 513) with delta (0, 0)
Screenshot: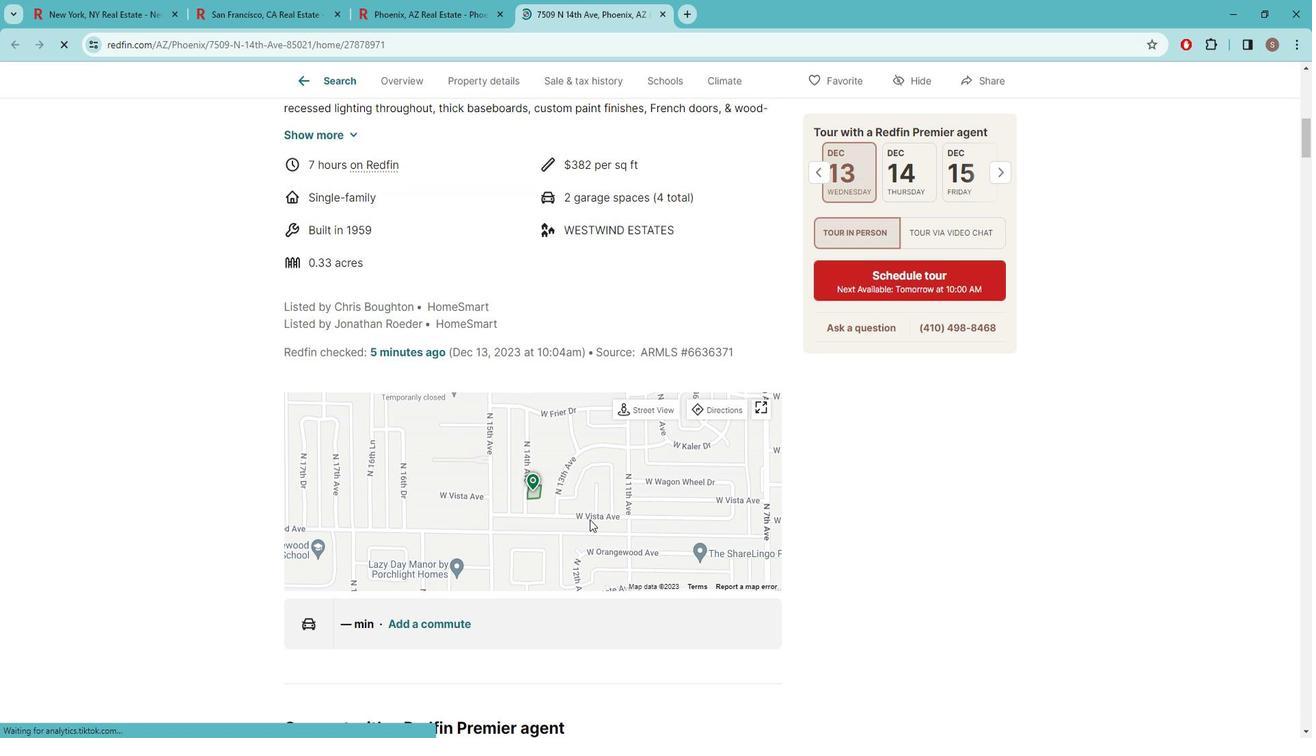 
Action: Mouse scrolled (603, 513) with delta (0, 0)
Screenshot: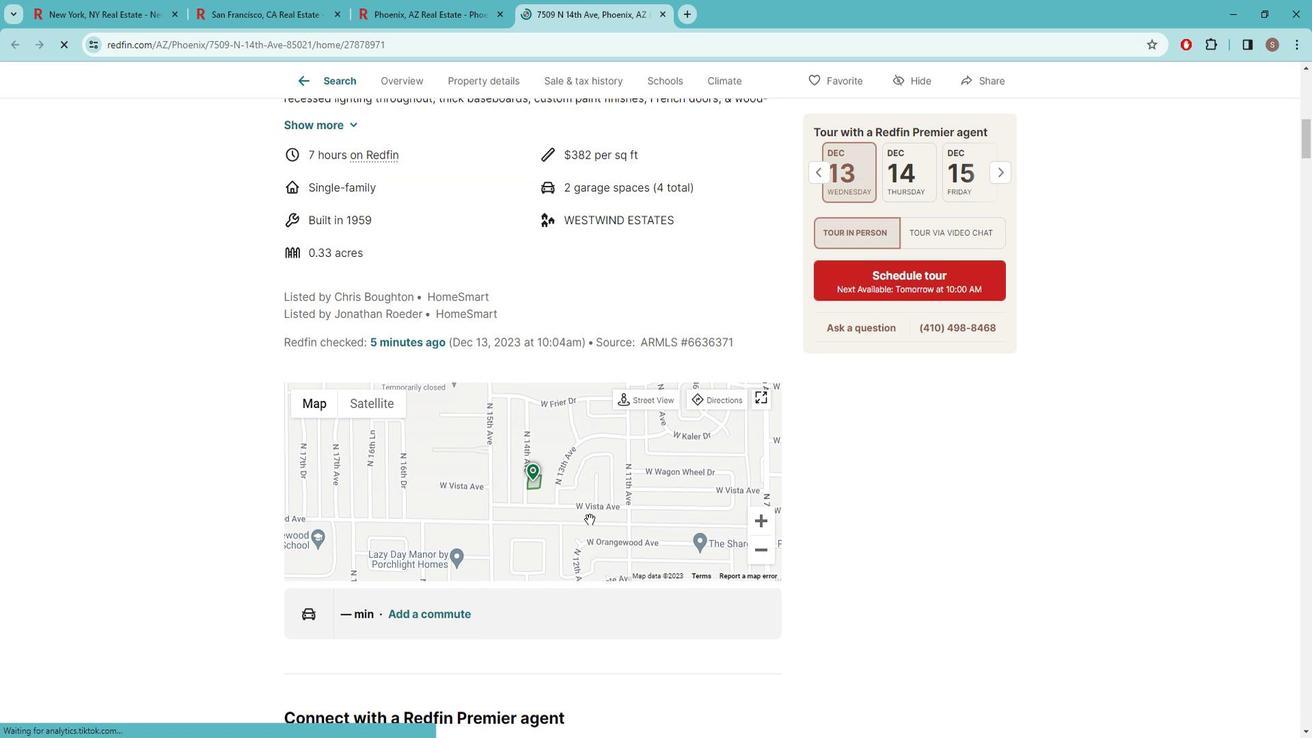 
Action: Mouse scrolled (603, 513) with delta (0, 0)
Screenshot: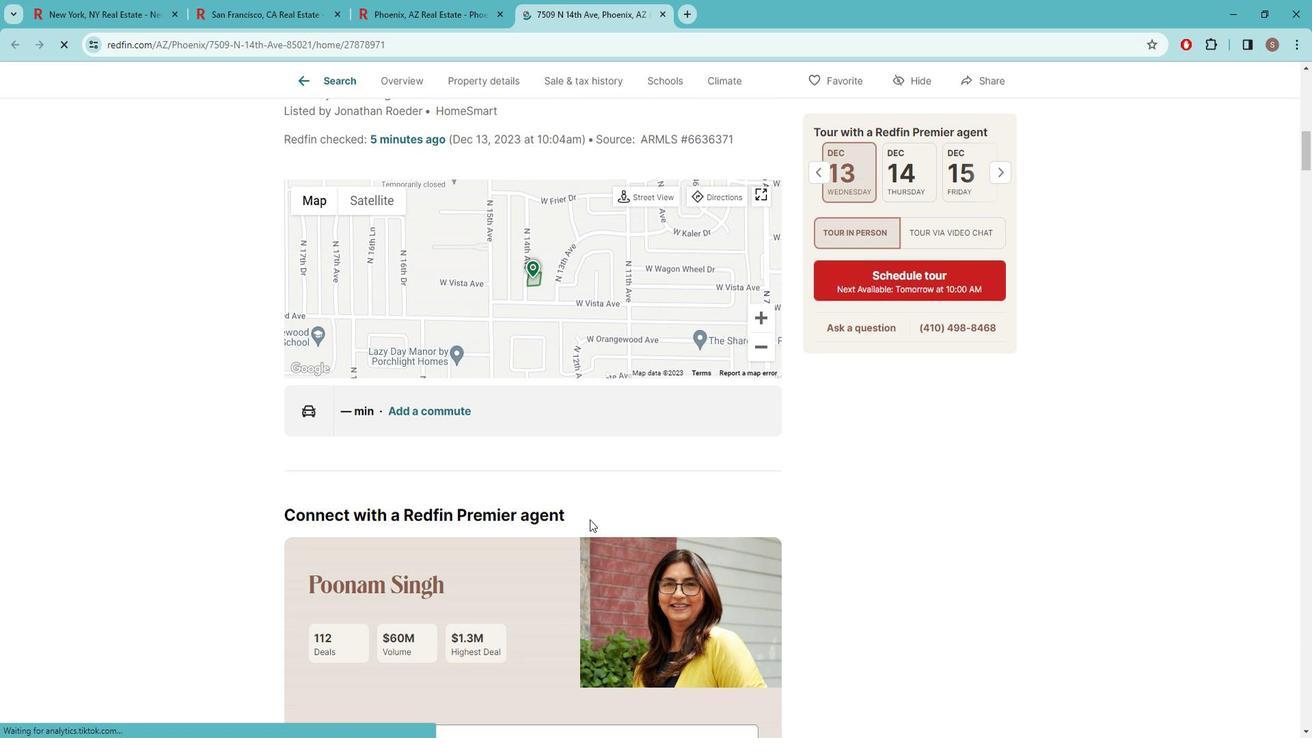 
Action: Mouse moved to (409, 502)
Screenshot: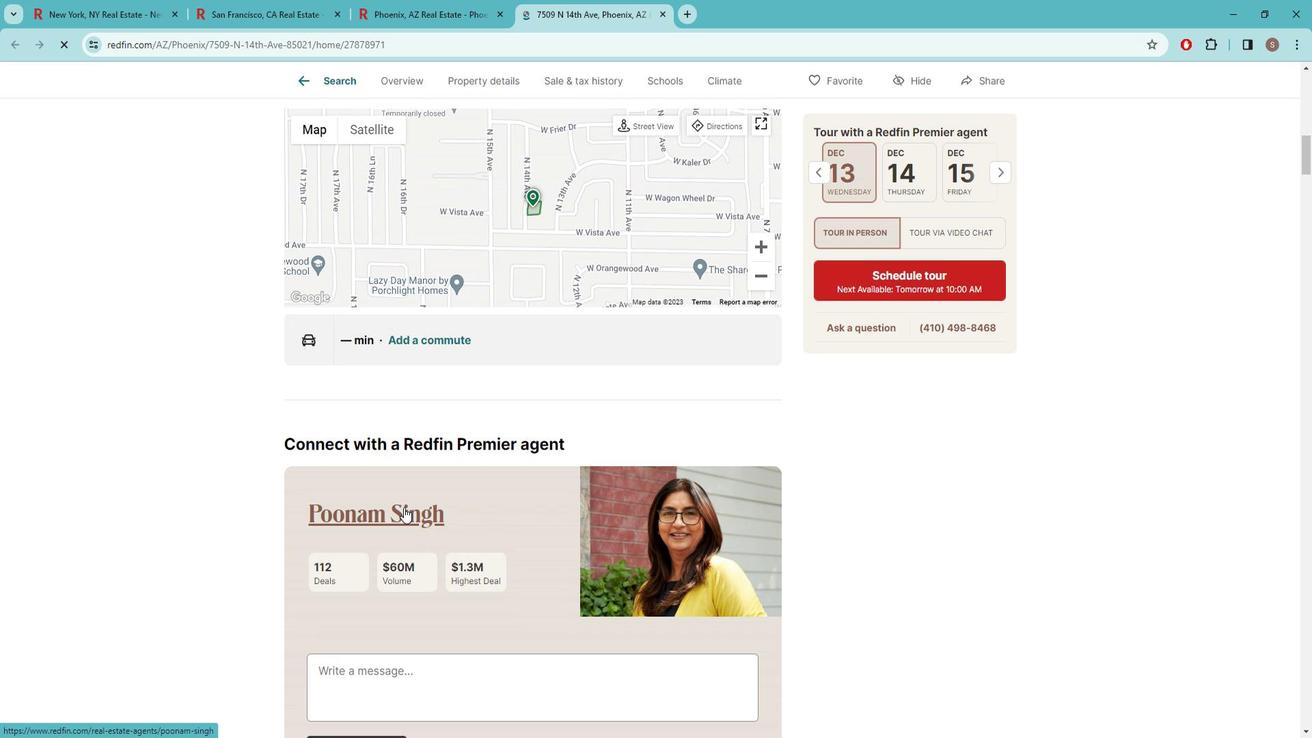 
Action: Mouse pressed left at (409, 502)
Screenshot: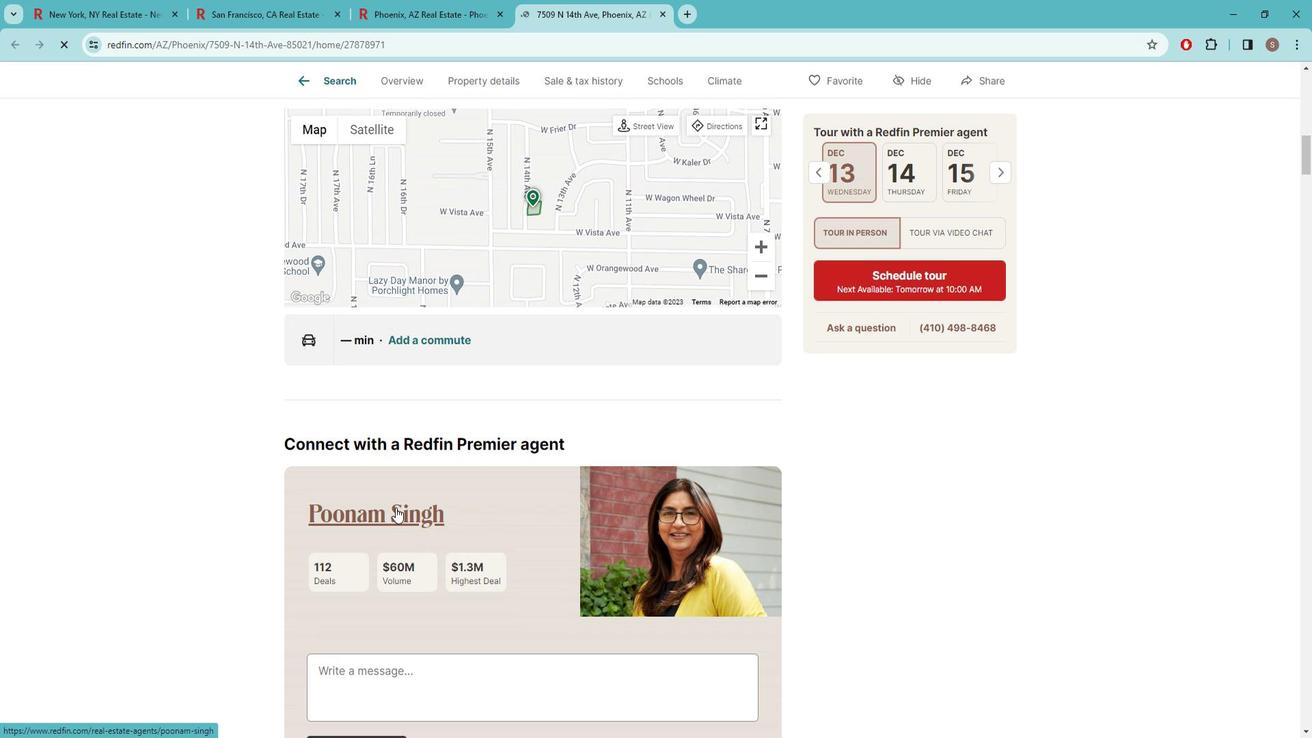 
Action: Mouse moved to (433, 505)
Screenshot: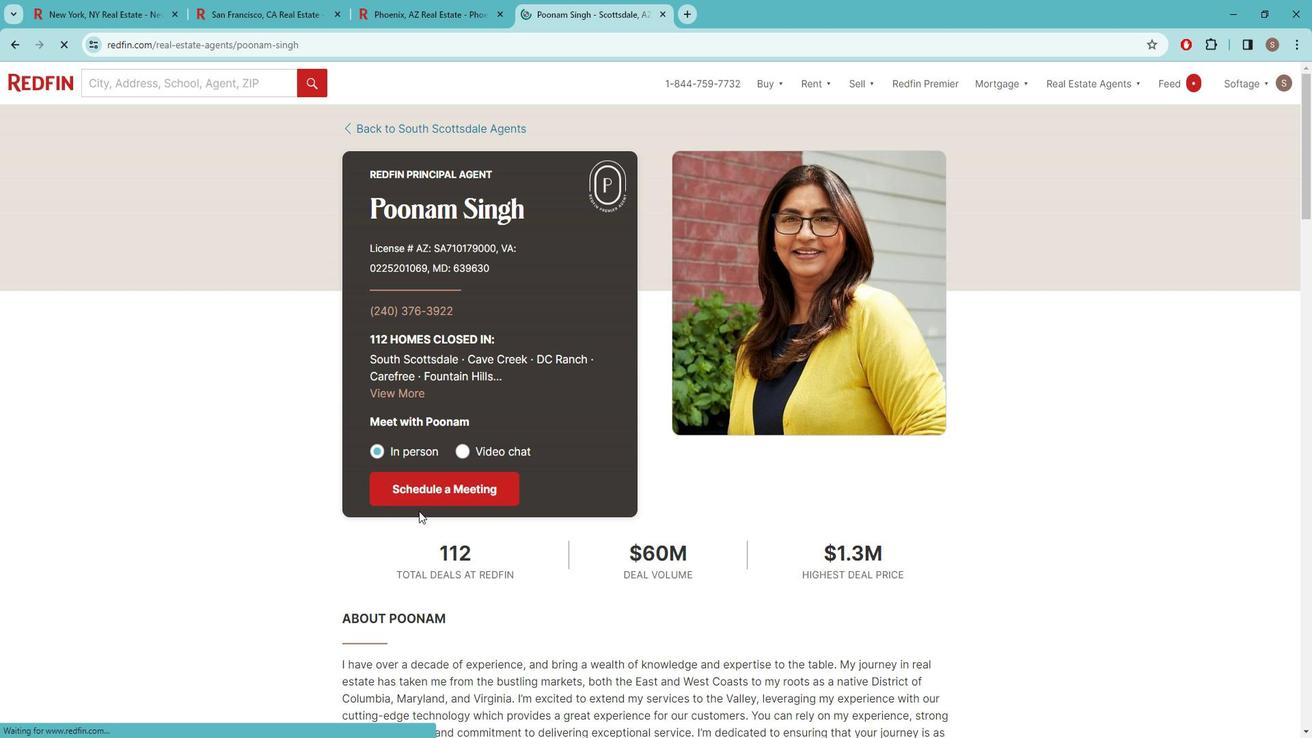 
Action: Mouse scrolled (433, 505) with delta (0, 0)
Screenshot: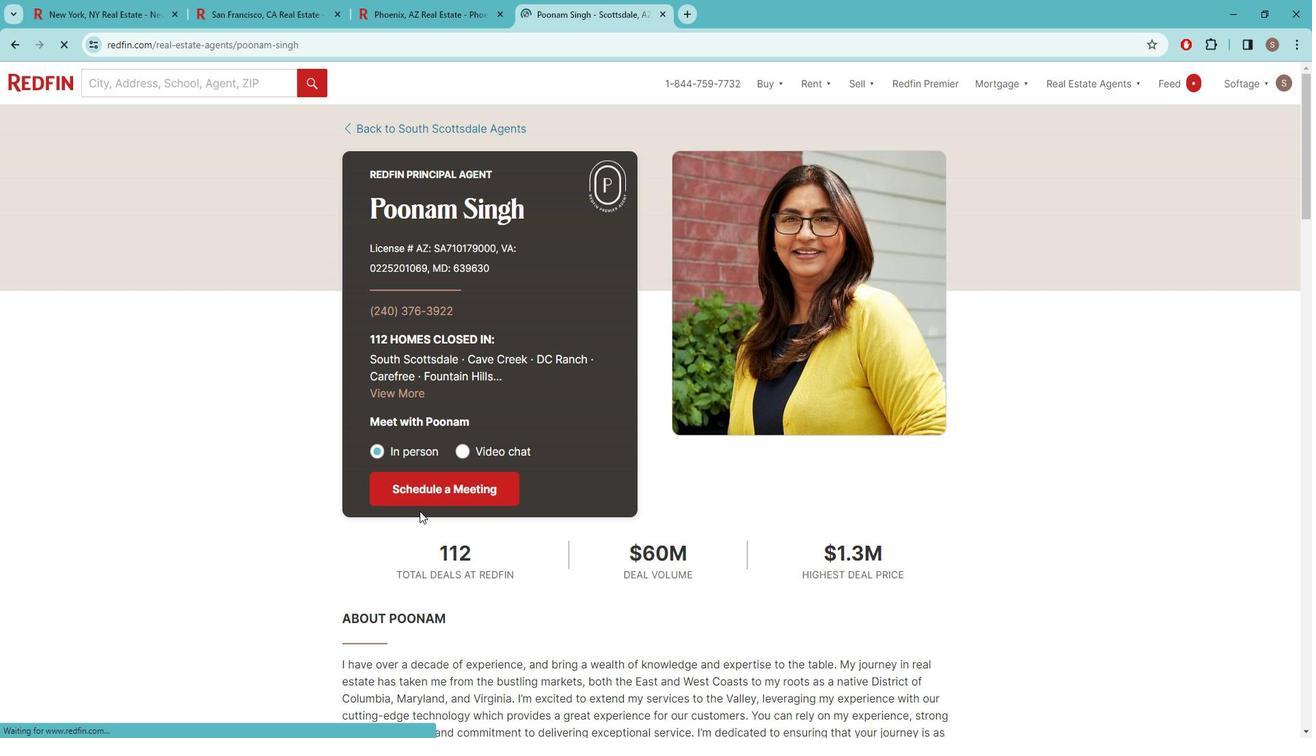 
Action: Mouse scrolled (433, 505) with delta (0, 0)
Screenshot: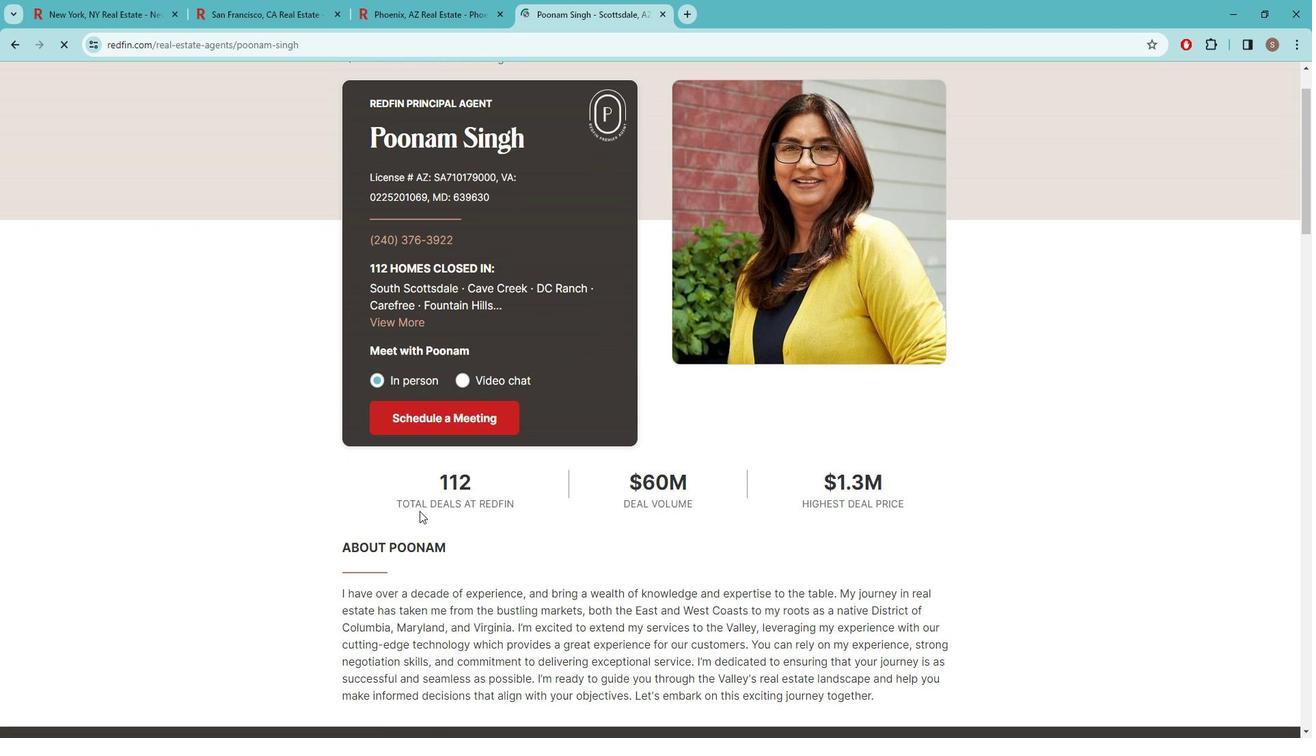 
Action: Mouse scrolled (433, 505) with delta (0, 0)
Screenshot: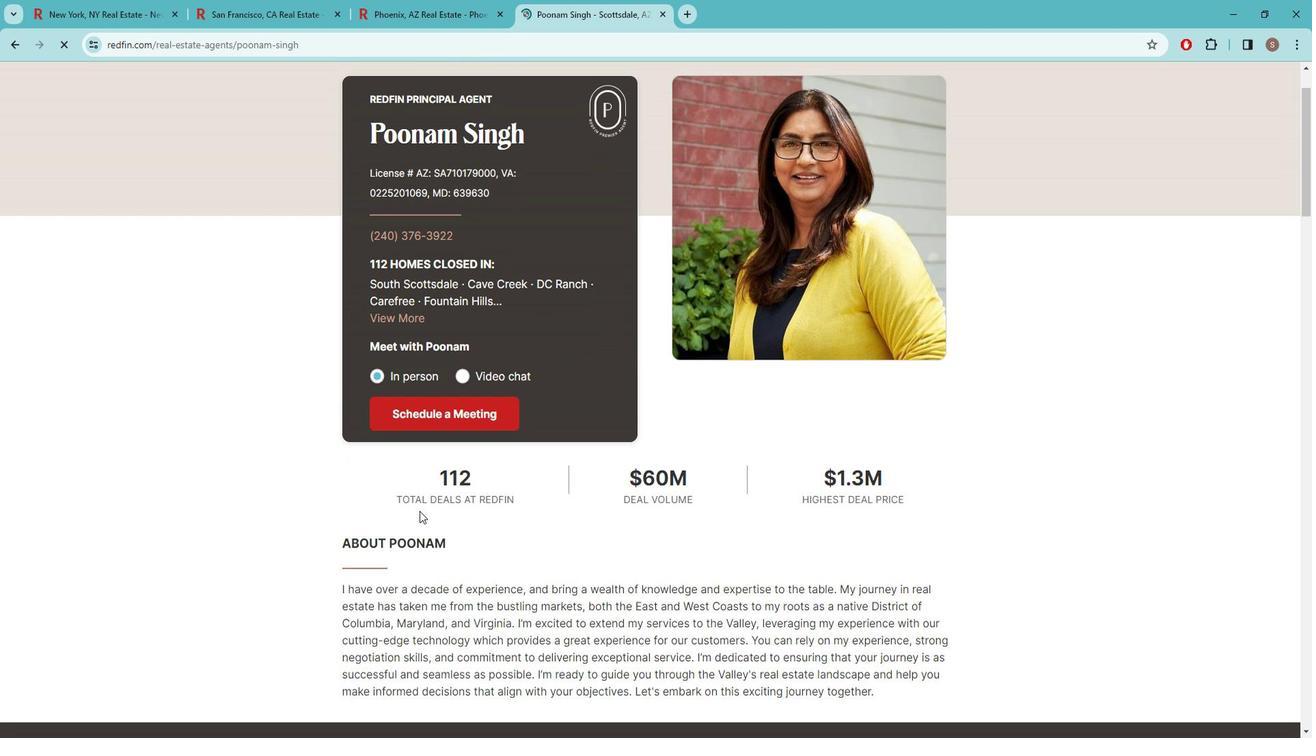 
Action: Mouse scrolled (433, 505) with delta (0, 0)
Screenshot: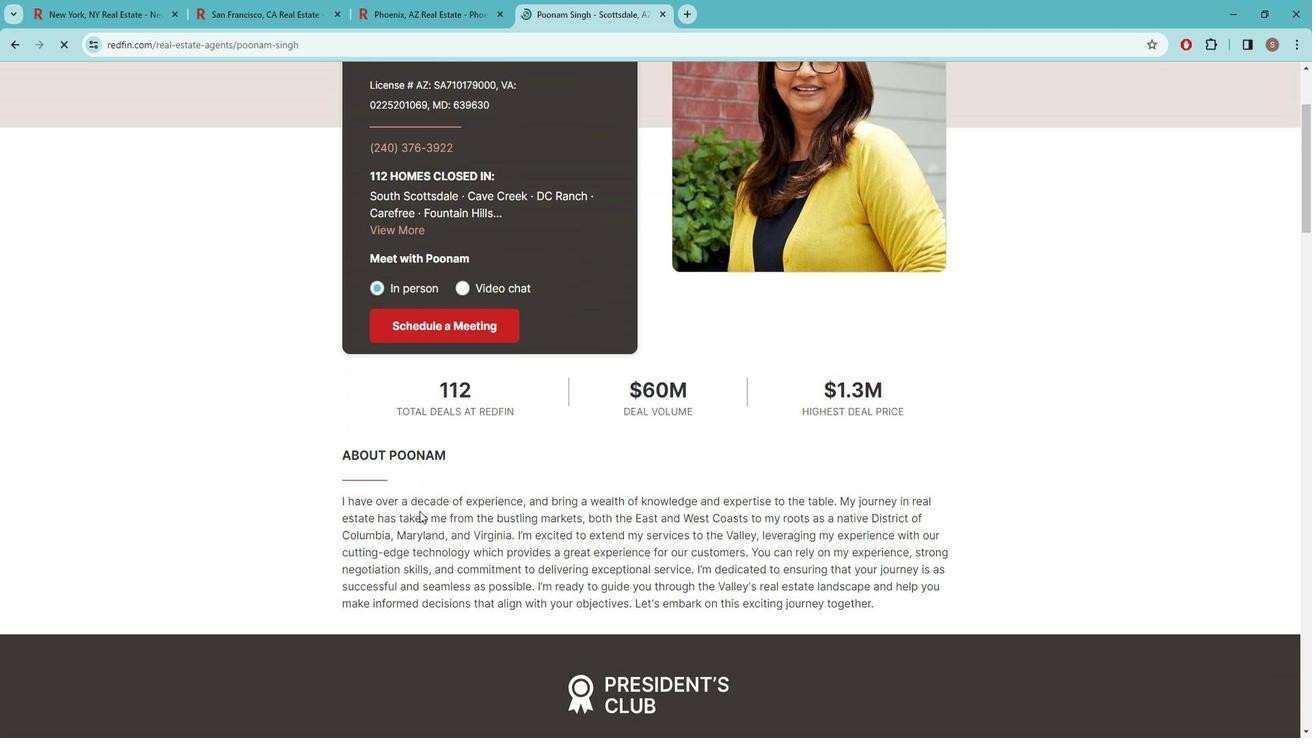 
Action: Mouse scrolled (433, 506) with delta (0, 0)
Screenshot: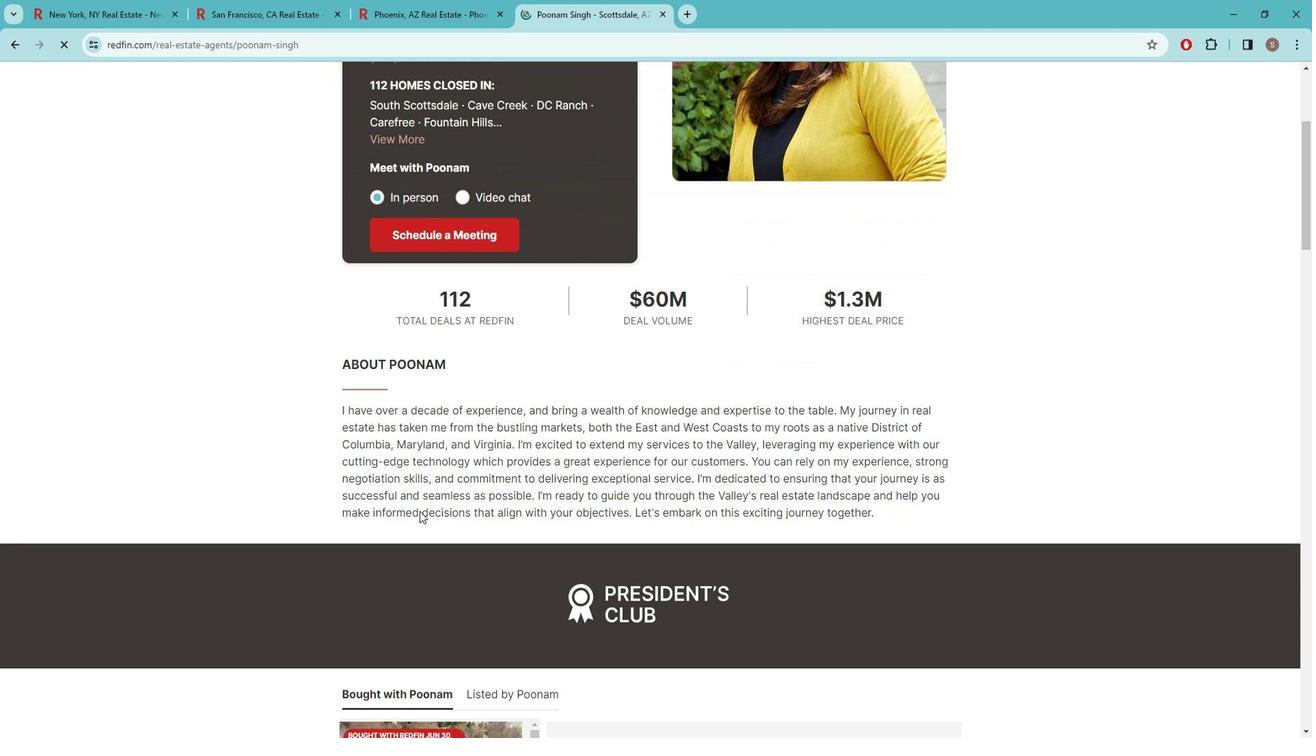 
Action: Mouse scrolled (433, 506) with delta (0, 0)
Screenshot: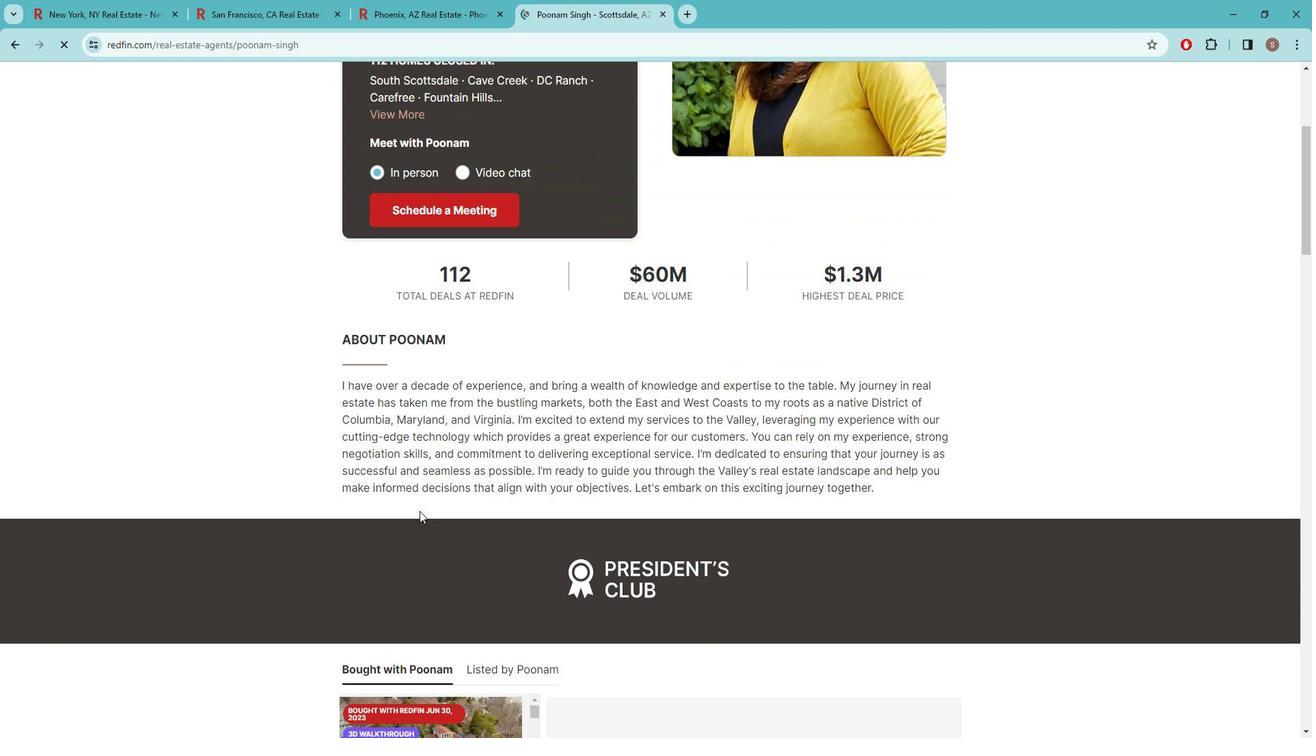 
Action: Mouse scrolled (433, 506) with delta (0, 0)
Screenshot: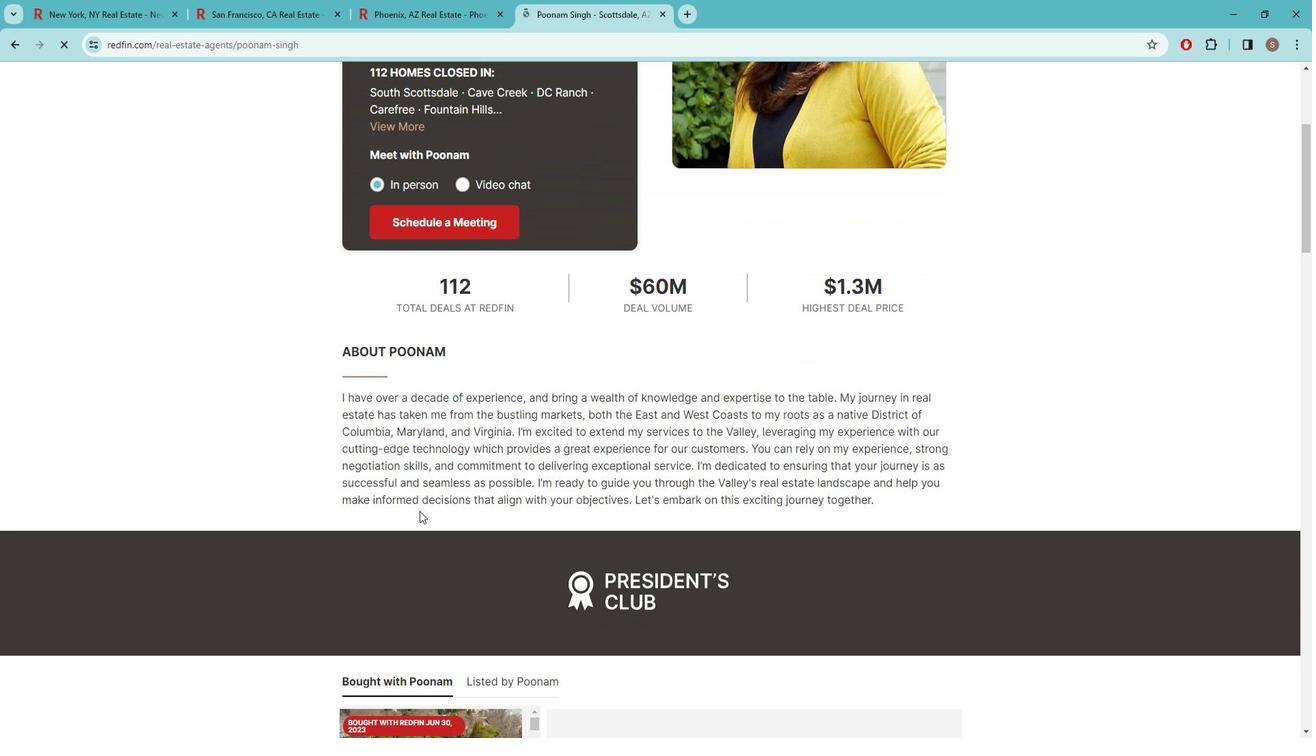 
Action: Mouse scrolled (433, 506) with delta (0, 0)
Screenshot: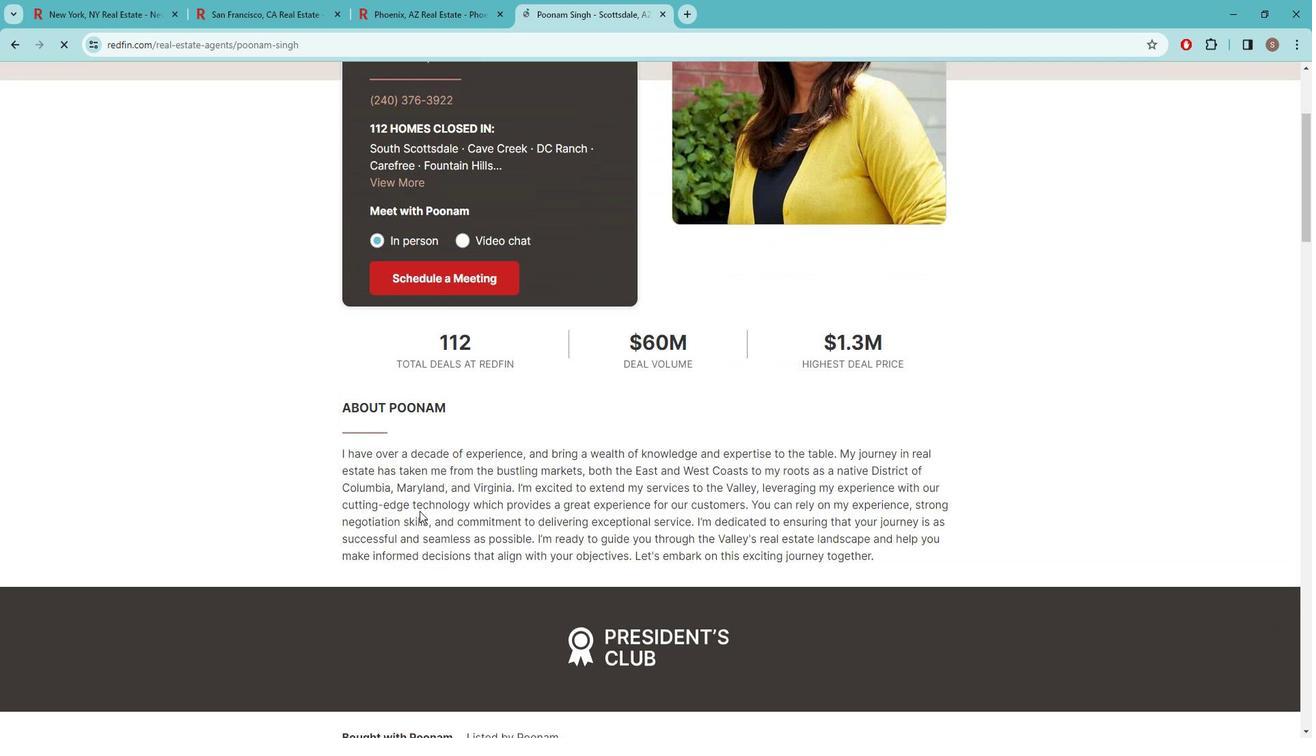 
Action: Mouse scrolled (433, 506) with delta (0, 0)
Screenshot: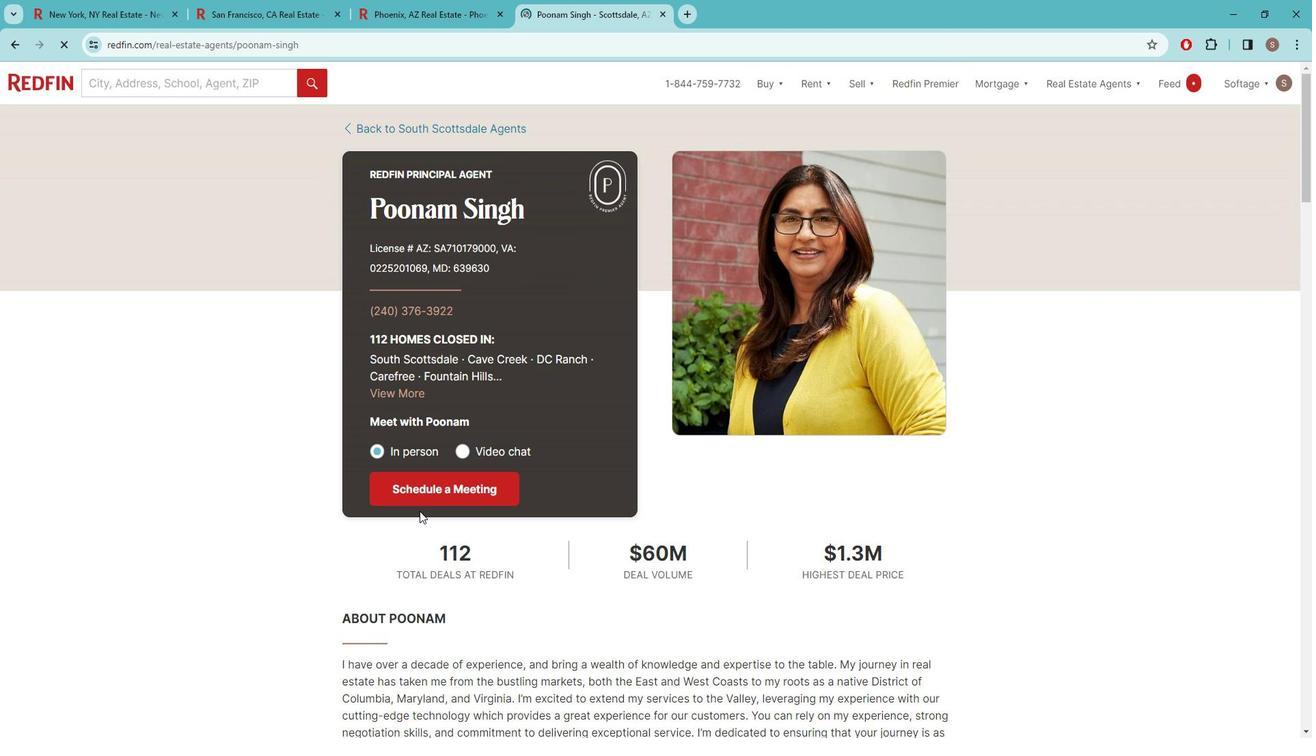
Action: Mouse scrolled (433, 506) with delta (0, 0)
Screenshot: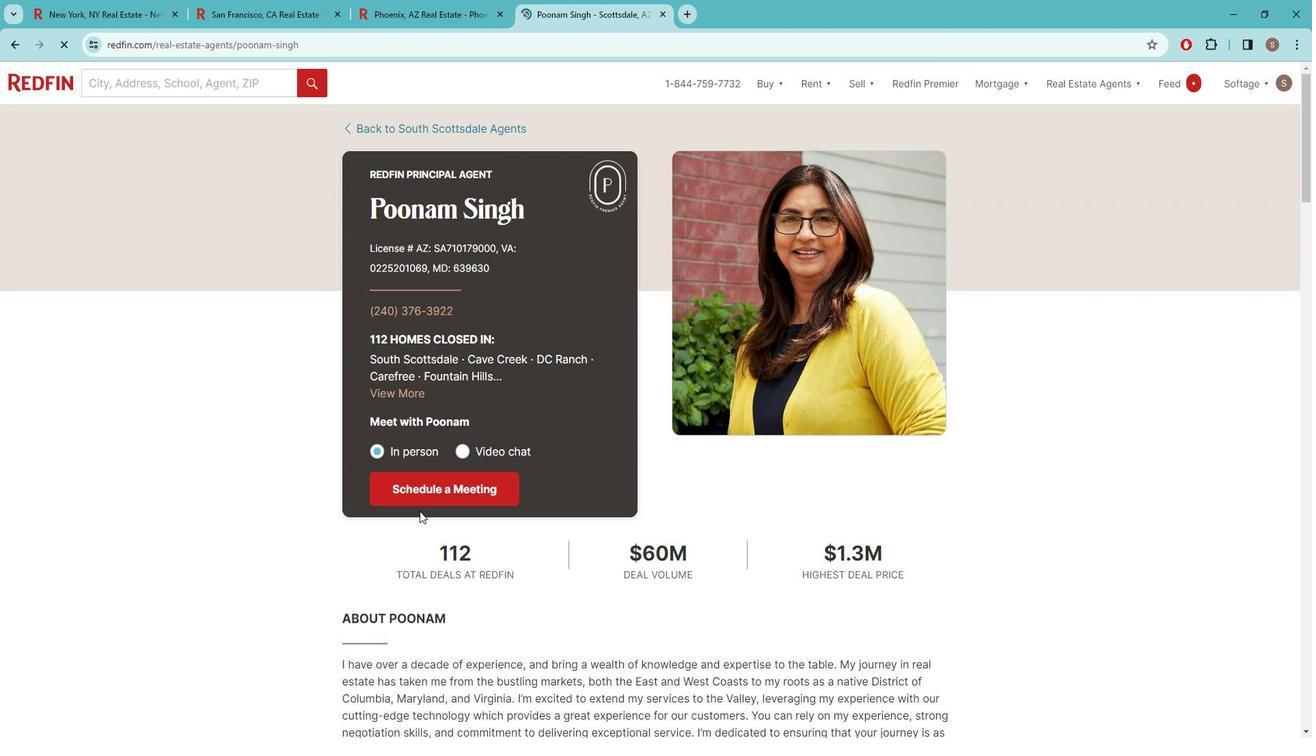 
